 Task: Look for space in Humboldtkolonie, Germany from 6th September, 2023 to 18th September, 2023 for 3 adults in price range Rs.6000 to Rs.12000. Place can be entire place with 2 bedrooms having 2 beds and 2 bathrooms. Property type can be house, flat, guest house, hotel. Booking option can be shelf check-in. Required host language is English.
Action: Mouse moved to (440, 122)
Screenshot: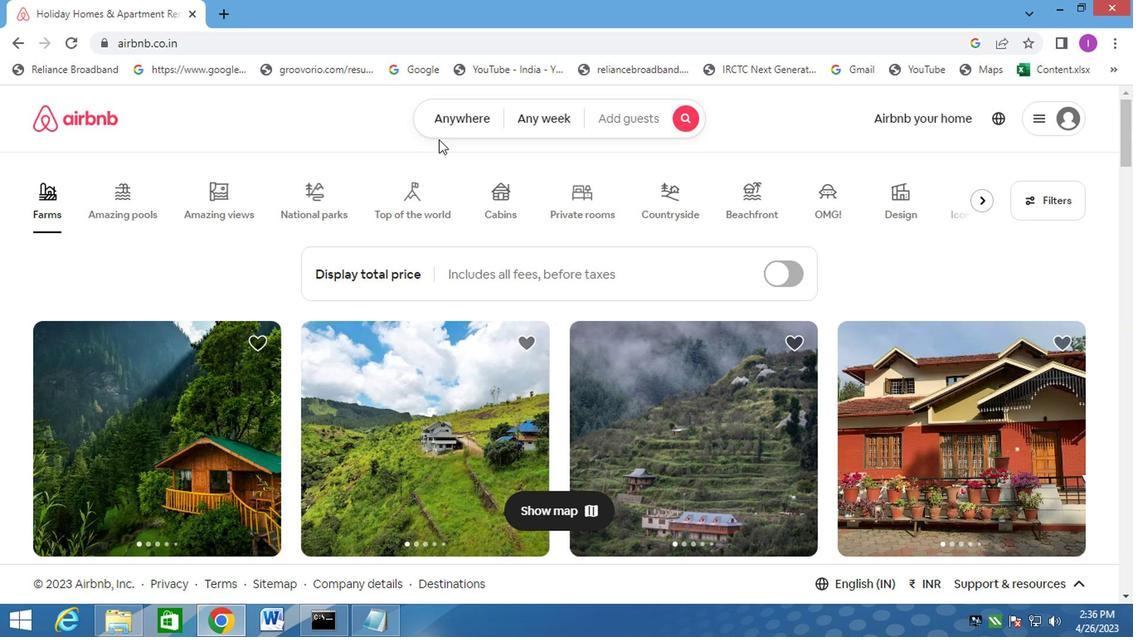 
Action: Mouse pressed left at (440, 122)
Screenshot: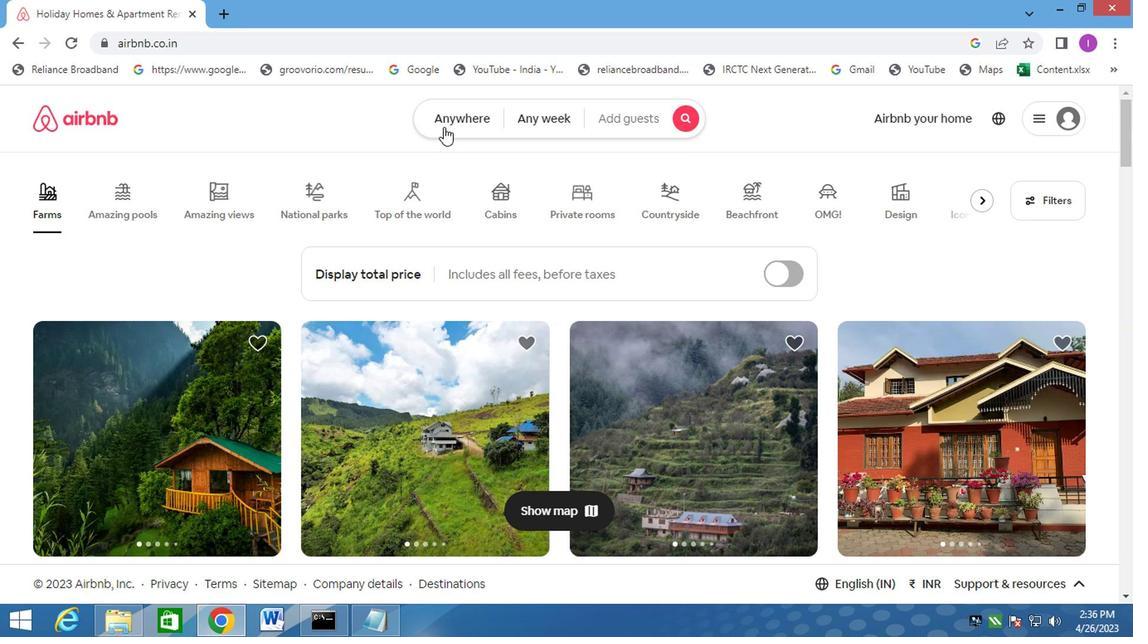 
Action: Mouse moved to (299, 185)
Screenshot: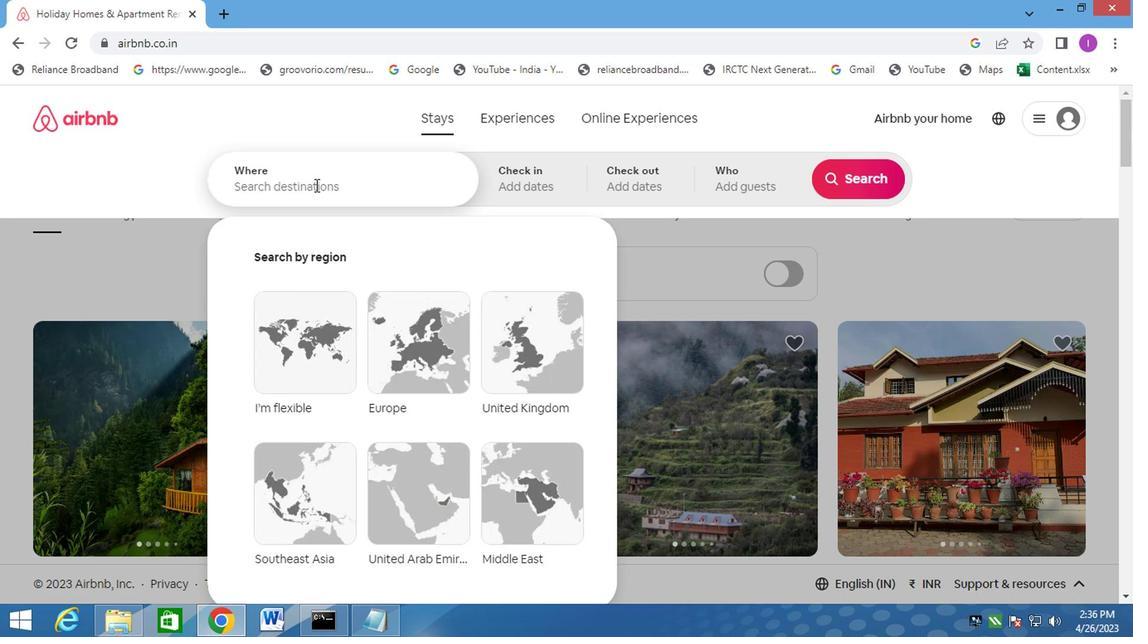 
Action: Mouse pressed left at (299, 185)
Screenshot: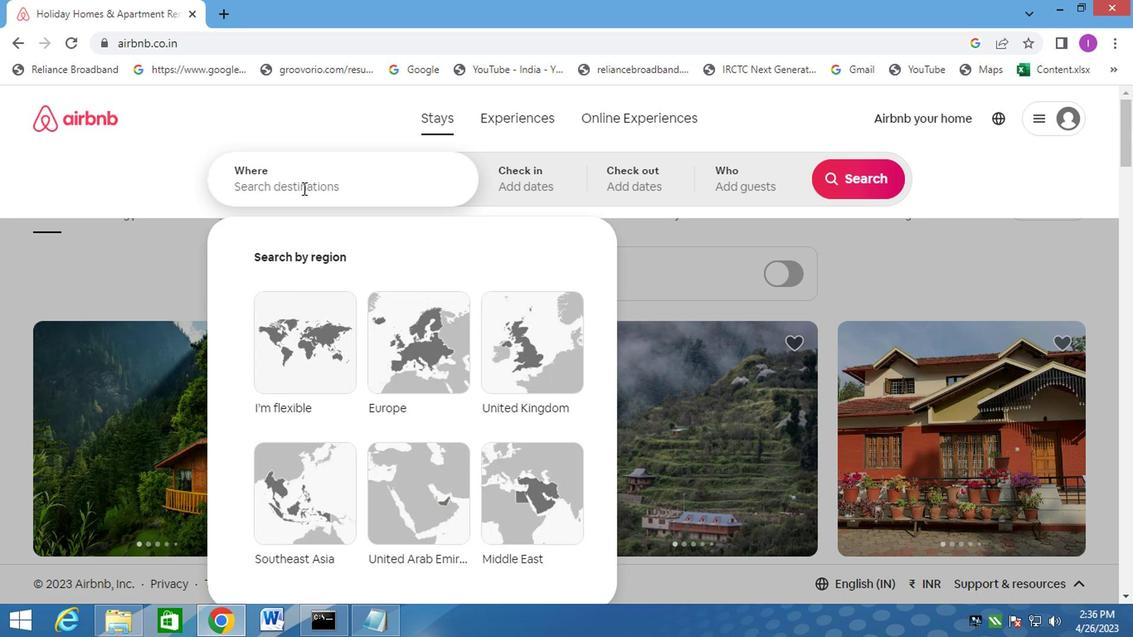 
Action: Mouse moved to (361, 144)
Screenshot: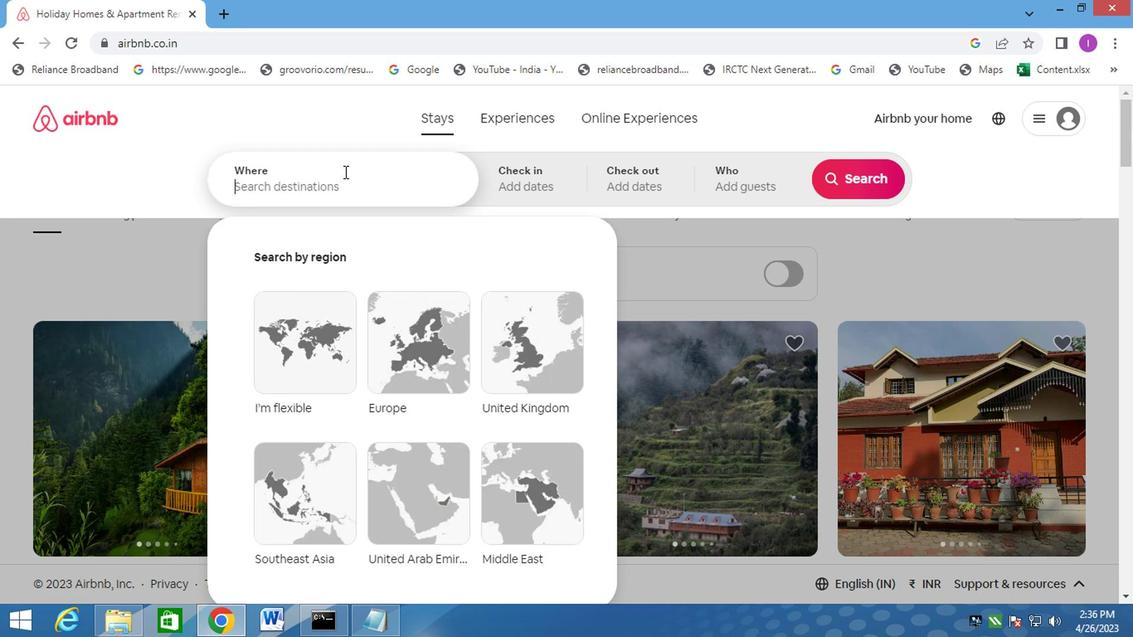 
Action: Key pressed humboldtkoli<Key.backspace>onie,germany
Screenshot: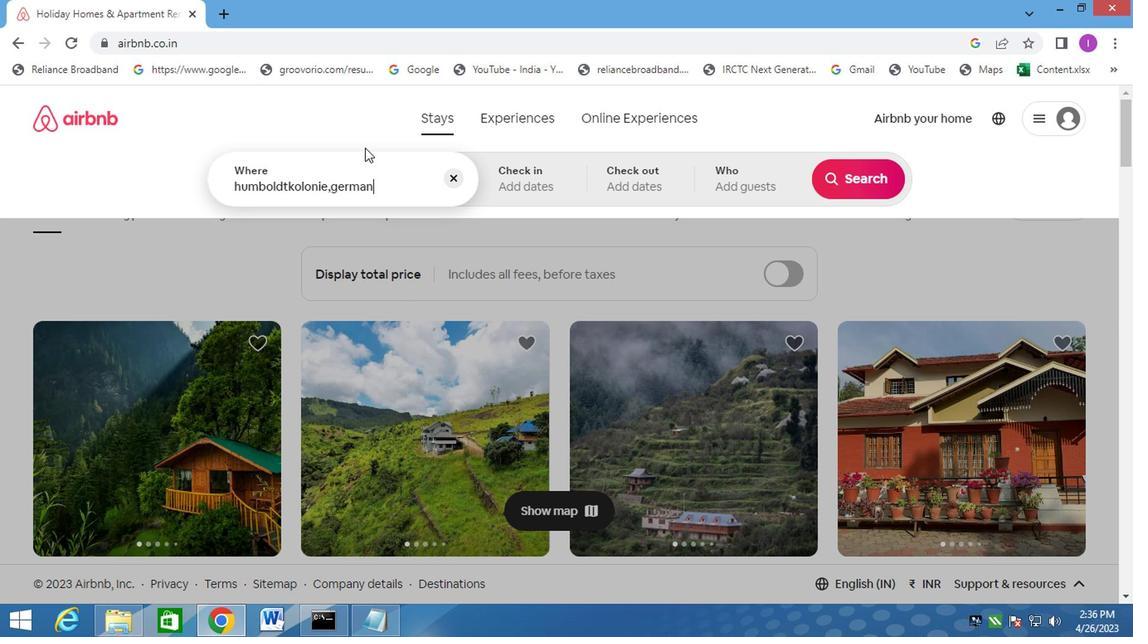 
Action: Mouse moved to (531, 185)
Screenshot: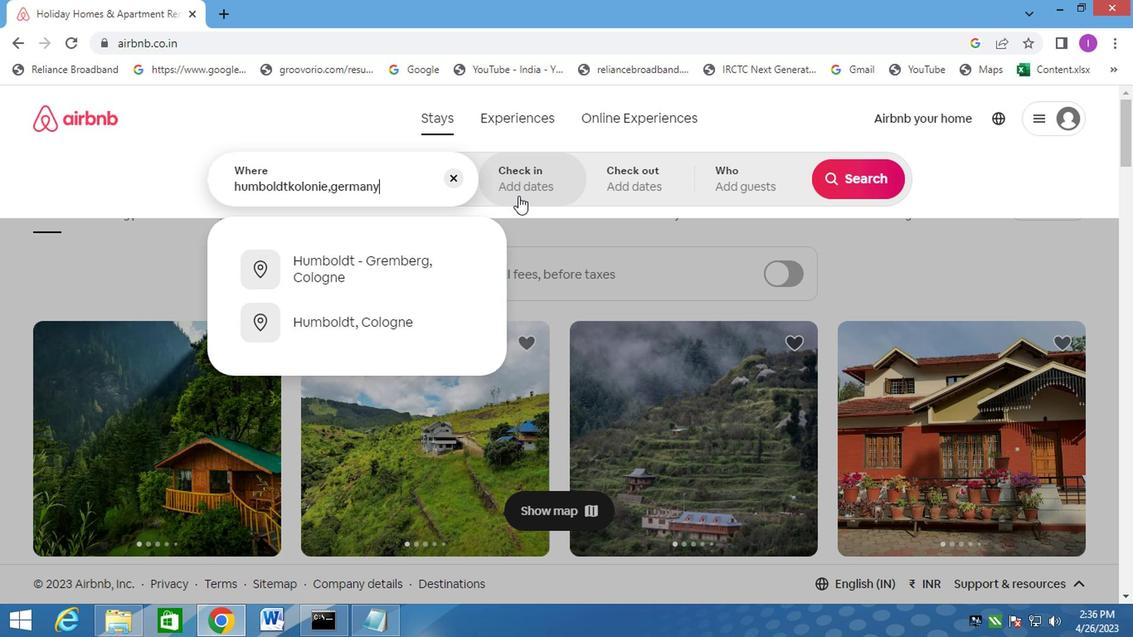 
Action: Mouse pressed left at (531, 185)
Screenshot: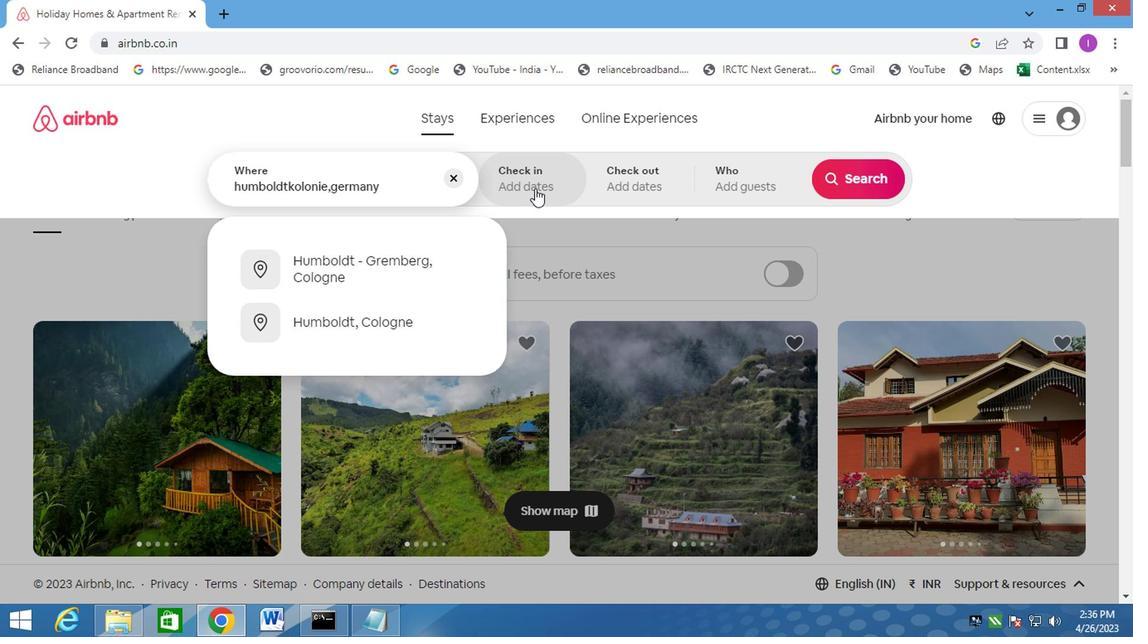 
Action: Mouse moved to (843, 312)
Screenshot: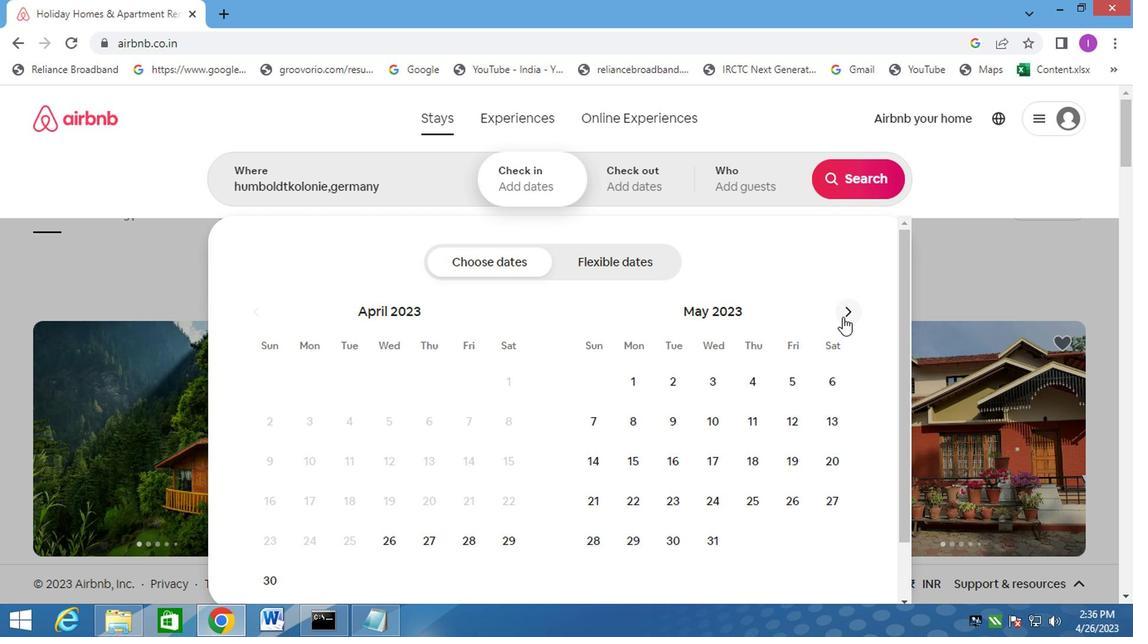 
Action: Mouse pressed left at (843, 312)
Screenshot: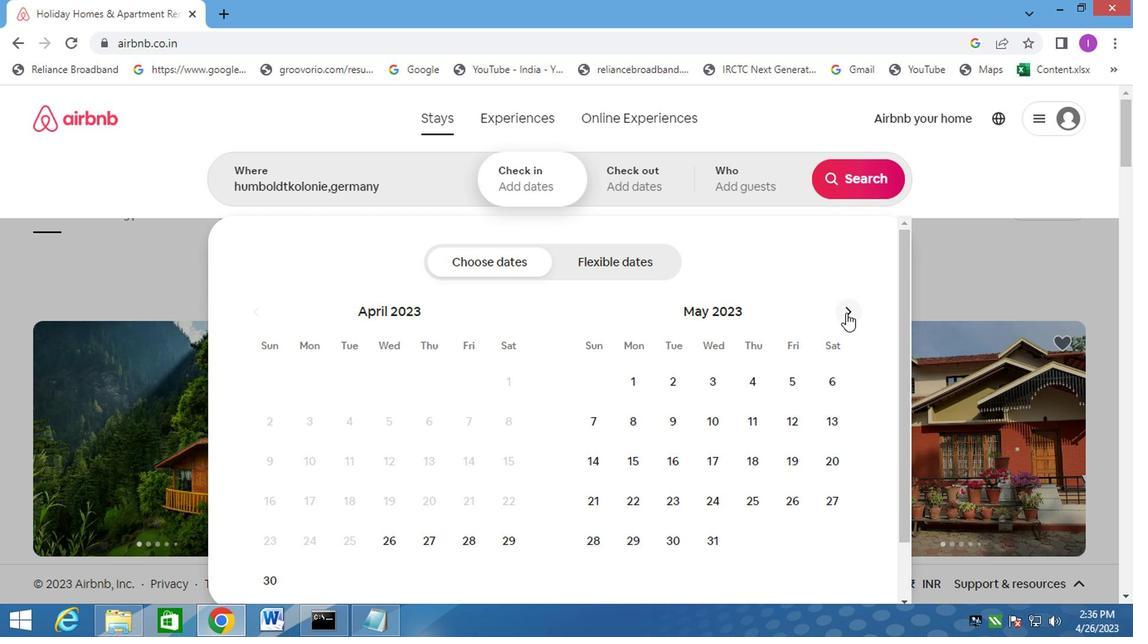 
Action: Mouse pressed left at (843, 312)
Screenshot: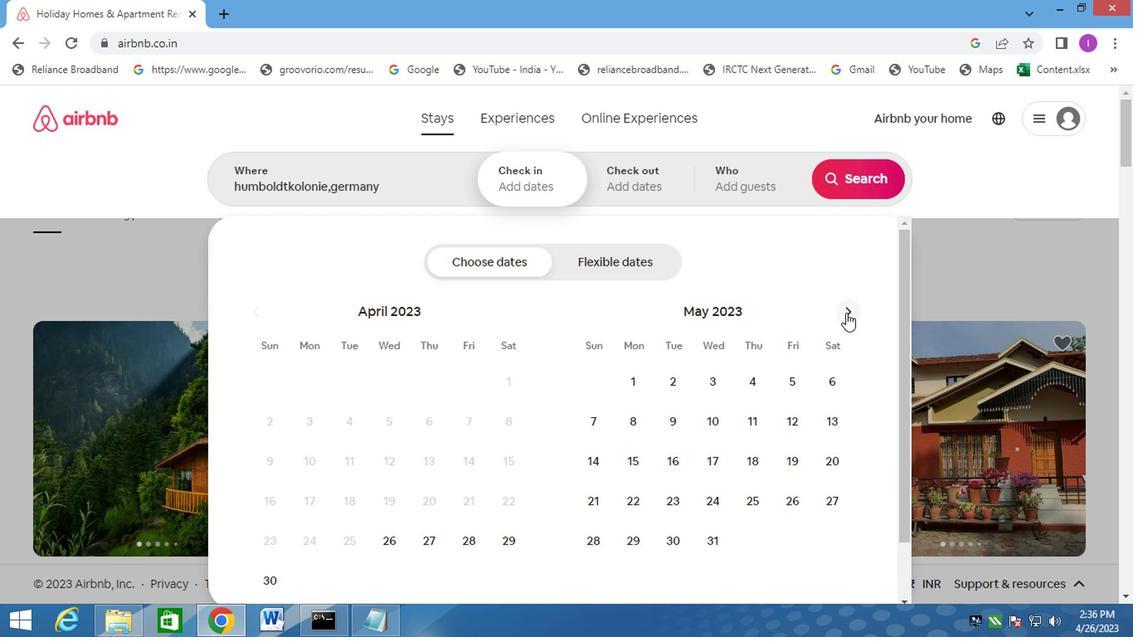 
Action: Mouse pressed left at (843, 312)
Screenshot: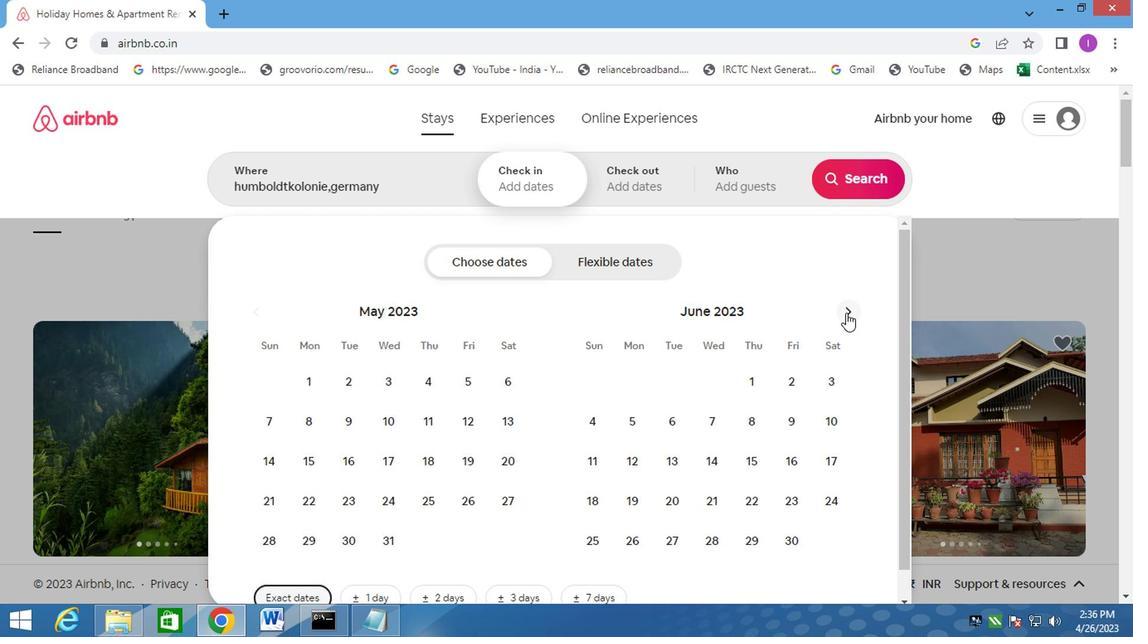 
Action: Mouse pressed left at (843, 312)
Screenshot: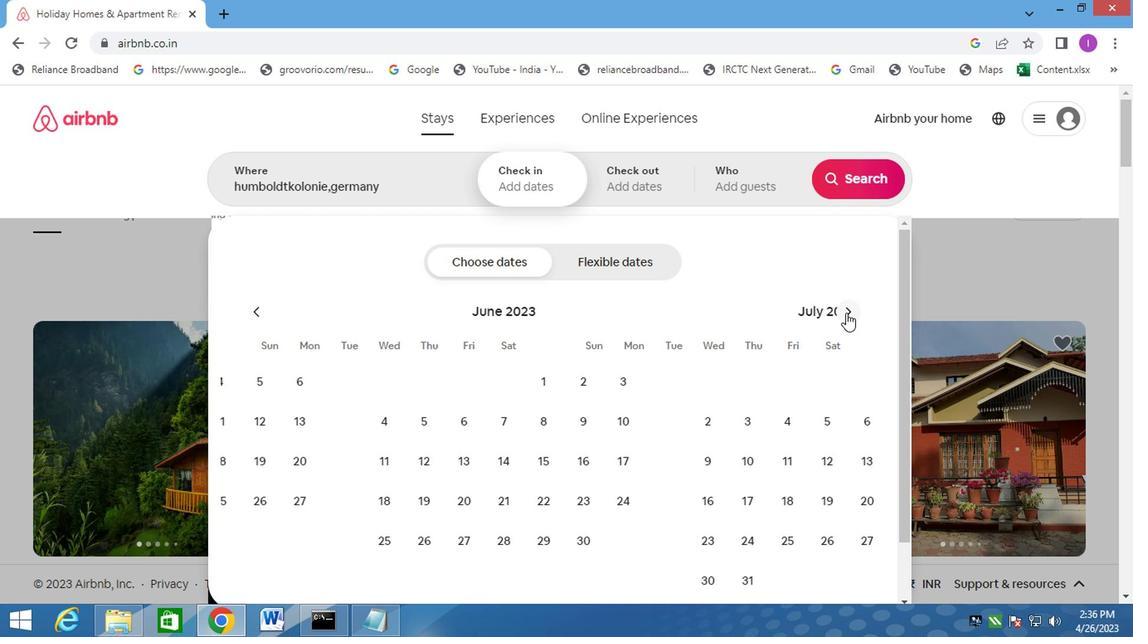 
Action: Mouse pressed left at (843, 312)
Screenshot: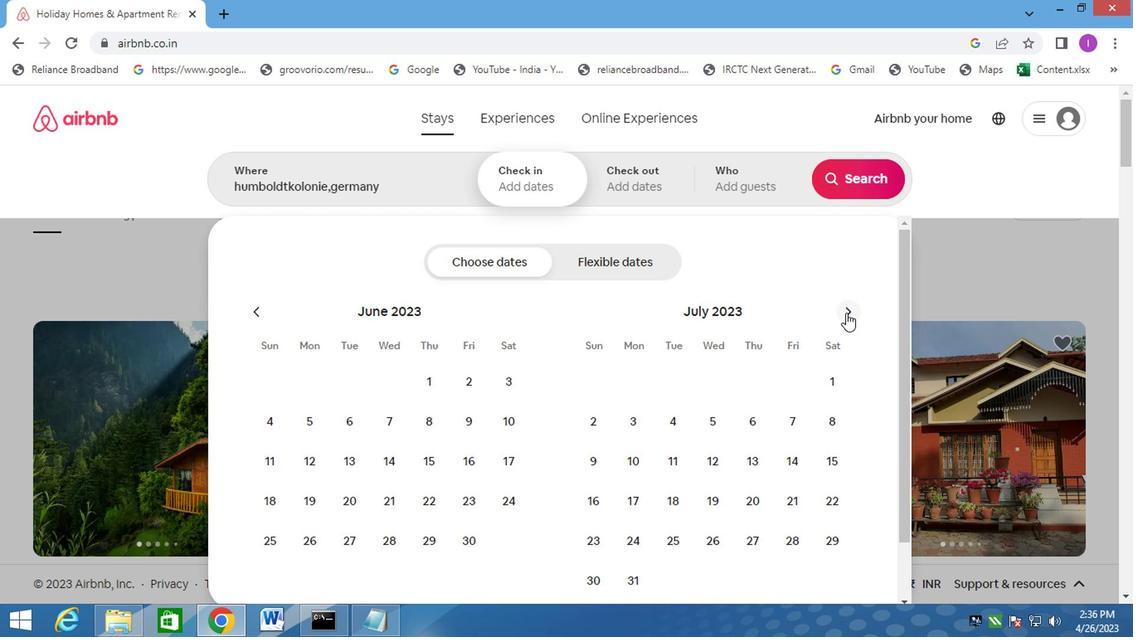 
Action: Mouse pressed left at (843, 312)
Screenshot: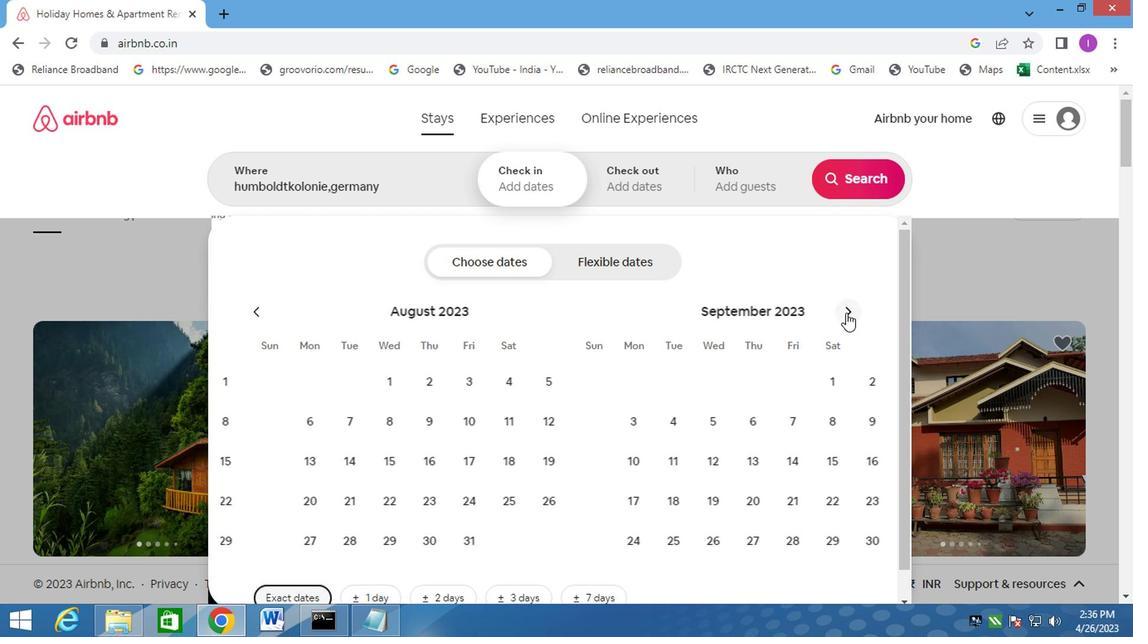 
Action: Mouse moved to (384, 417)
Screenshot: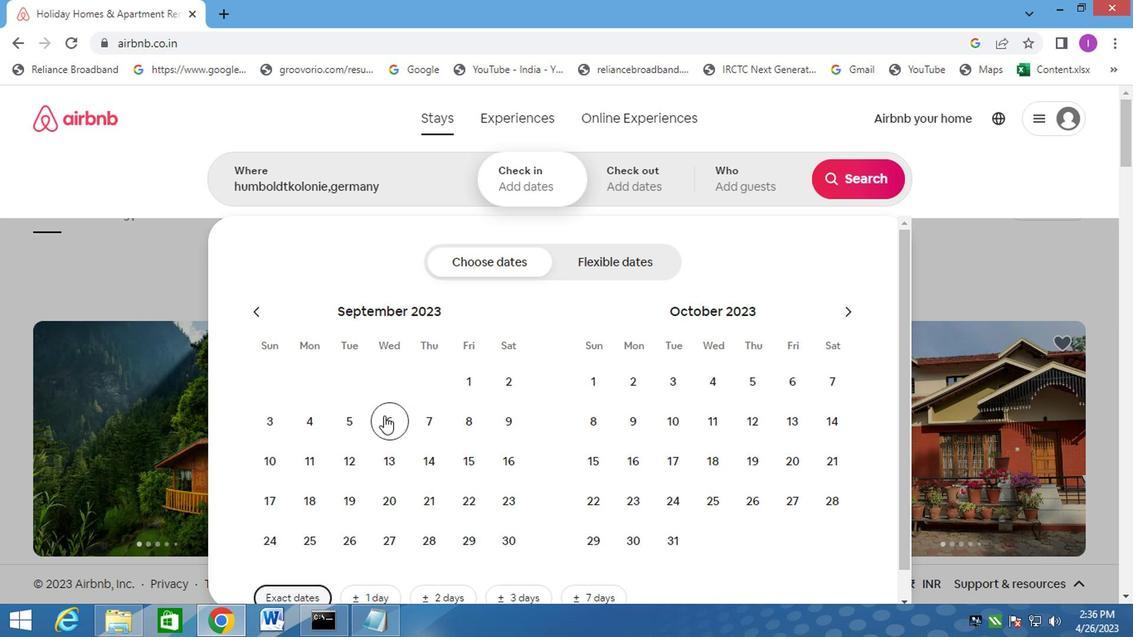 
Action: Mouse pressed left at (384, 417)
Screenshot: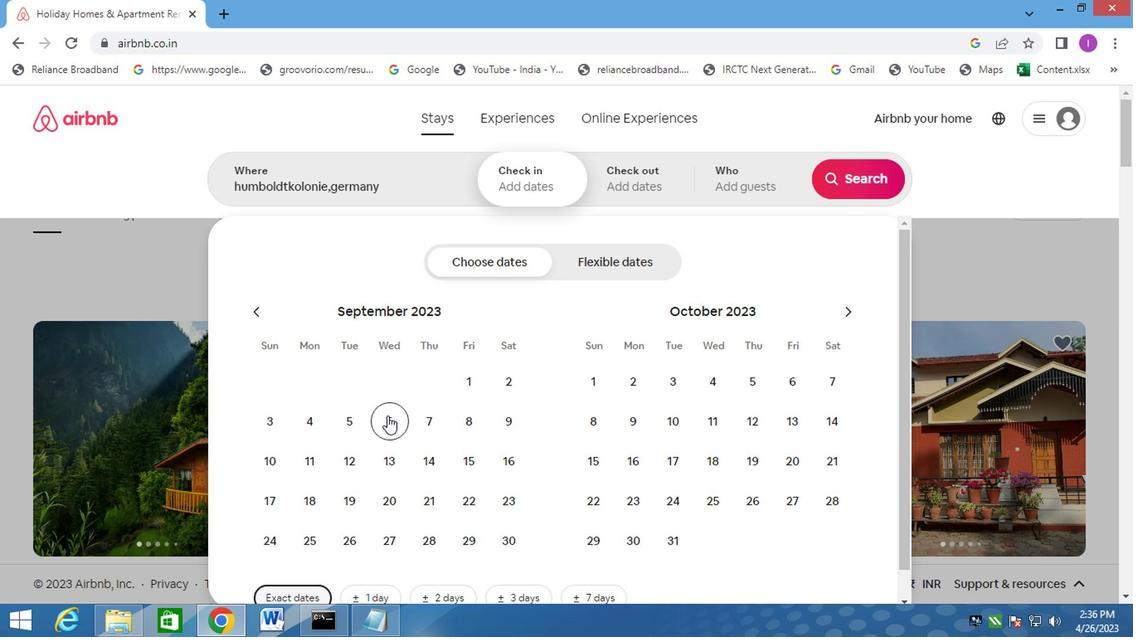 
Action: Mouse moved to (302, 507)
Screenshot: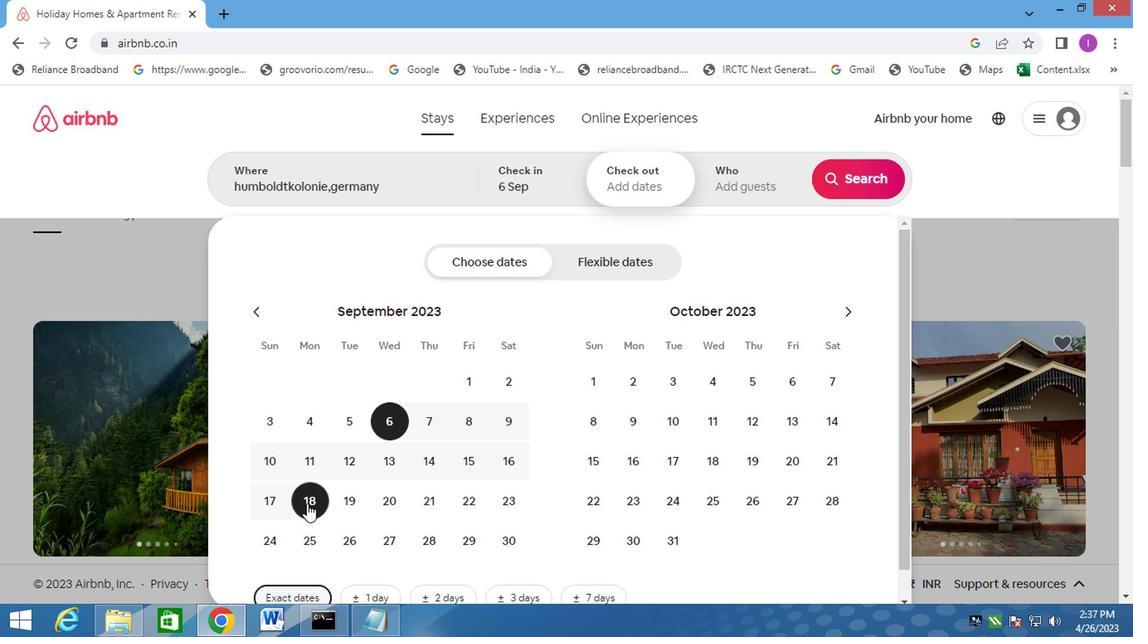 
Action: Mouse pressed left at (302, 507)
Screenshot: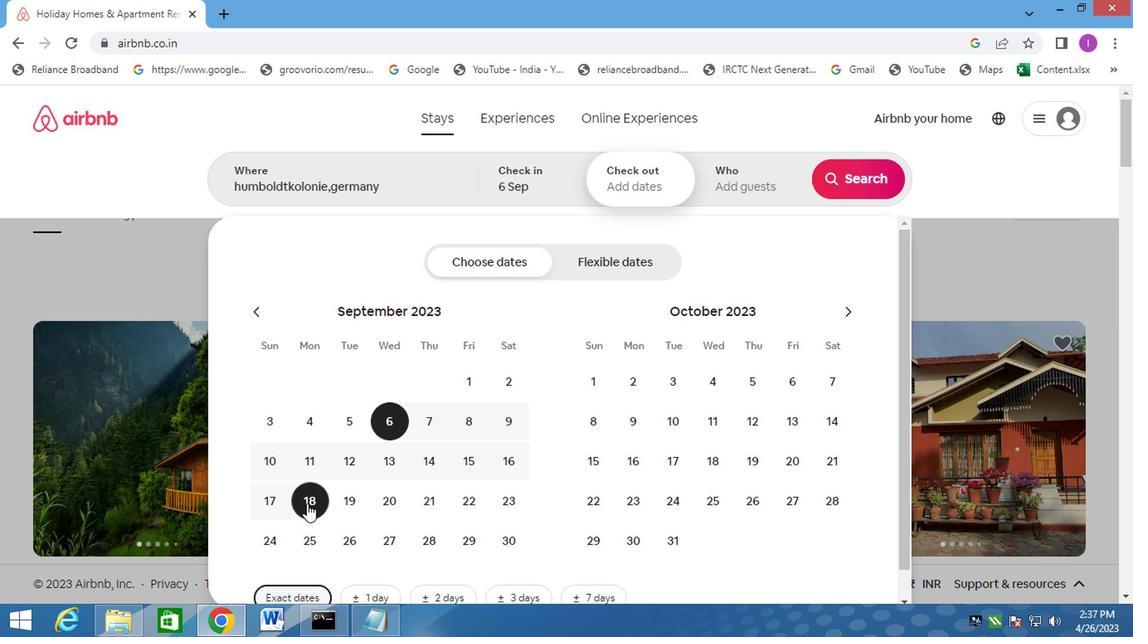 
Action: Mouse moved to (737, 181)
Screenshot: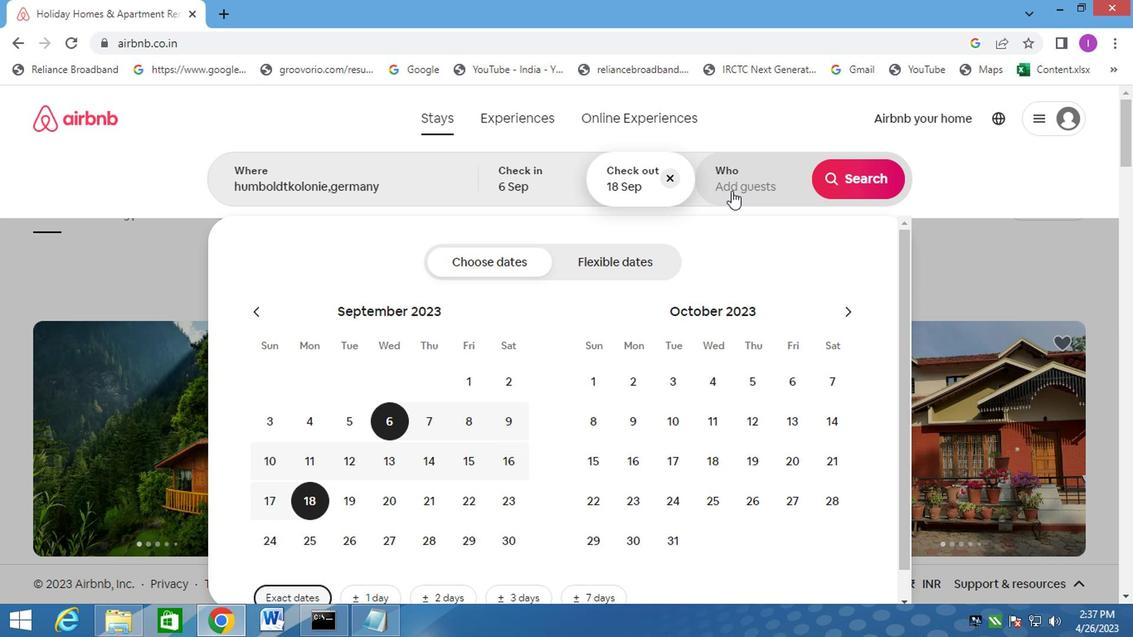 
Action: Mouse pressed left at (737, 181)
Screenshot: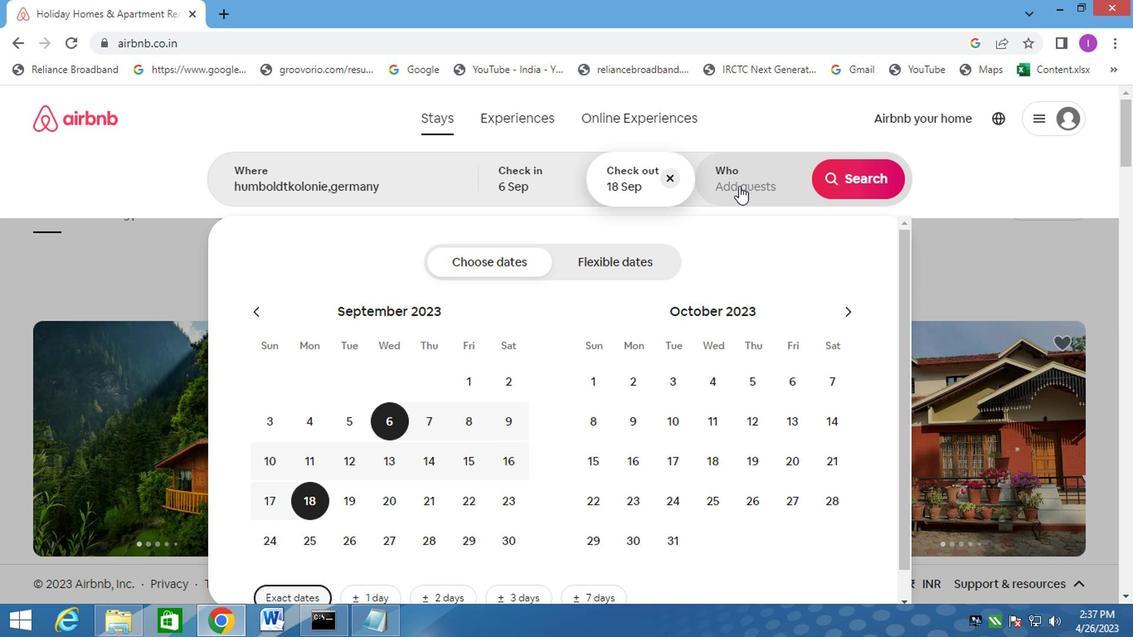 
Action: Mouse moved to (862, 266)
Screenshot: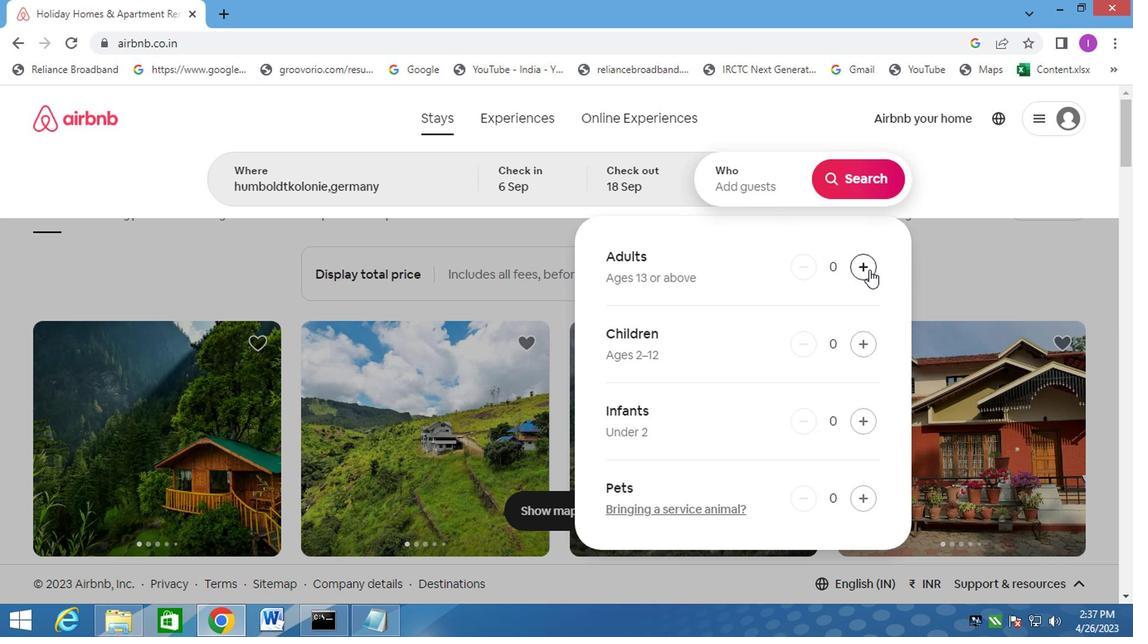 
Action: Mouse pressed left at (862, 266)
Screenshot: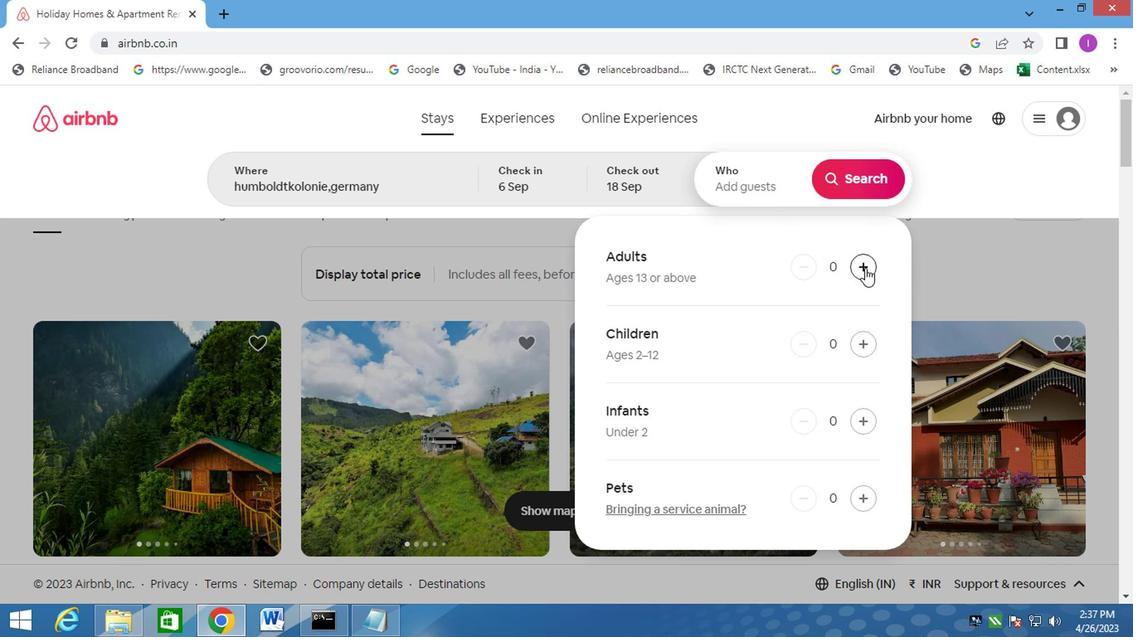
Action: Mouse pressed left at (862, 266)
Screenshot: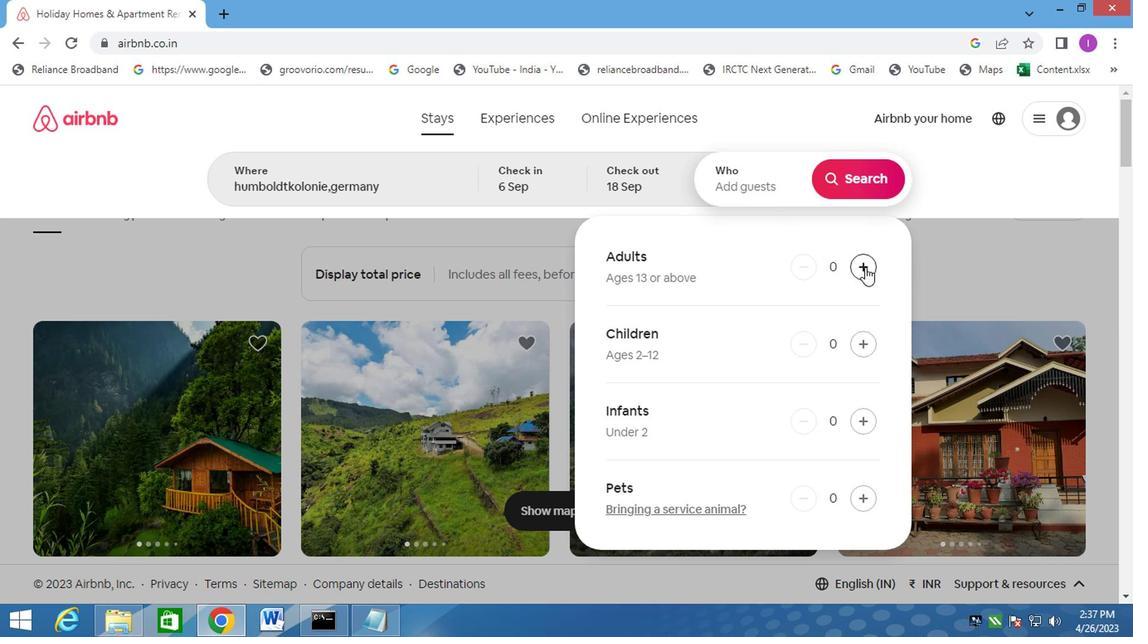 
Action: Mouse pressed left at (862, 266)
Screenshot: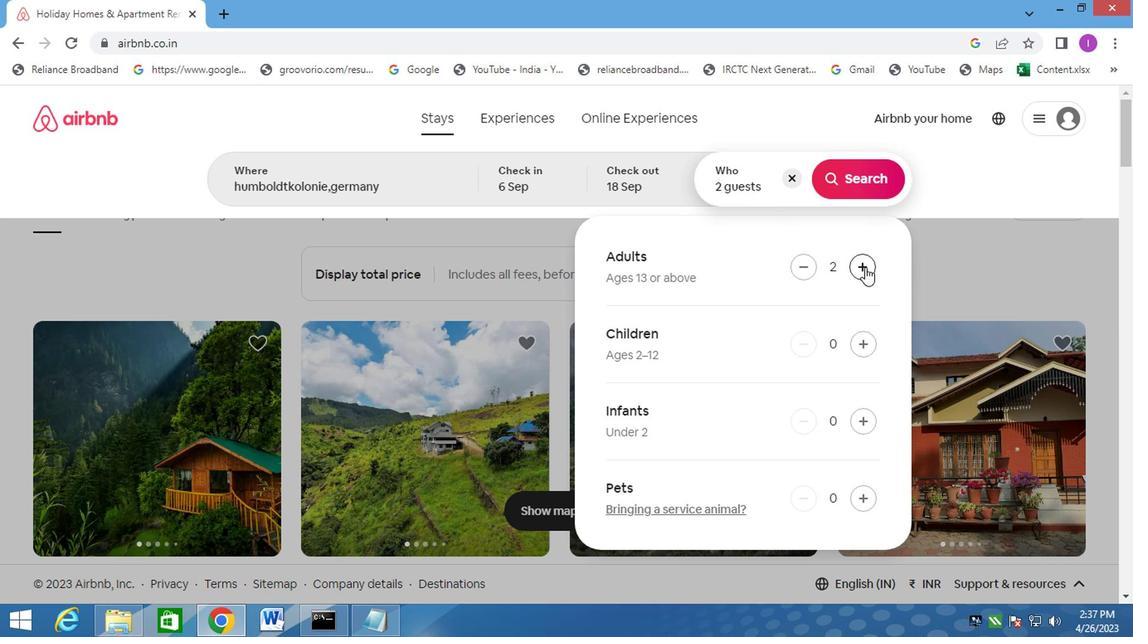 
Action: Mouse moved to (854, 192)
Screenshot: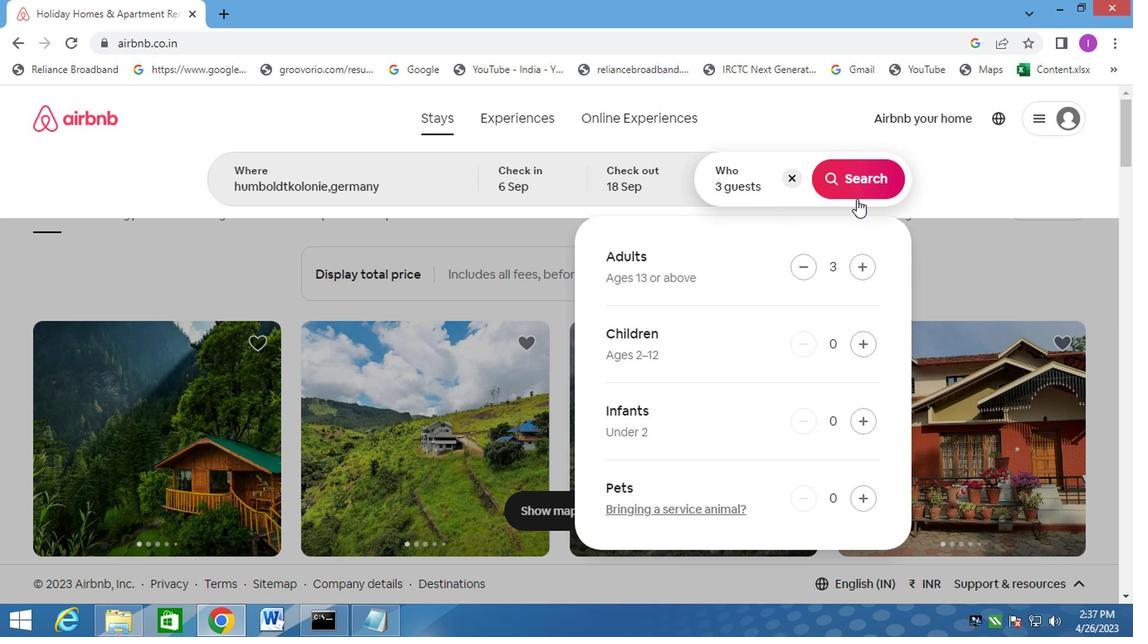 
Action: Mouse pressed left at (854, 192)
Screenshot: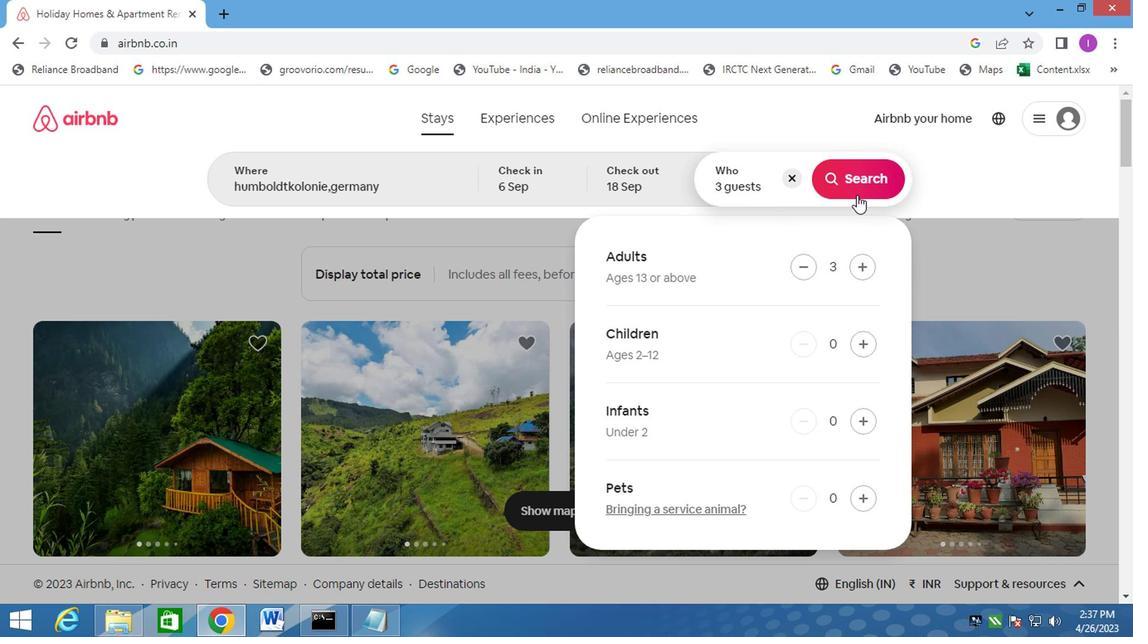 
Action: Mouse moved to (1052, 188)
Screenshot: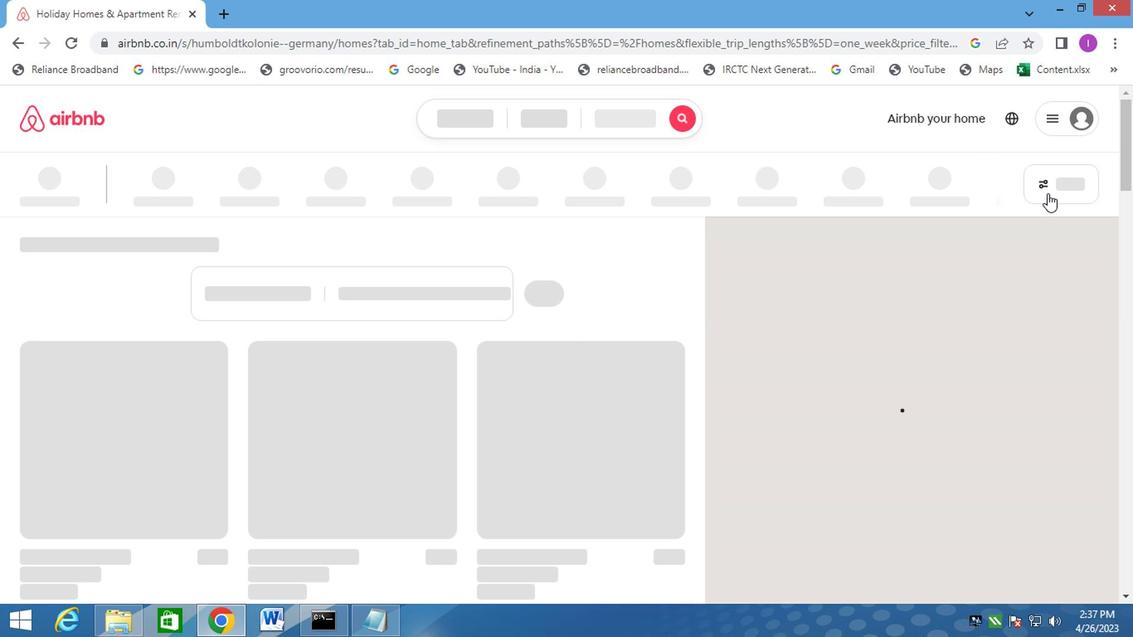 
Action: Mouse pressed left at (1052, 188)
Screenshot: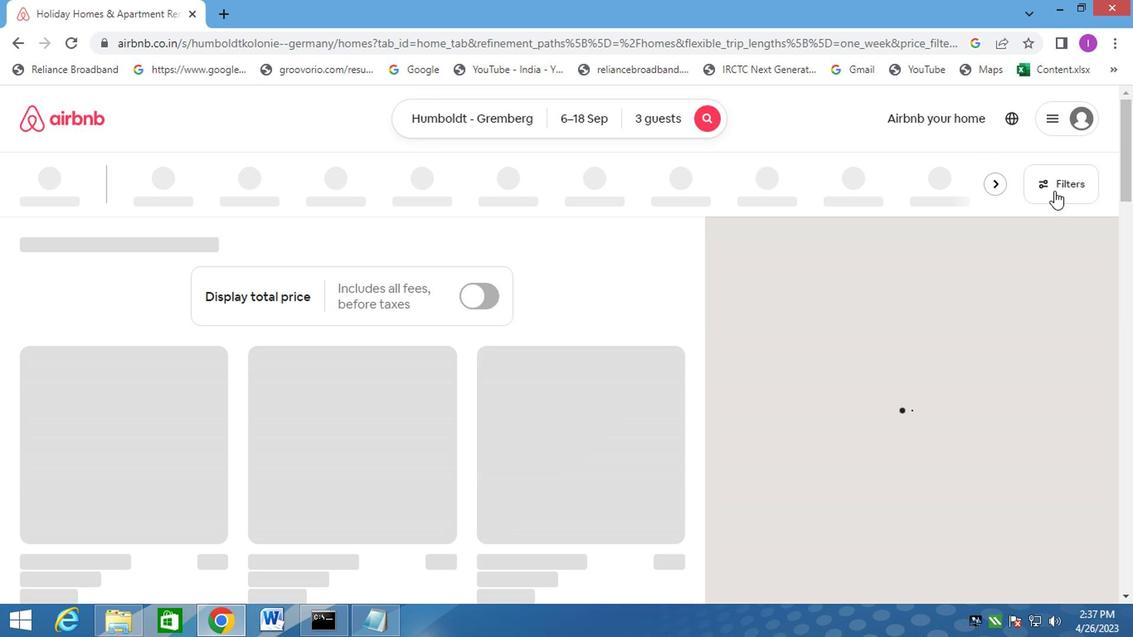 
Action: Mouse moved to (388, 395)
Screenshot: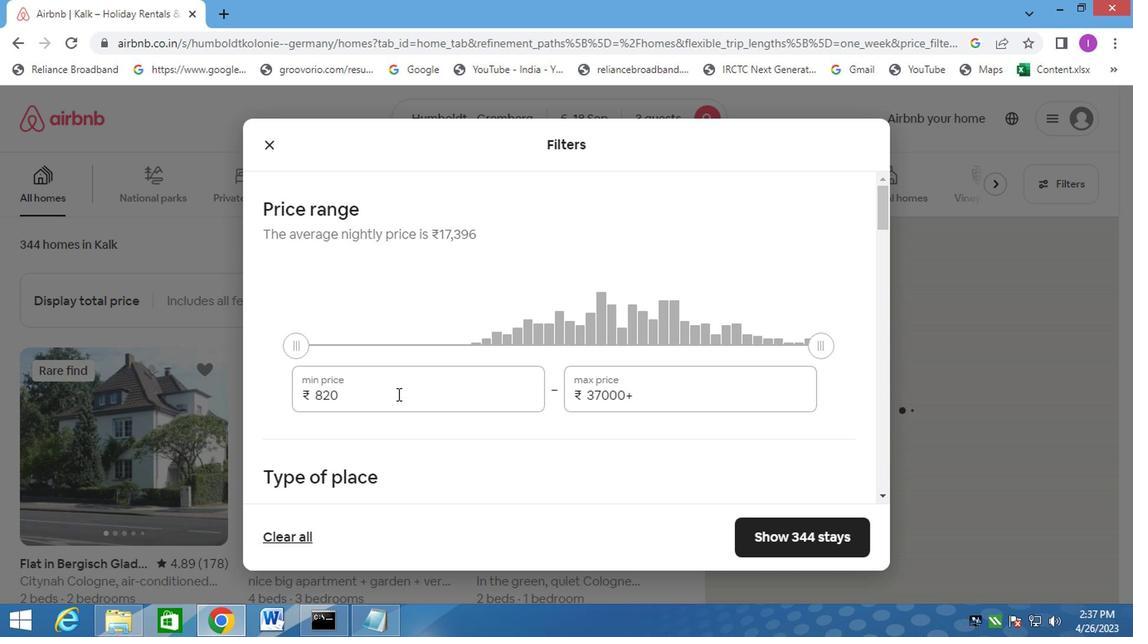 
Action: Mouse pressed left at (388, 395)
Screenshot: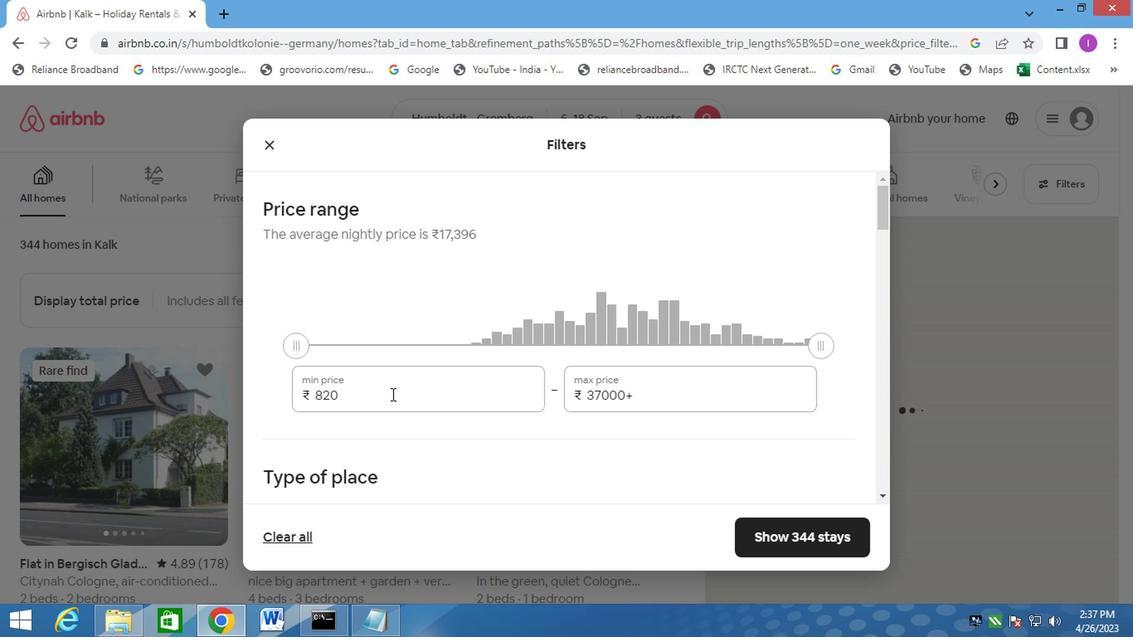 
Action: Mouse moved to (332, 403)
Screenshot: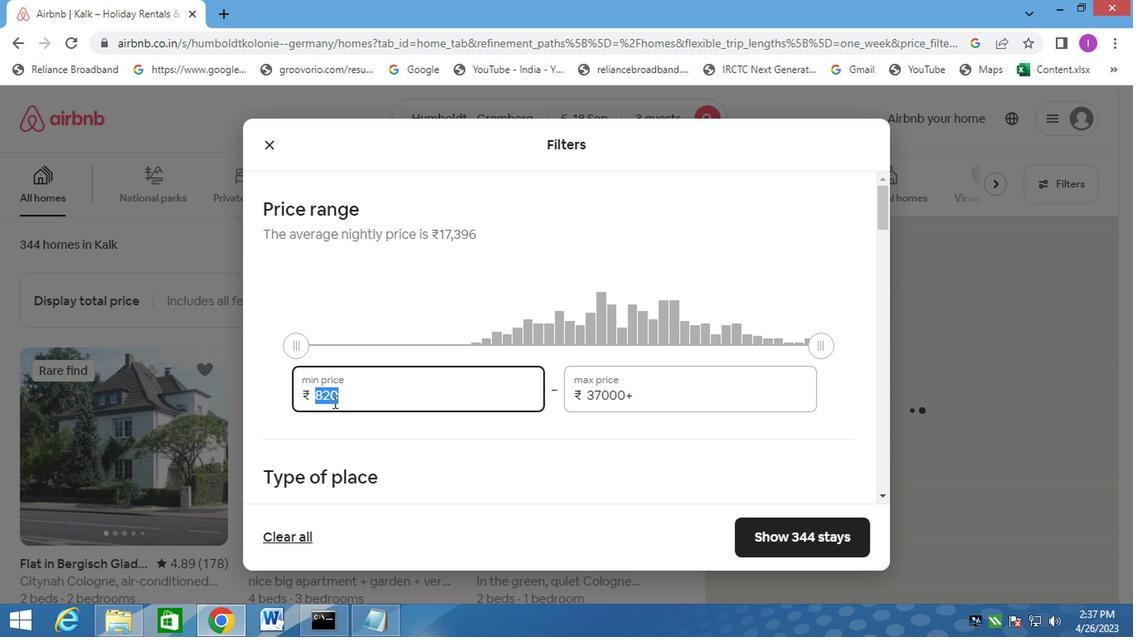 
Action: Key pressed 6
Screenshot: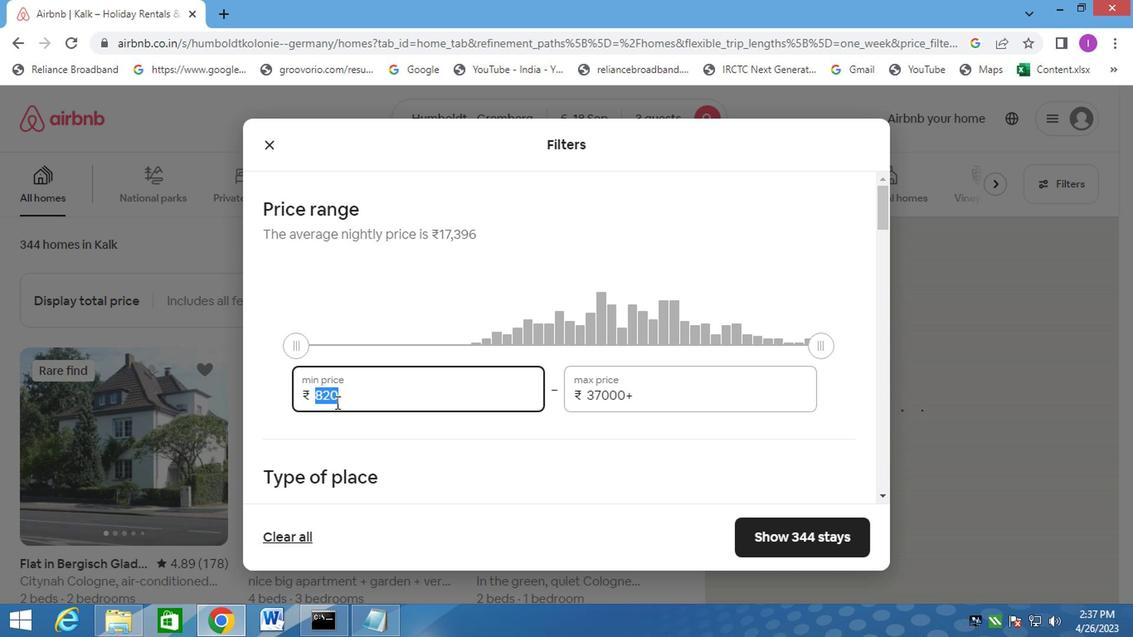 
Action: Mouse moved to (335, 405)
Screenshot: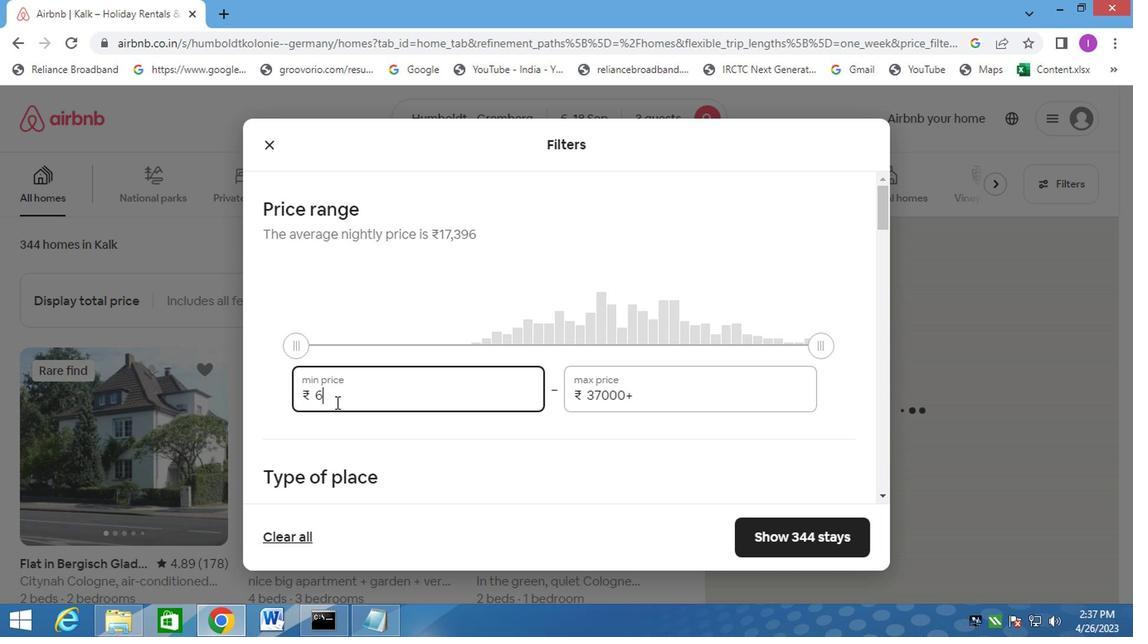 
Action: Key pressed 0
Screenshot: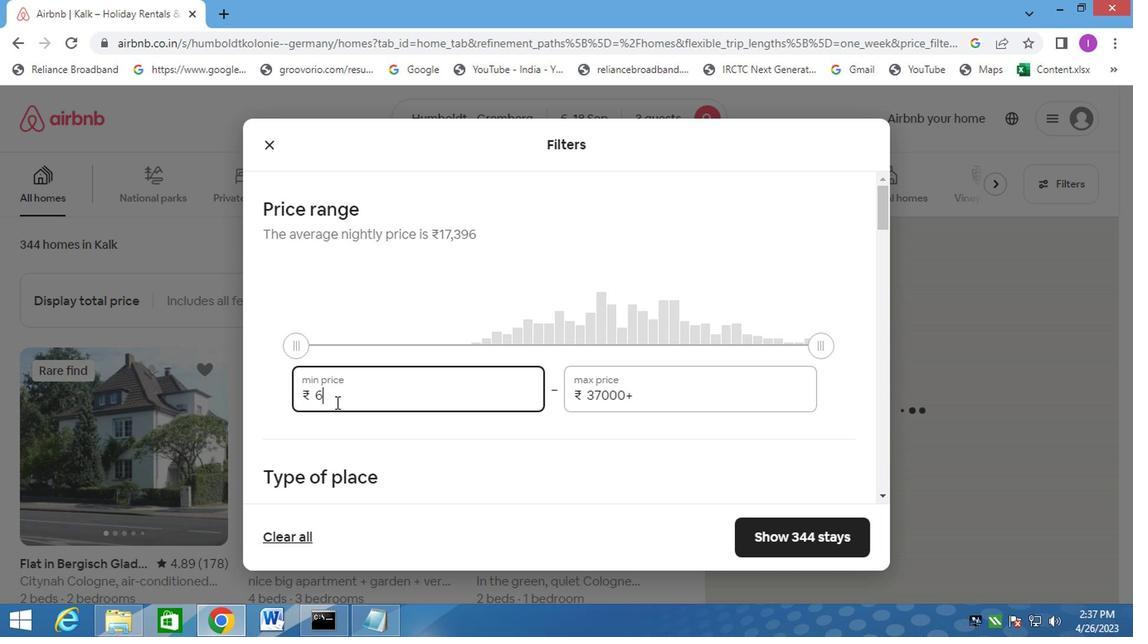 
Action: Mouse moved to (337, 406)
Screenshot: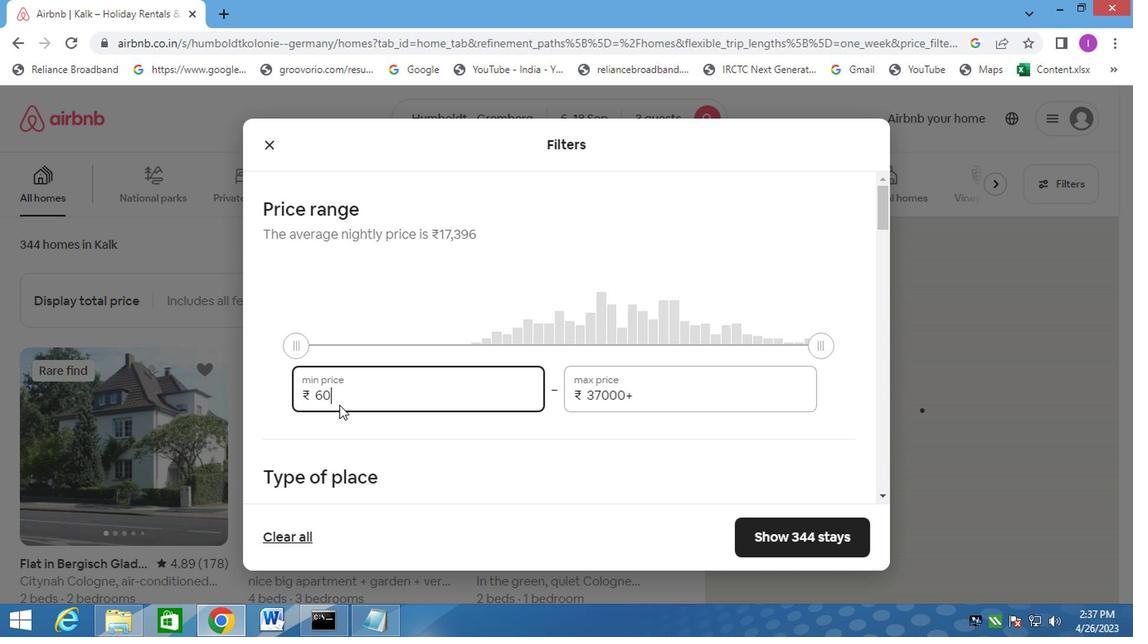 
Action: Key pressed 0
Screenshot: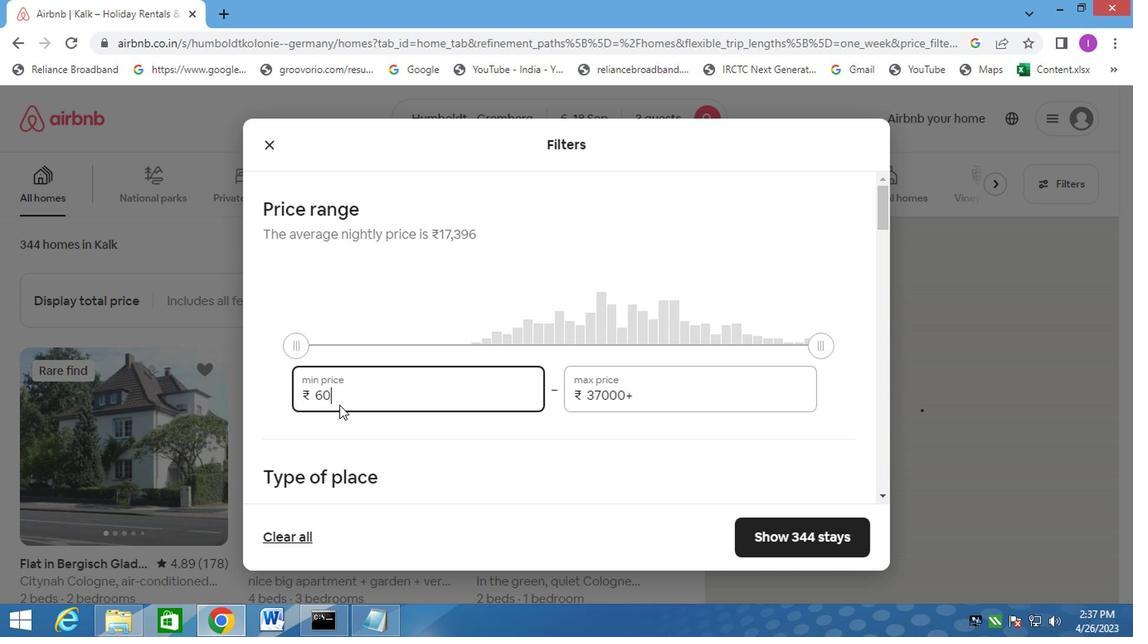 
Action: Mouse moved to (337, 406)
Screenshot: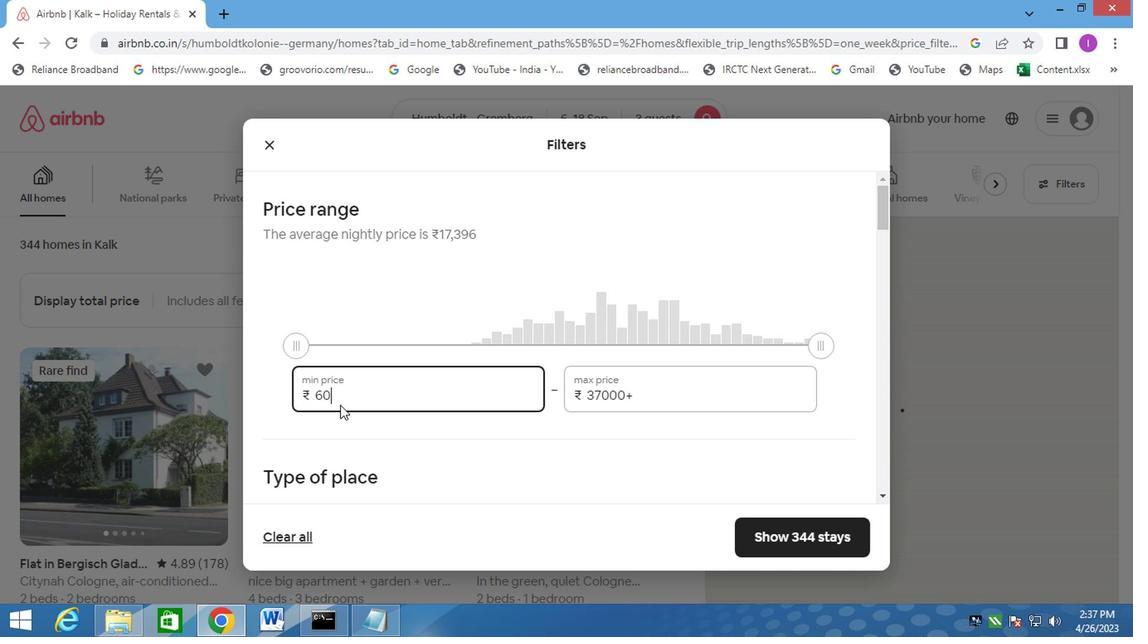 
Action: Key pressed 0
Screenshot: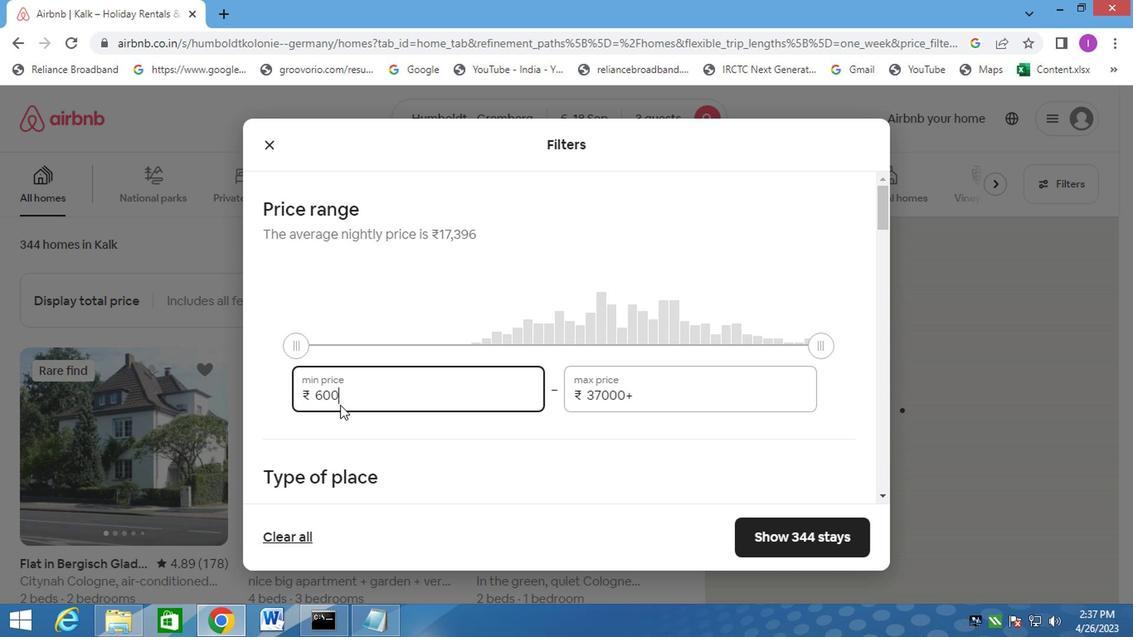
Action: Mouse moved to (338, 406)
Screenshot: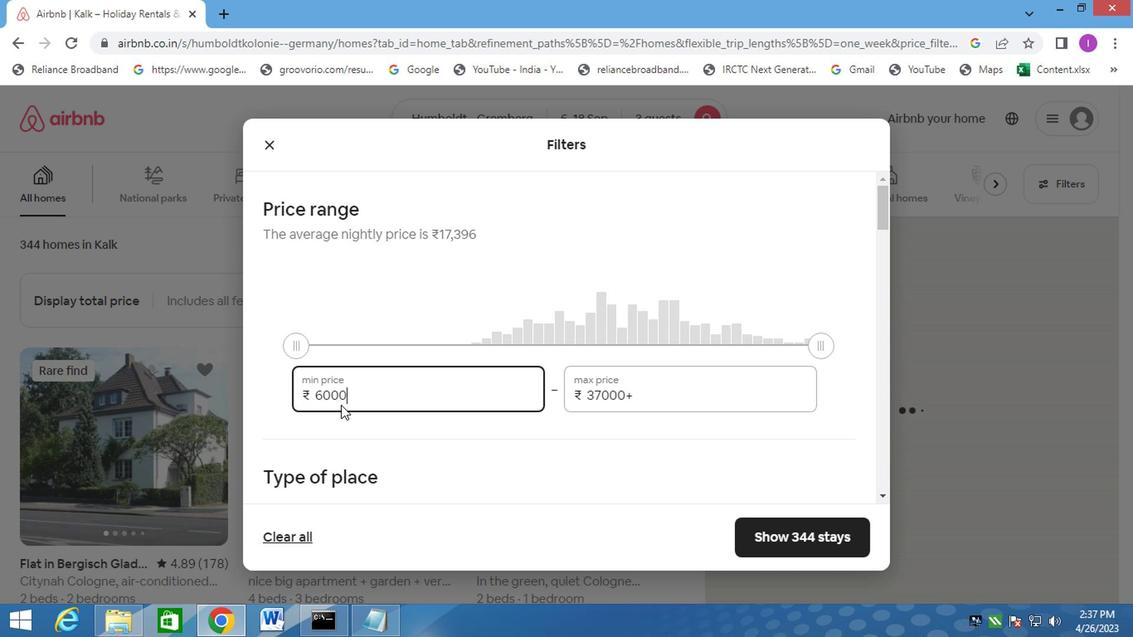 
Action: Key pressed 0
Screenshot: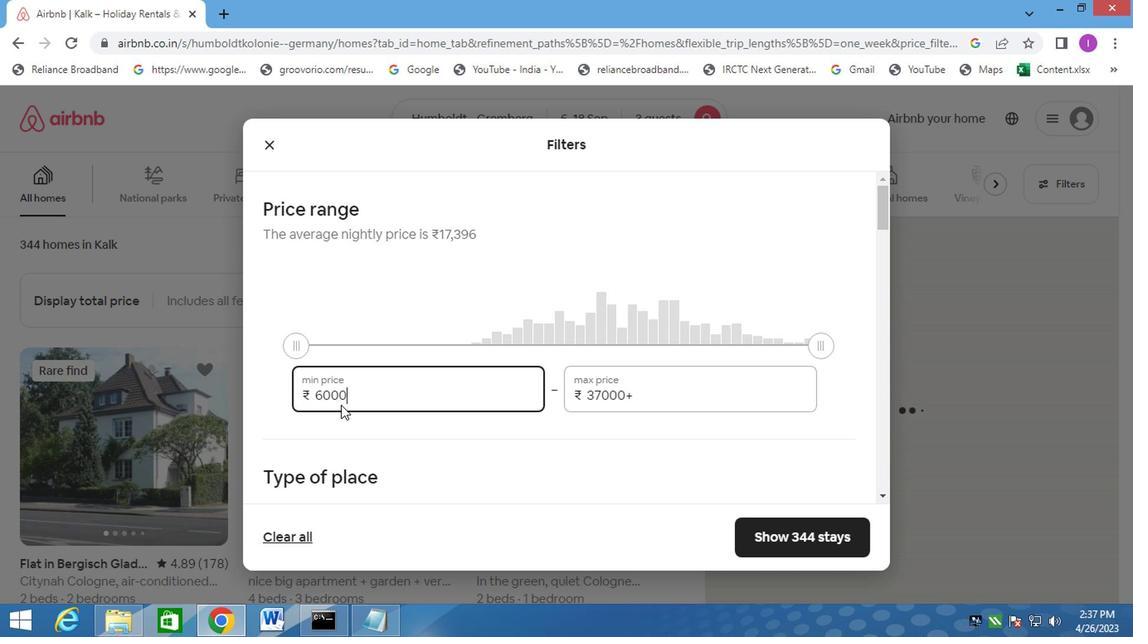 
Action: Mouse moved to (439, 396)
Screenshot: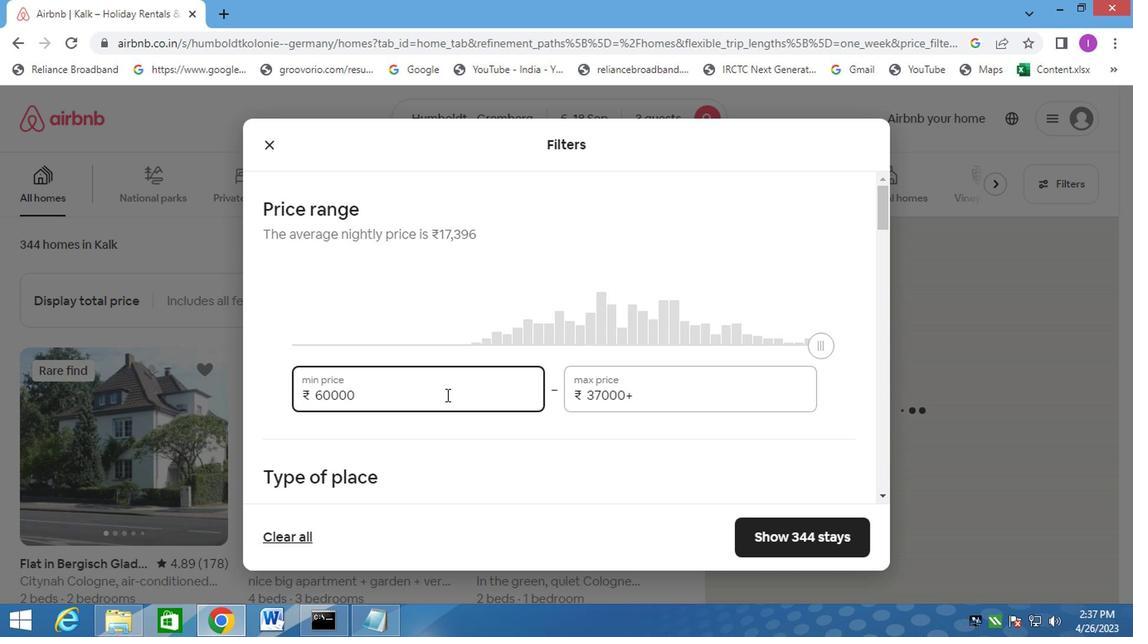 
Action: Key pressed <Key.backspace>
Screenshot: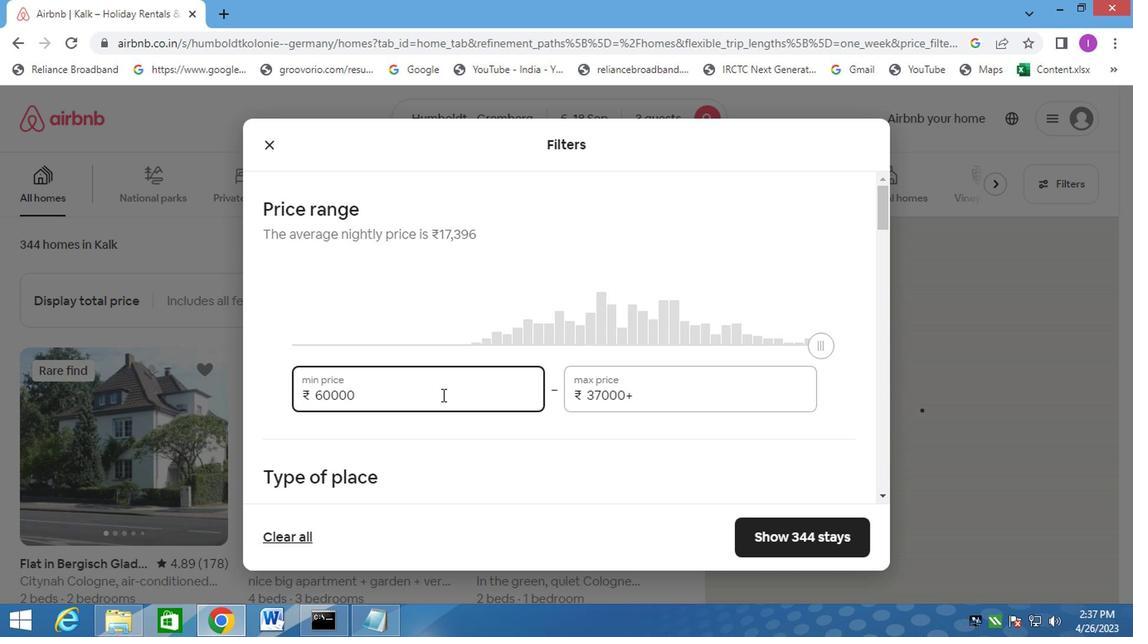 
Action: Mouse moved to (647, 393)
Screenshot: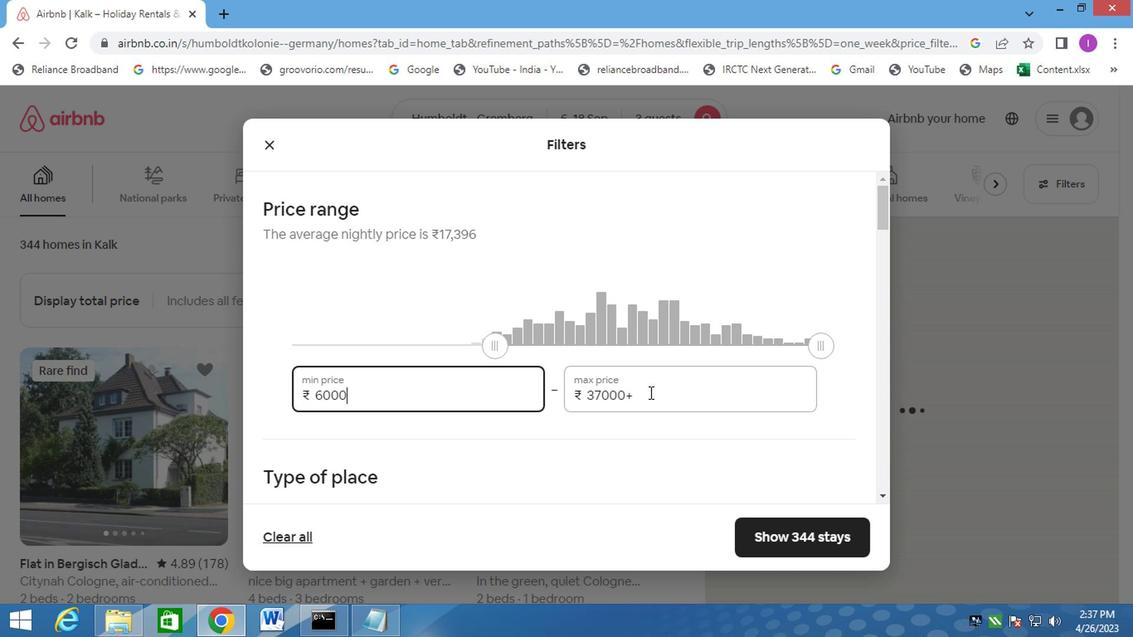 
Action: Mouse pressed left at (647, 393)
Screenshot: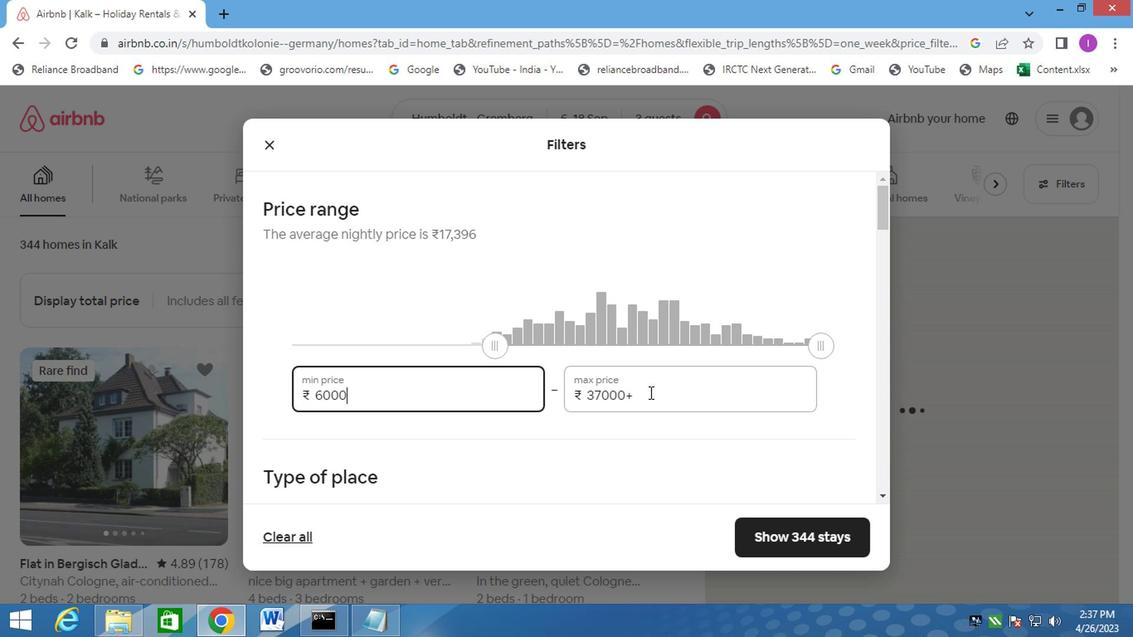 
Action: Mouse moved to (566, 380)
Screenshot: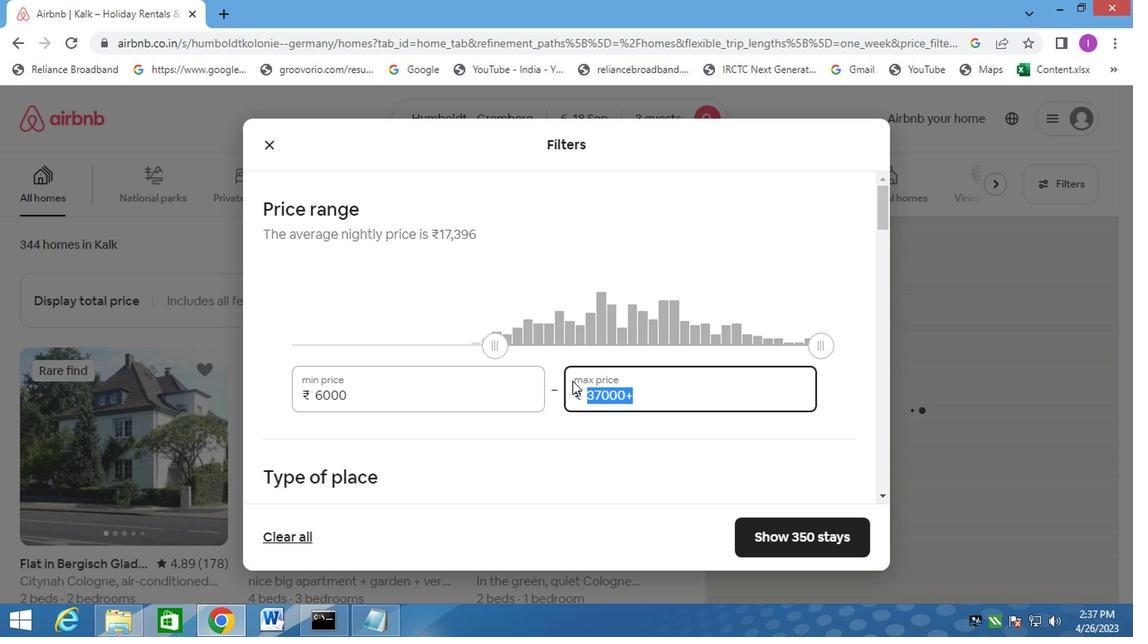 
Action: Key pressed 1
Screenshot: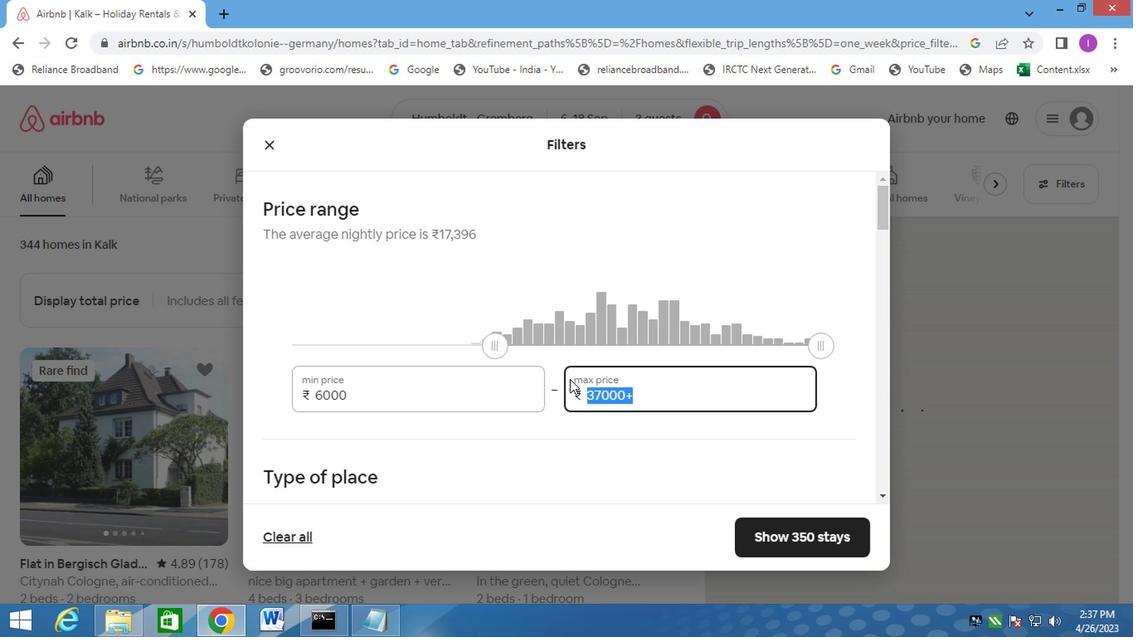 
Action: Mouse moved to (566, 378)
Screenshot: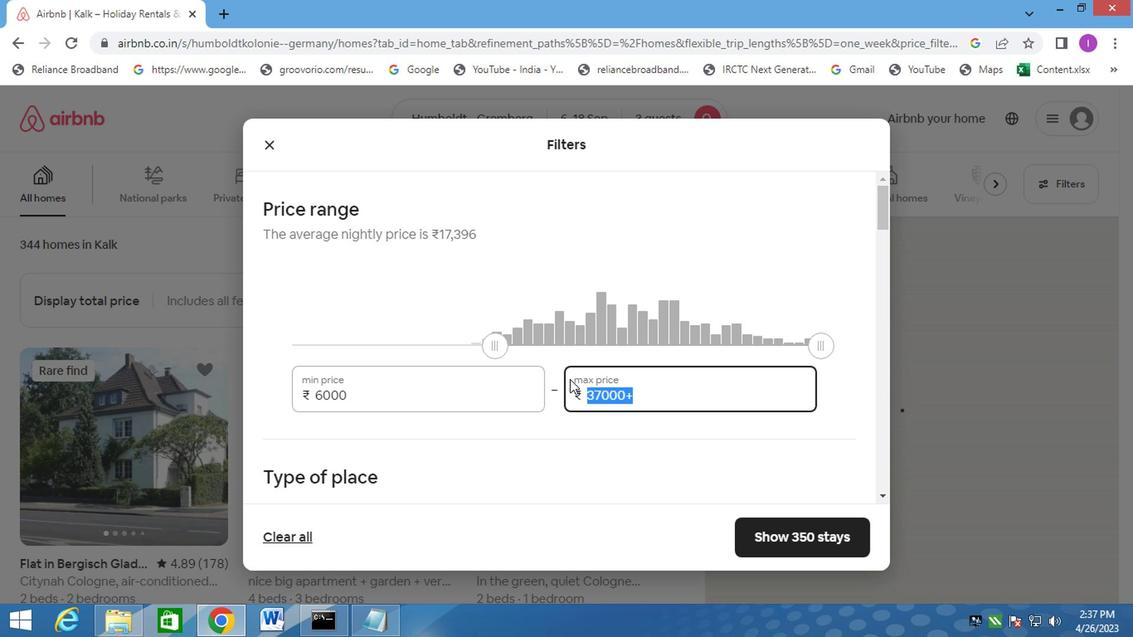 
Action: Key pressed 2
Screenshot: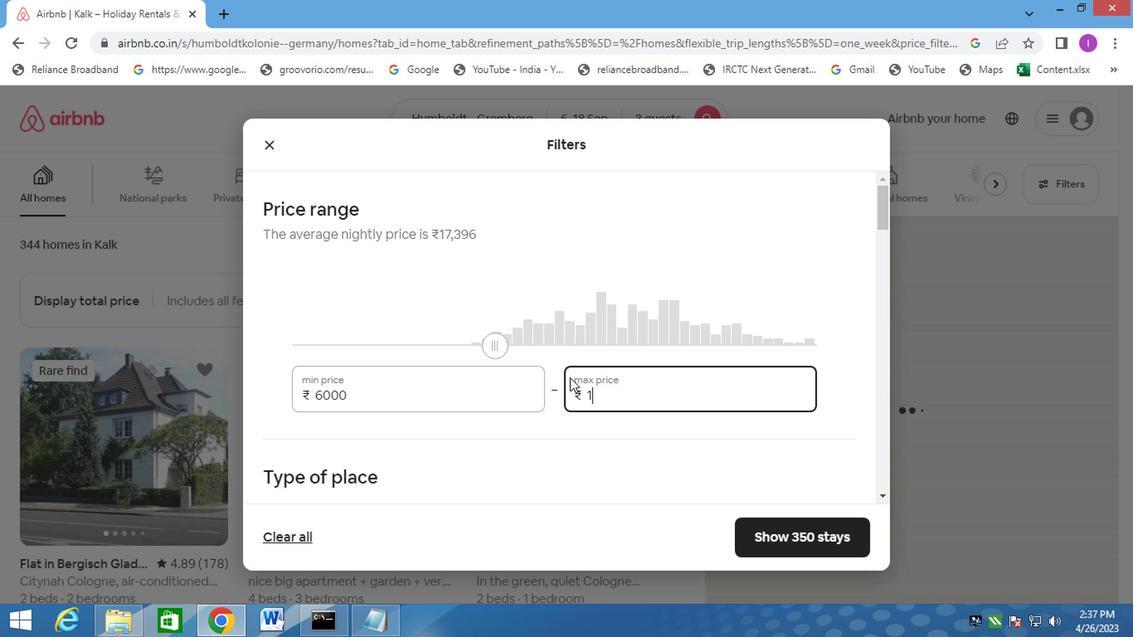 
Action: Mouse moved to (565, 379)
Screenshot: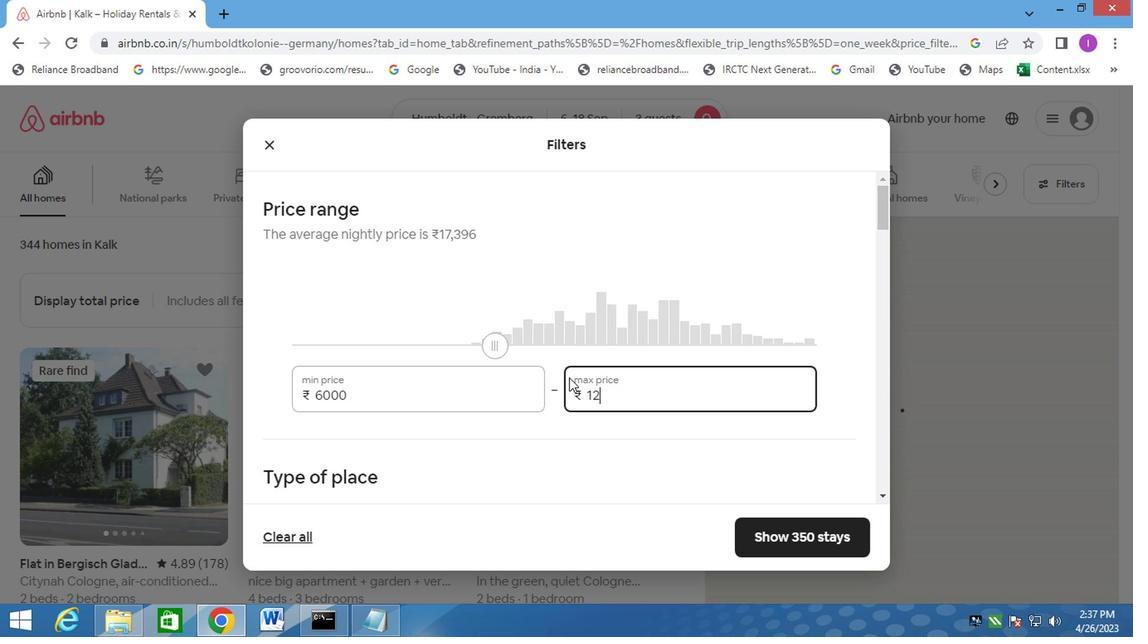 
Action: Key pressed 000
Screenshot: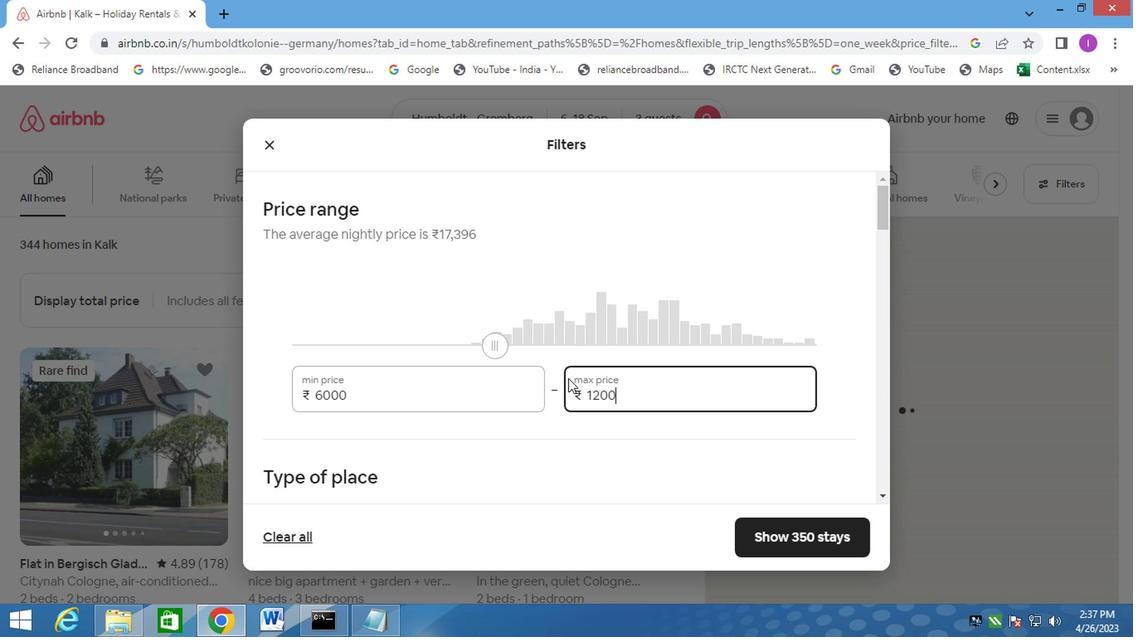 
Action: Mouse moved to (591, 373)
Screenshot: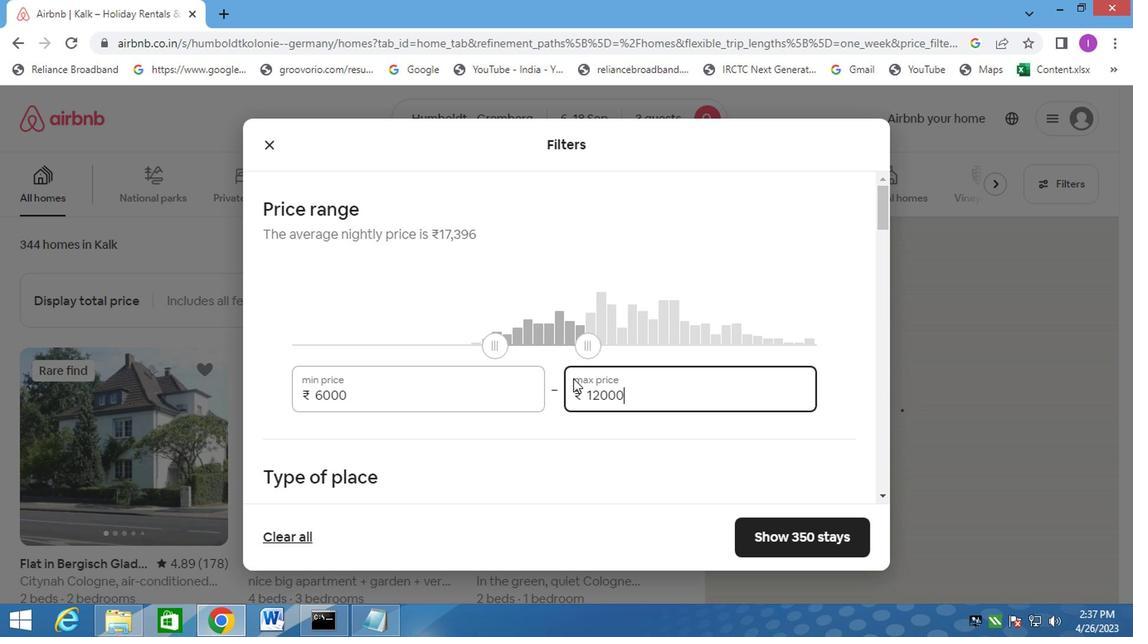
Action: Mouse scrolled (591, 372) with delta (0, -1)
Screenshot: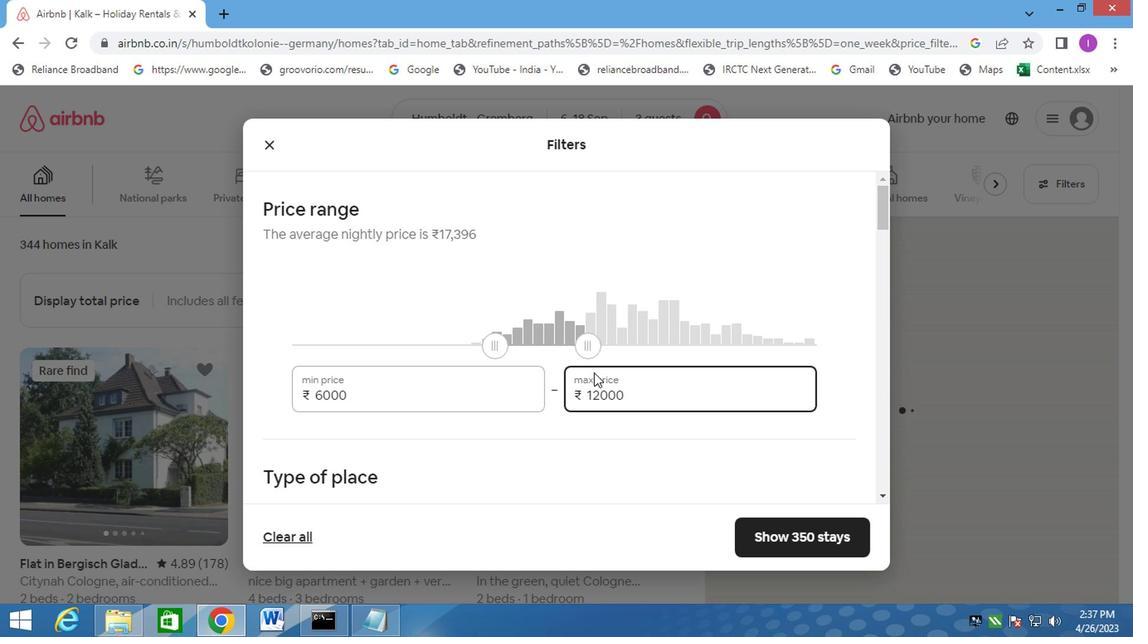 
Action: Mouse moved to (591, 373)
Screenshot: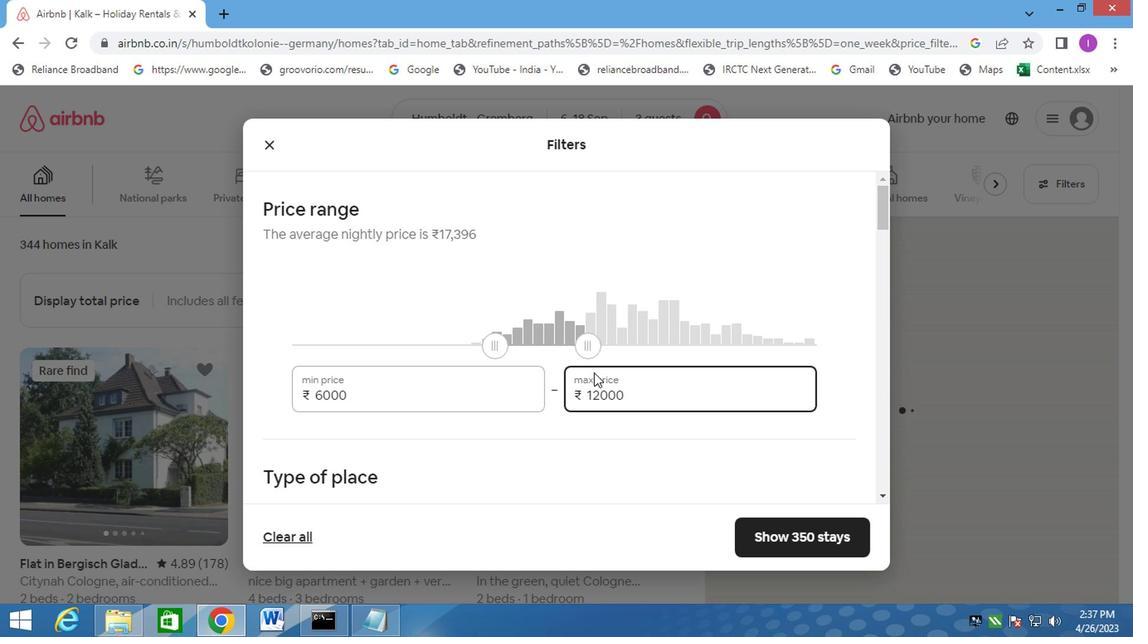 
Action: Mouse scrolled (591, 372) with delta (0, -1)
Screenshot: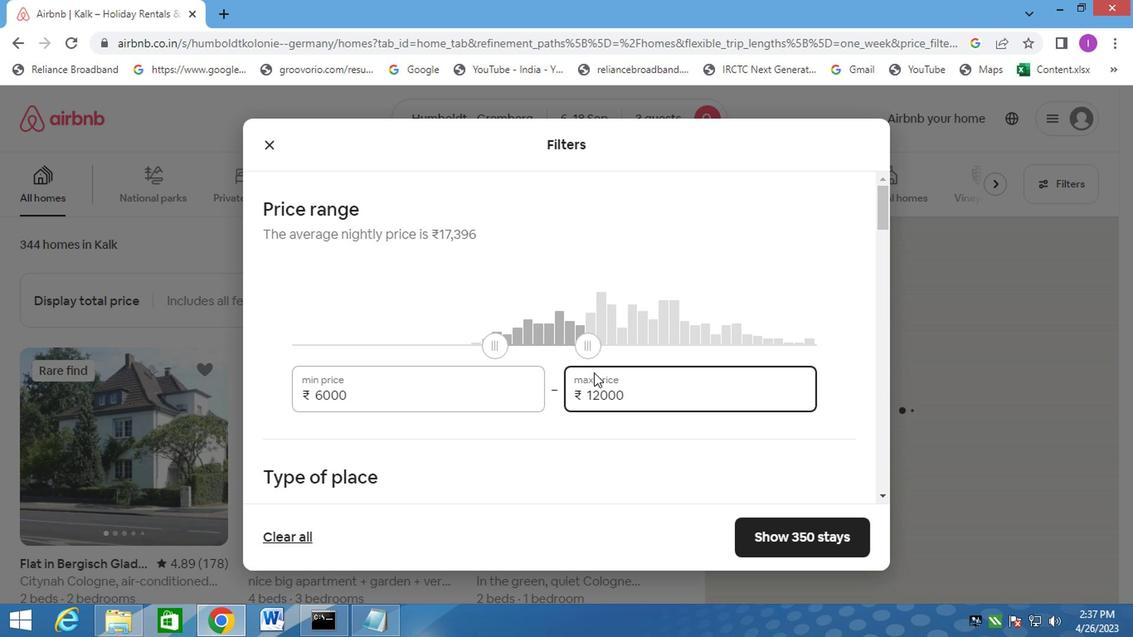 
Action: Mouse moved to (274, 354)
Screenshot: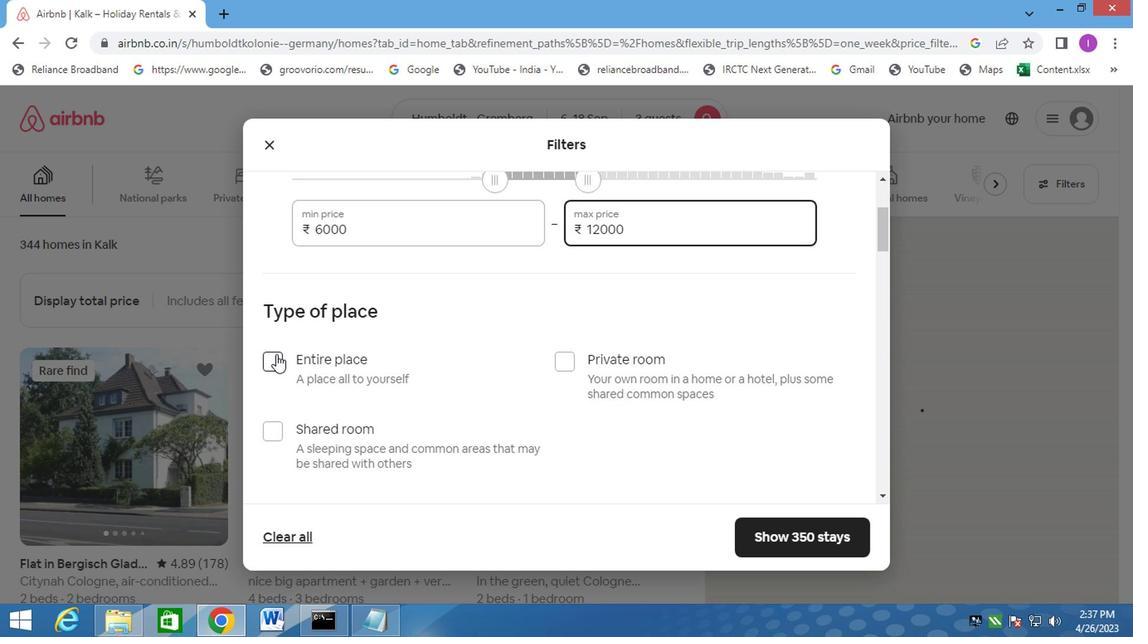 
Action: Mouse pressed left at (274, 354)
Screenshot: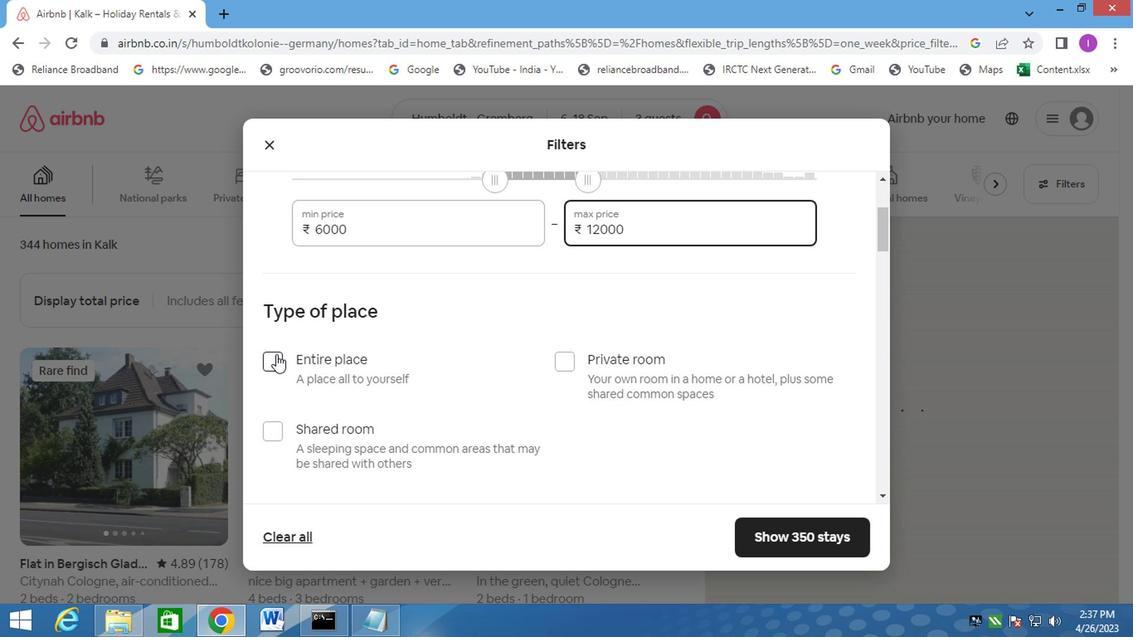 
Action: Mouse moved to (367, 325)
Screenshot: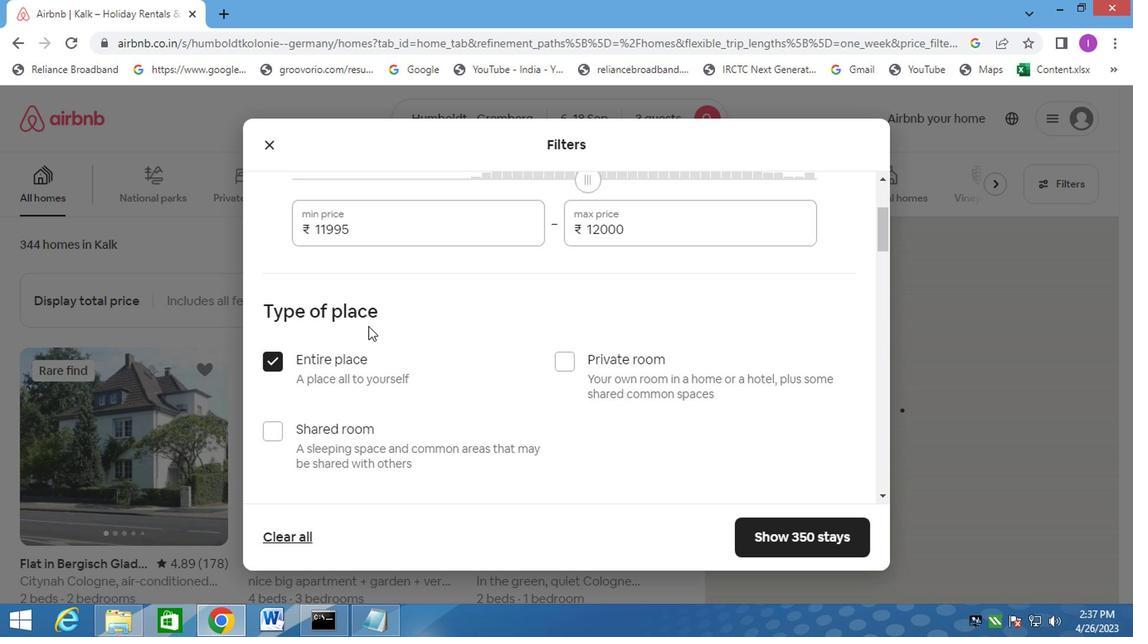 
Action: Mouse scrolled (367, 325) with delta (0, 0)
Screenshot: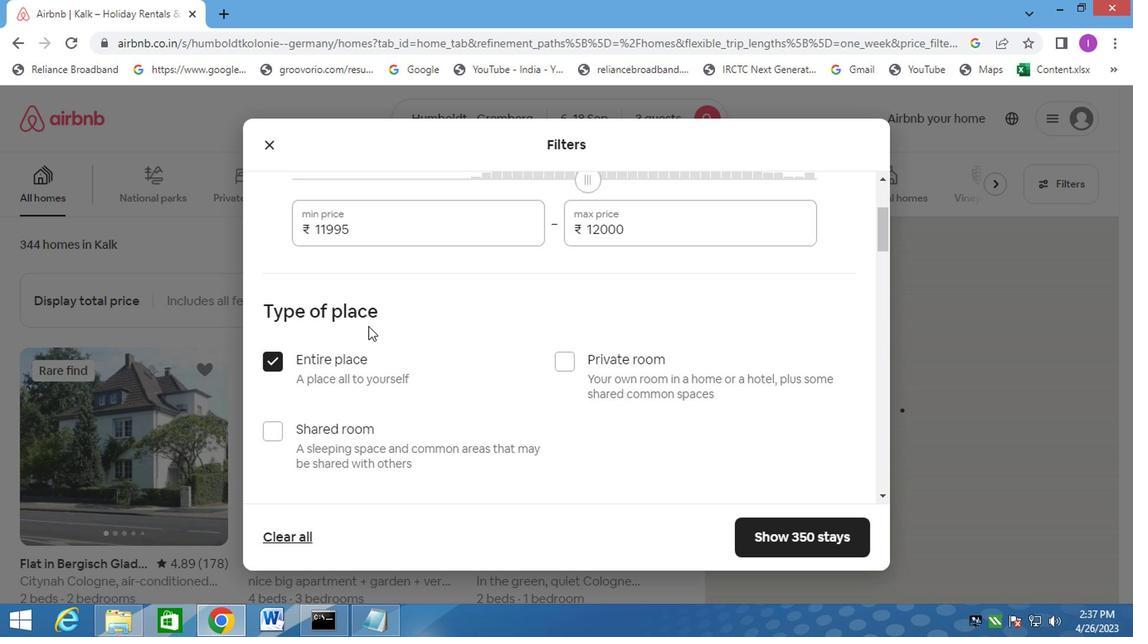 
Action: Mouse moved to (368, 325)
Screenshot: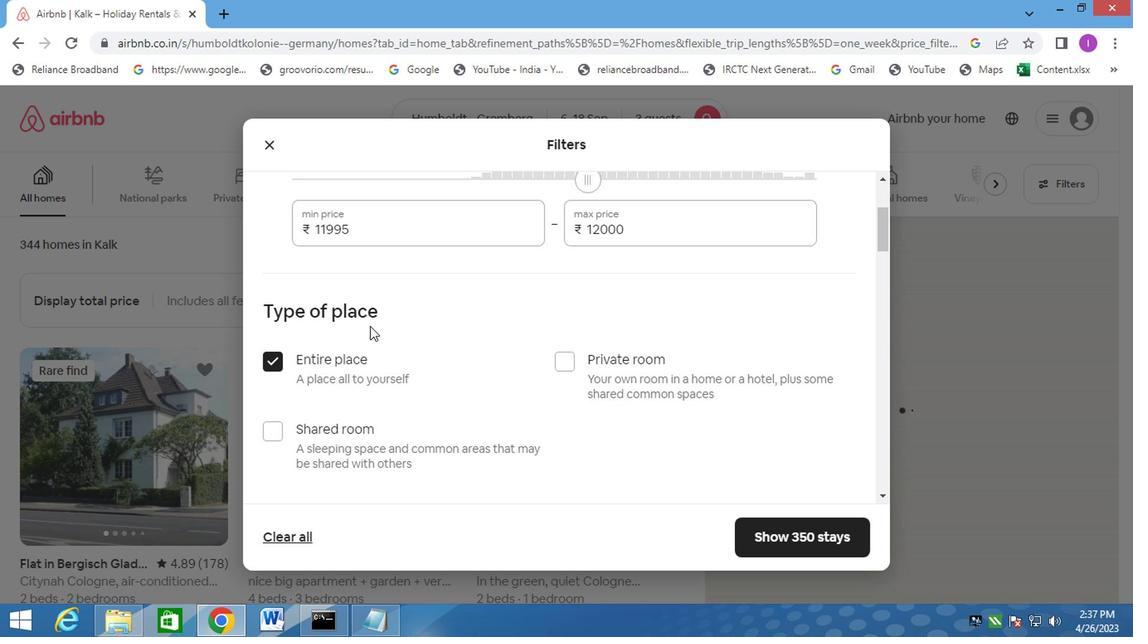 
Action: Mouse scrolled (368, 325) with delta (0, 0)
Screenshot: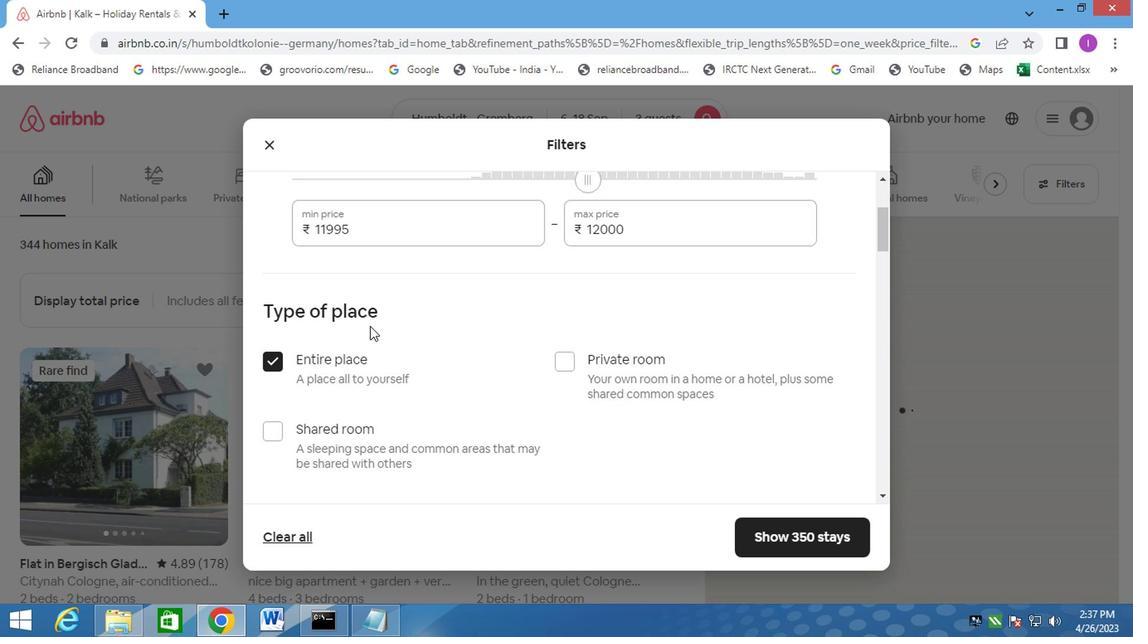 
Action: Mouse moved to (370, 325)
Screenshot: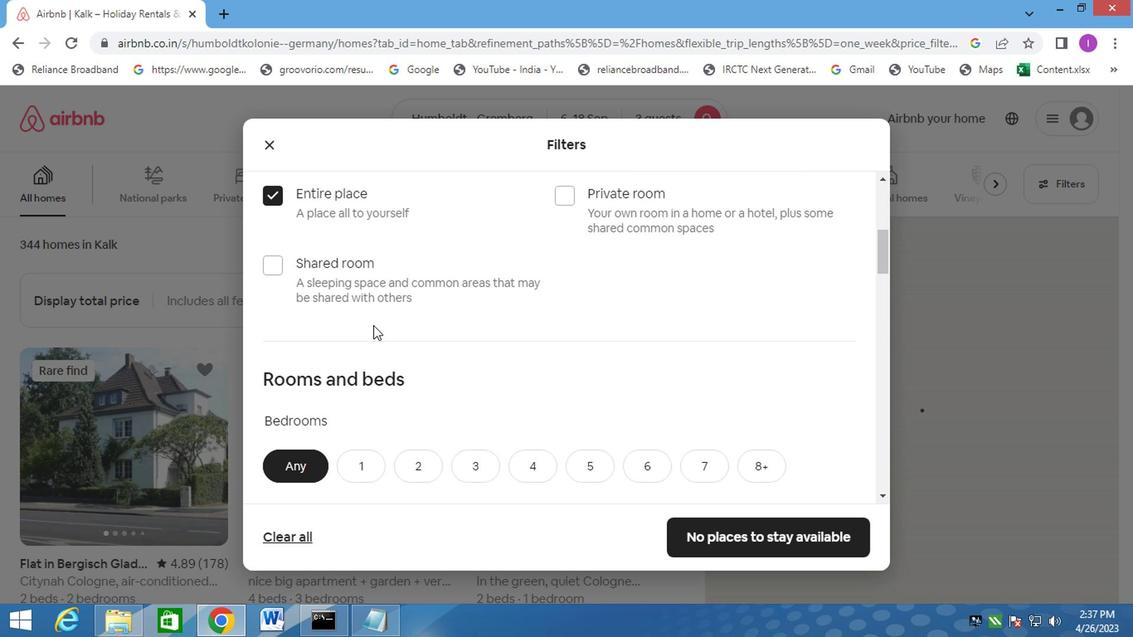 
Action: Mouse scrolled (370, 324) with delta (0, 0)
Screenshot: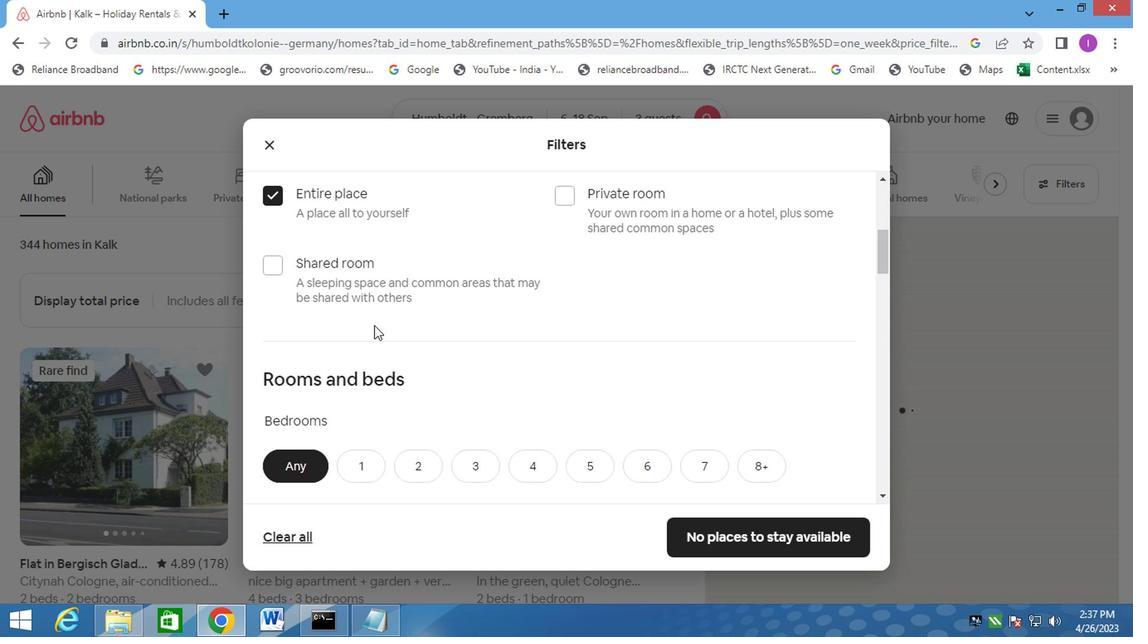 
Action: Mouse moved to (376, 321)
Screenshot: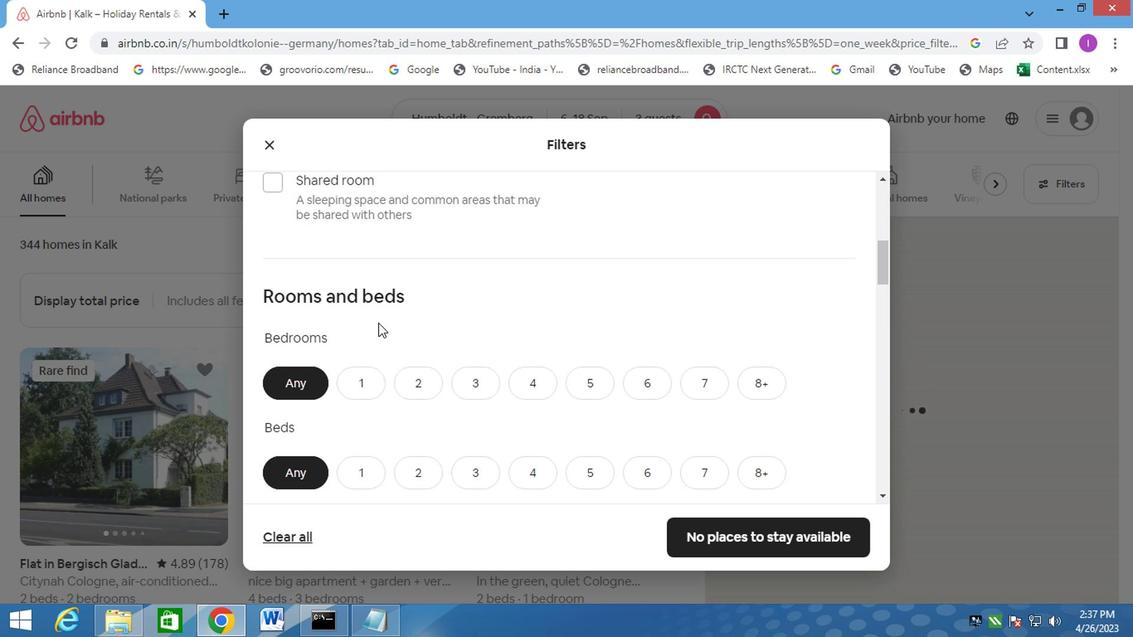 
Action: Mouse scrolled (376, 321) with delta (0, 0)
Screenshot: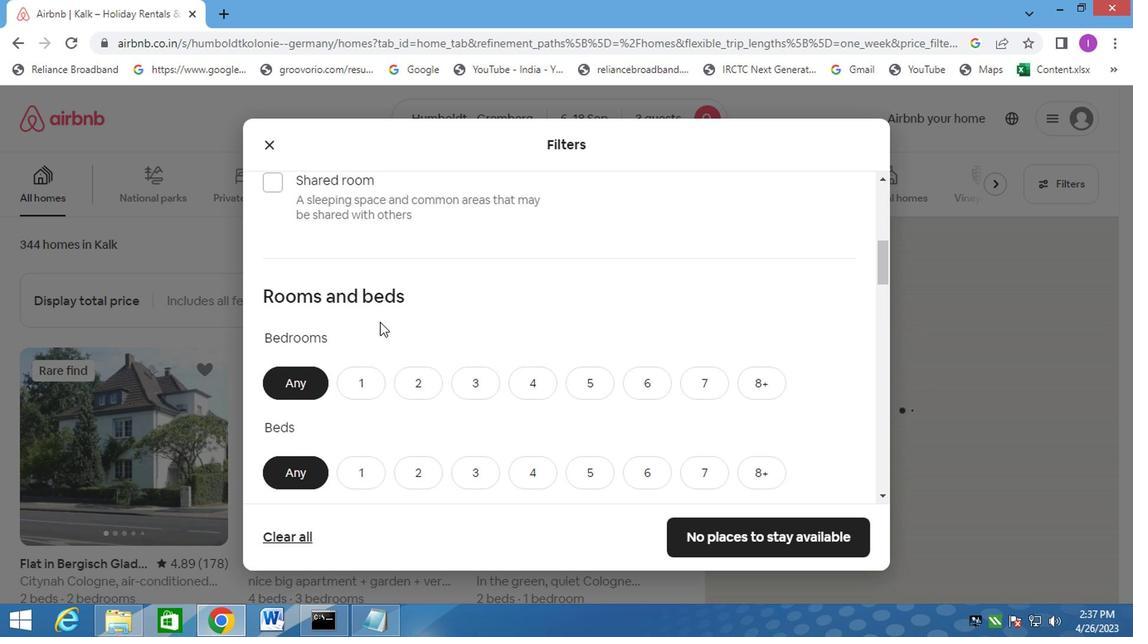 
Action: Mouse moved to (410, 305)
Screenshot: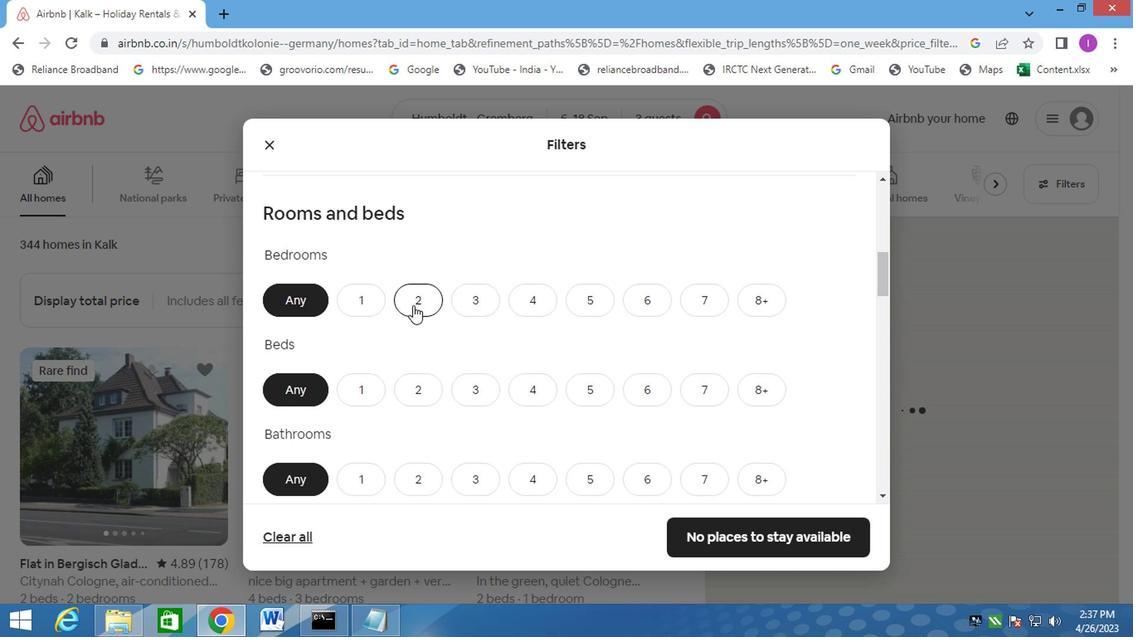 
Action: Mouse pressed left at (410, 305)
Screenshot: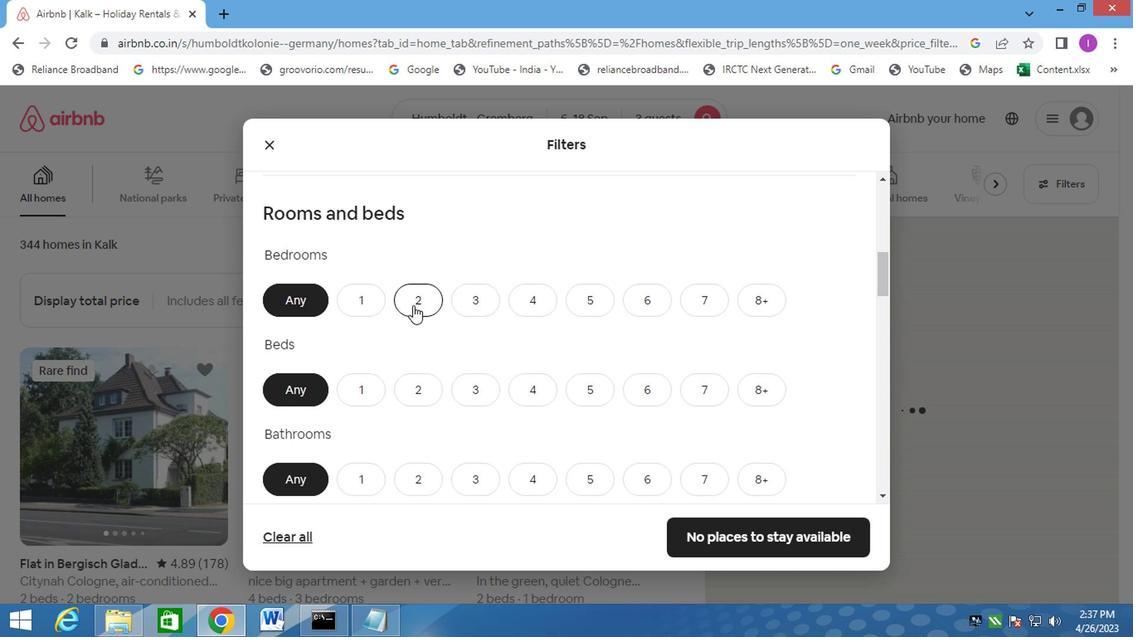 
Action: Mouse moved to (418, 389)
Screenshot: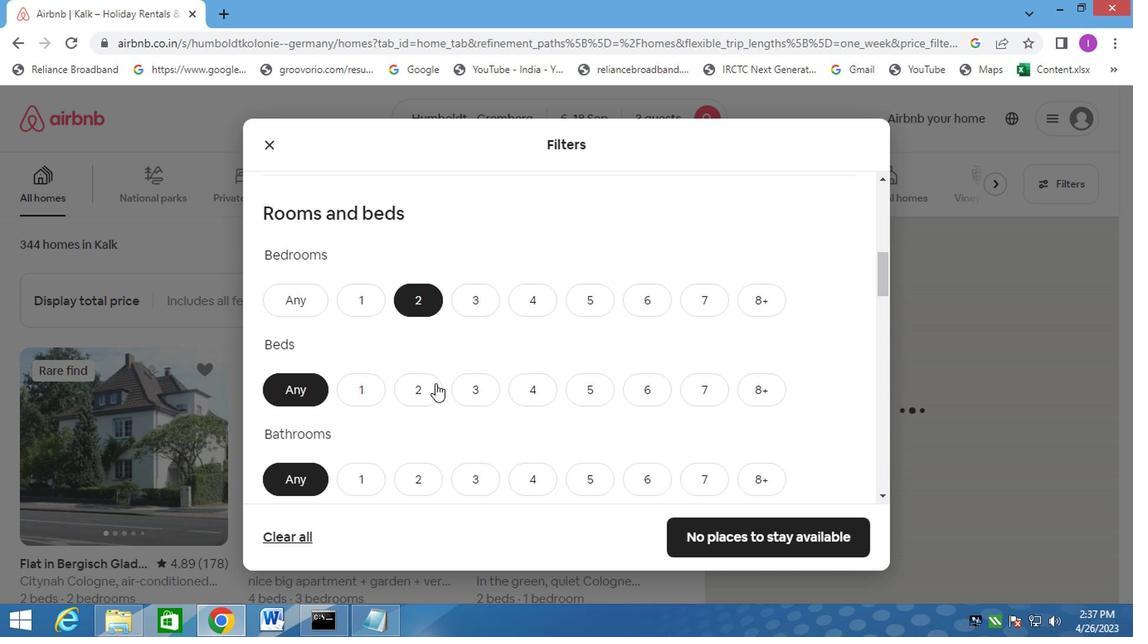 
Action: Mouse pressed left at (418, 389)
Screenshot: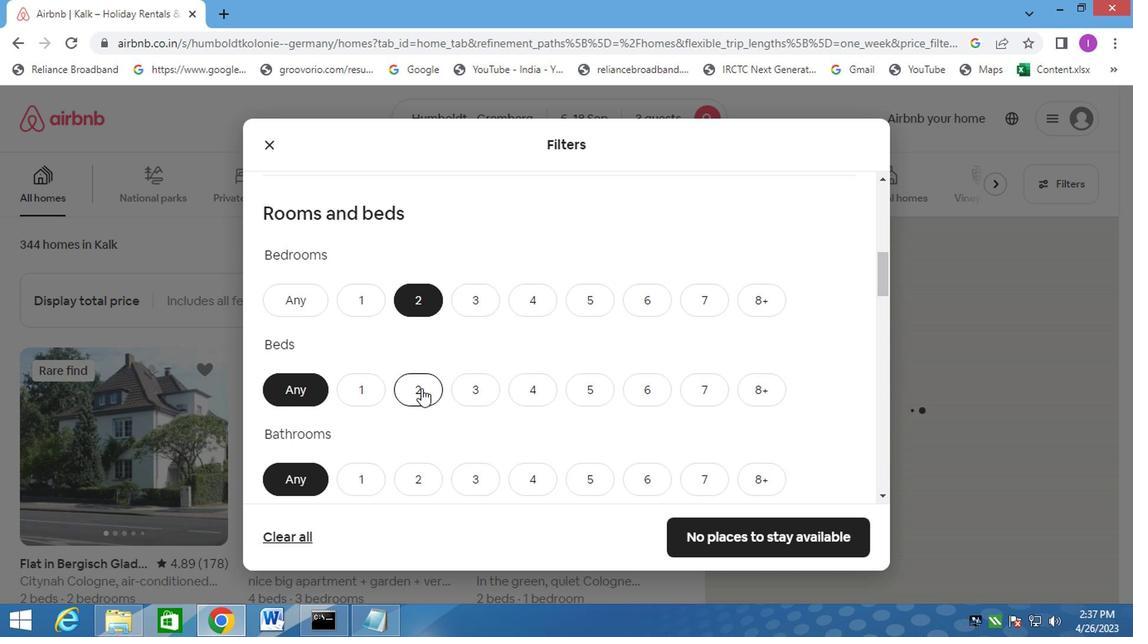
Action: Mouse moved to (417, 485)
Screenshot: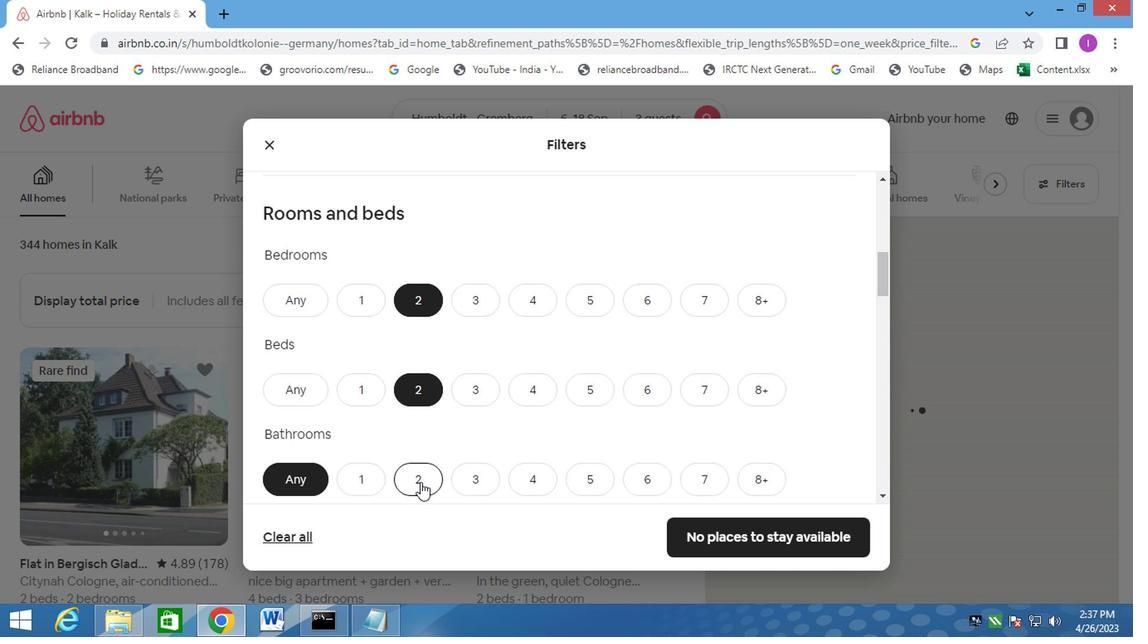 
Action: Mouse pressed left at (417, 485)
Screenshot: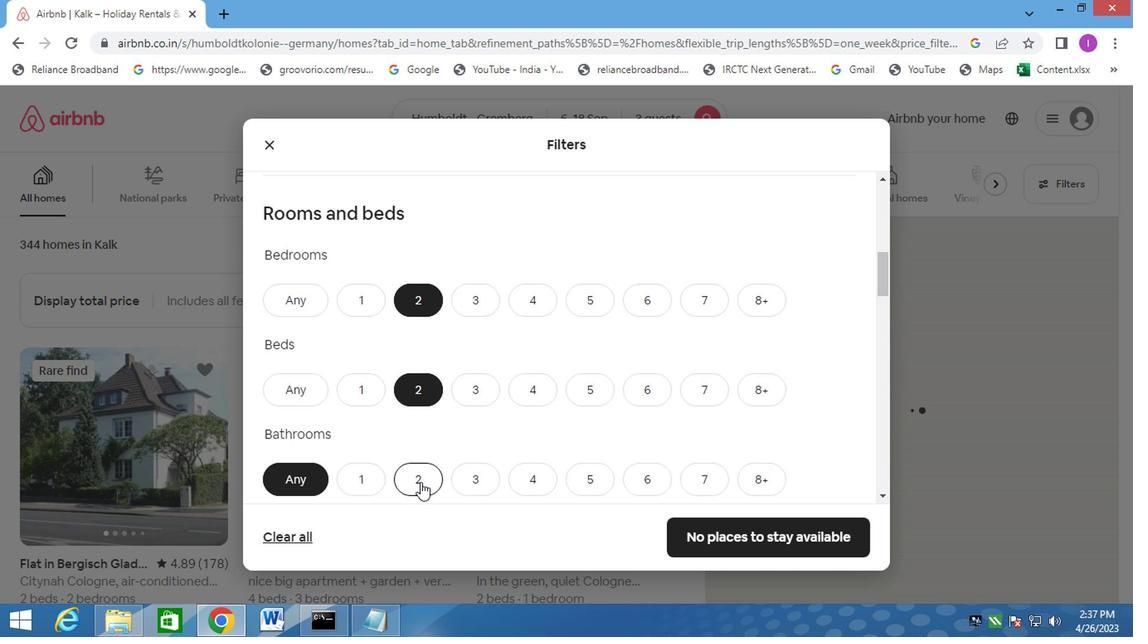 
Action: Mouse moved to (465, 427)
Screenshot: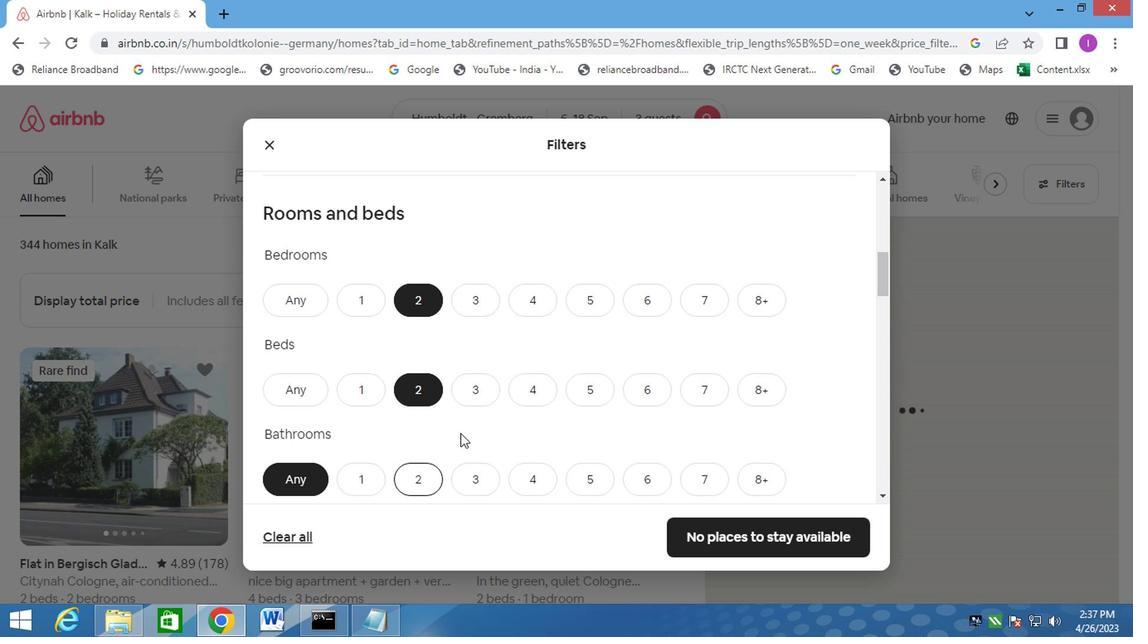 
Action: Mouse scrolled (465, 426) with delta (0, 0)
Screenshot: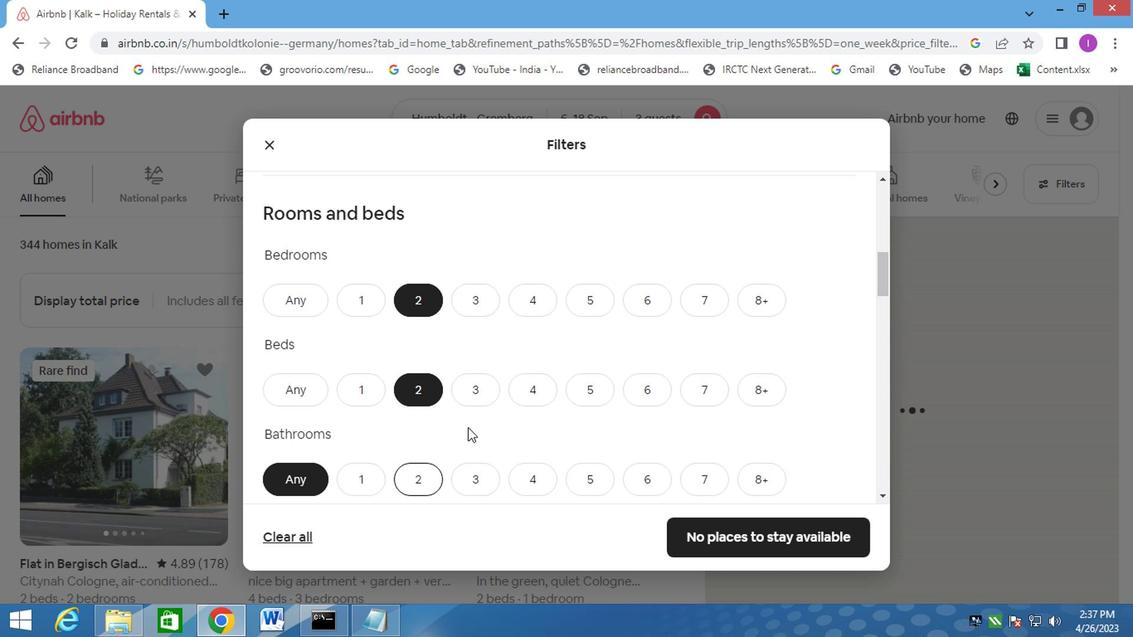 
Action: Mouse scrolled (465, 426) with delta (0, 0)
Screenshot: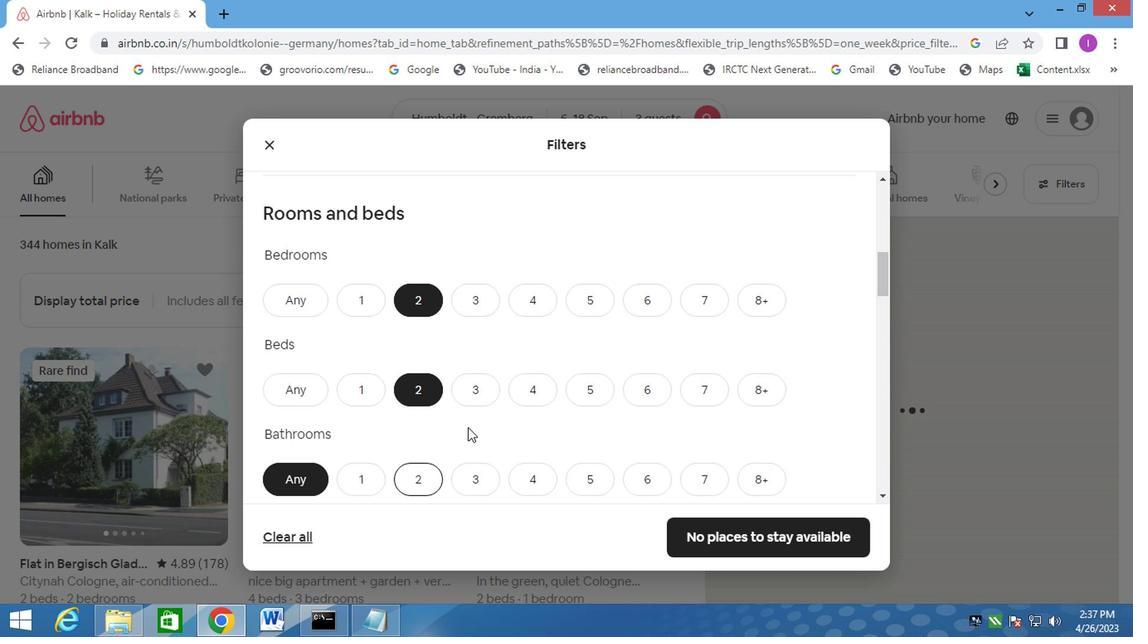 
Action: Mouse moved to (465, 427)
Screenshot: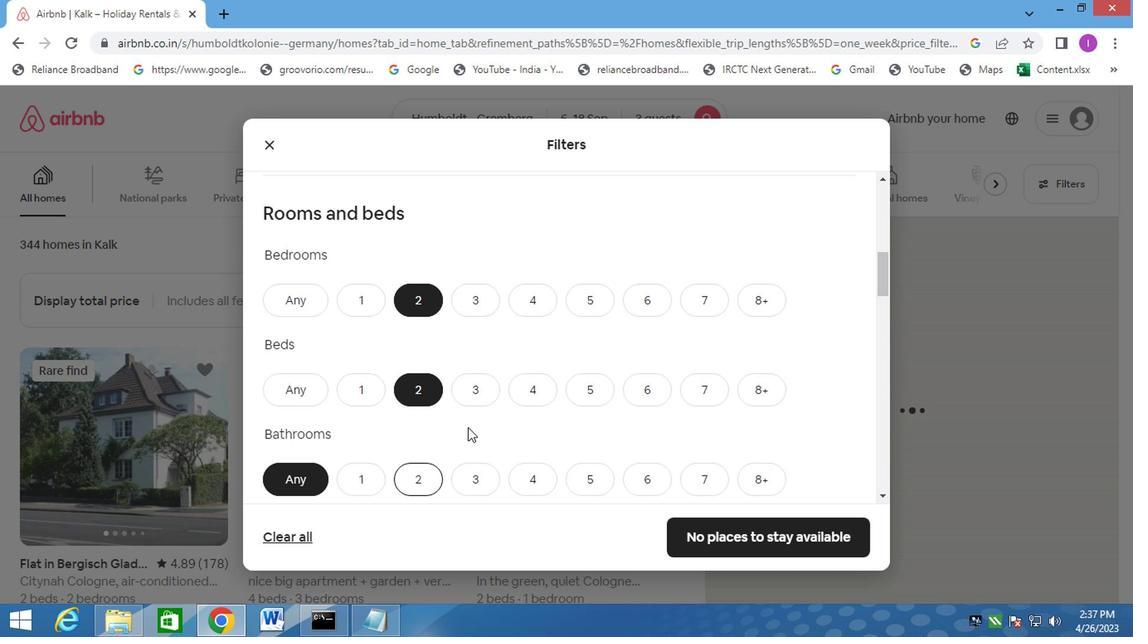 
Action: Mouse scrolled (465, 426) with delta (0, 0)
Screenshot: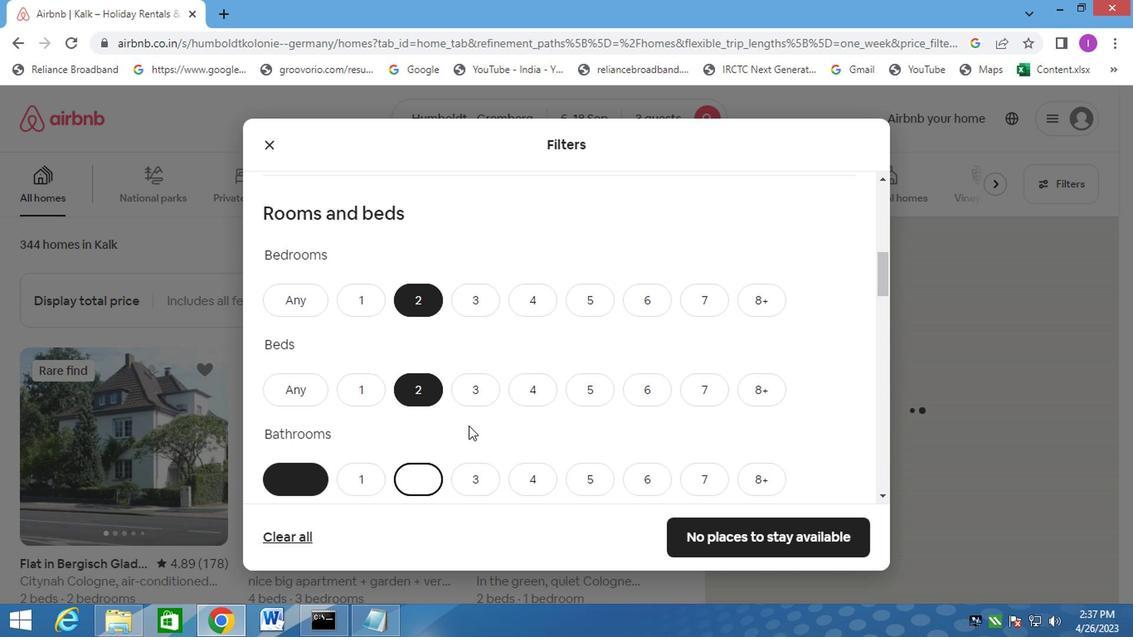 
Action: Mouse moved to (466, 422)
Screenshot: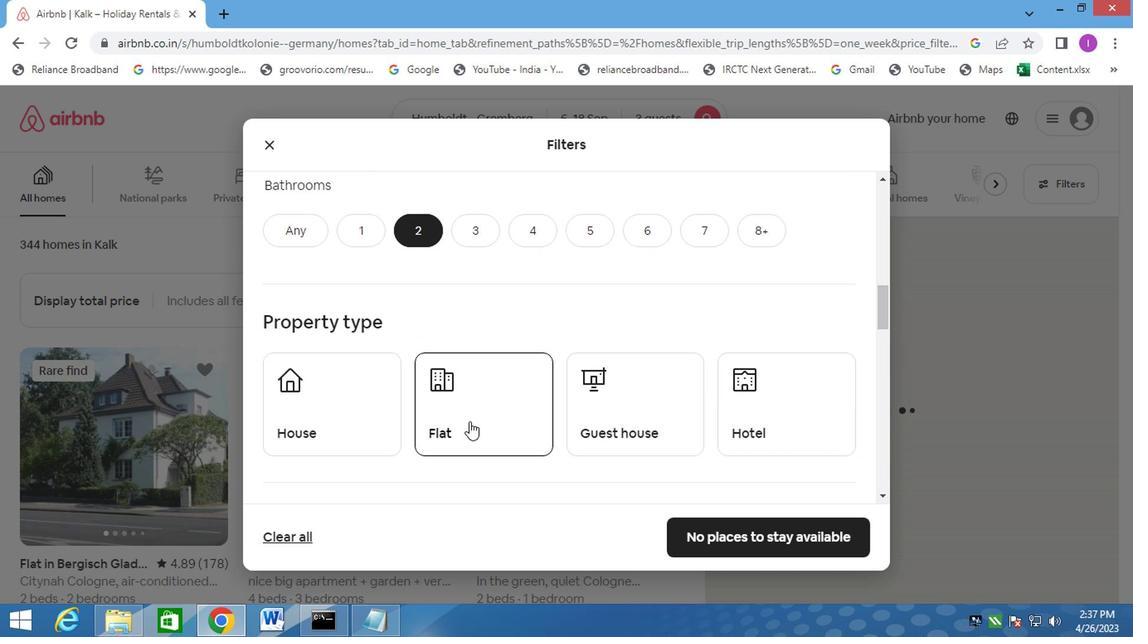 
Action: Mouse scrolled (466, 421) with delta (0, -1)
Screenshot: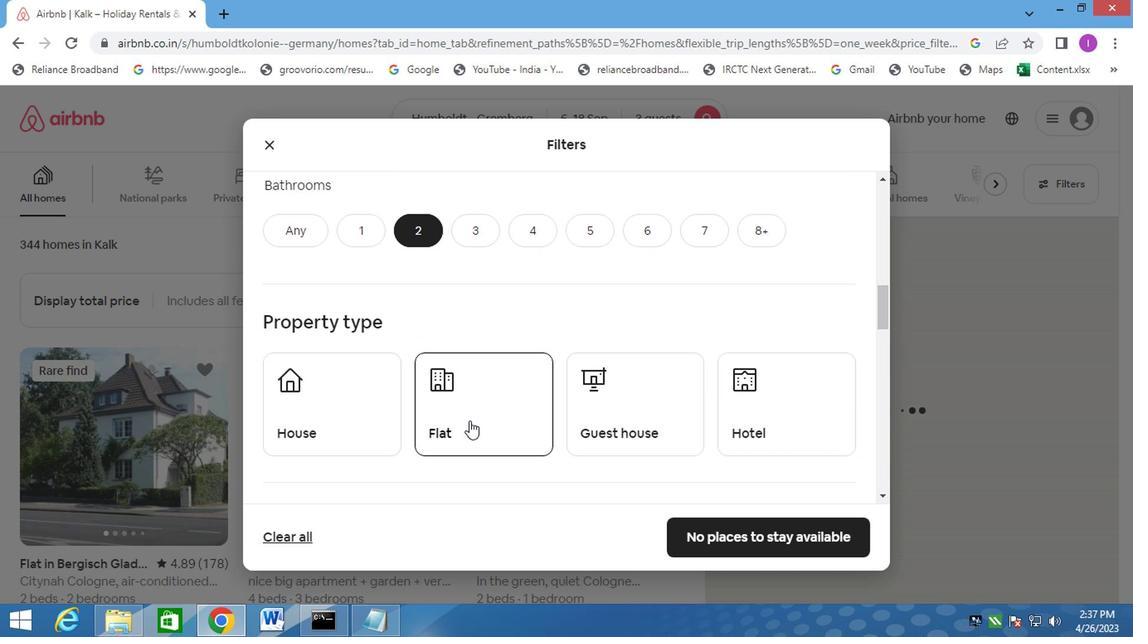 
Action: Mouse moved to (322, 337)
Screenshot: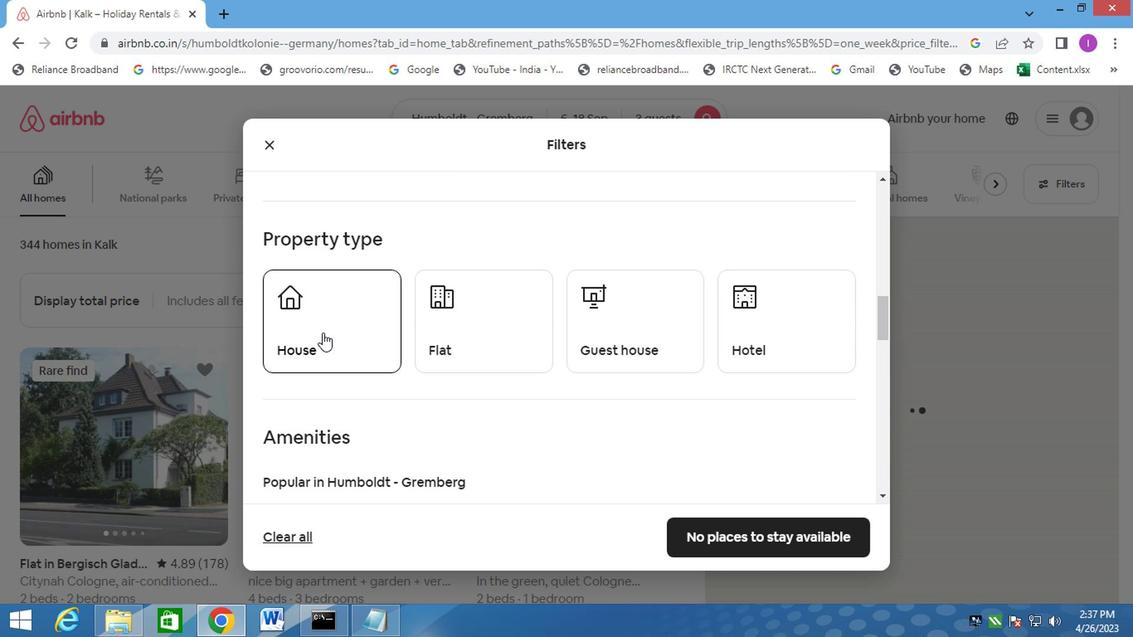 
Action: Mouse pressed left at (322, 337)
Screenshot: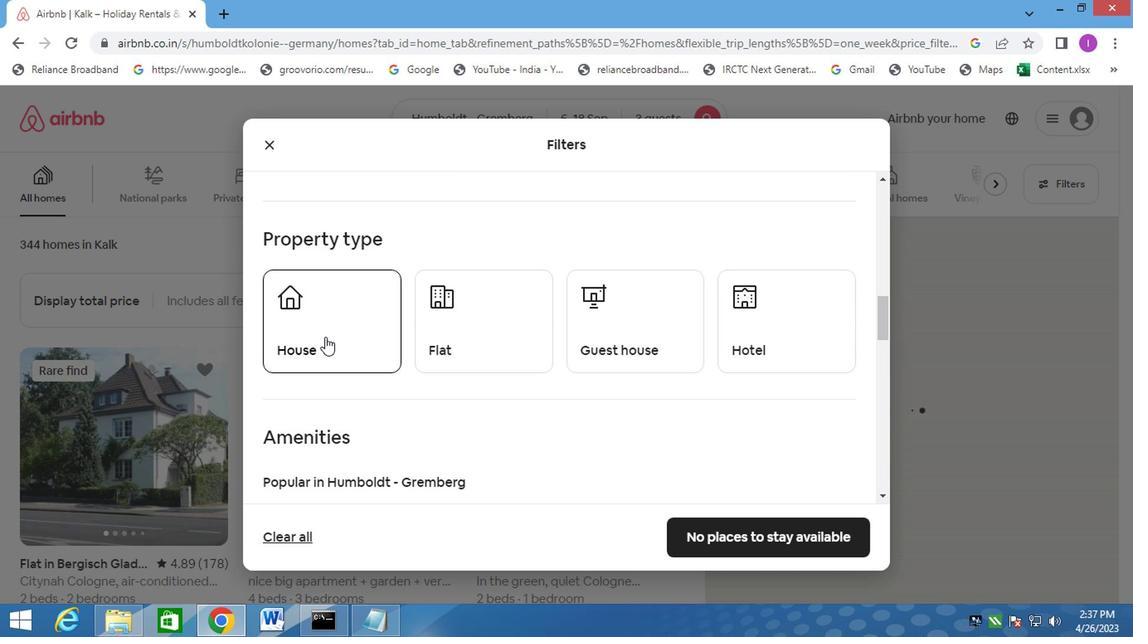 
Action: Mouse moved to (452, 362)
Screenshot: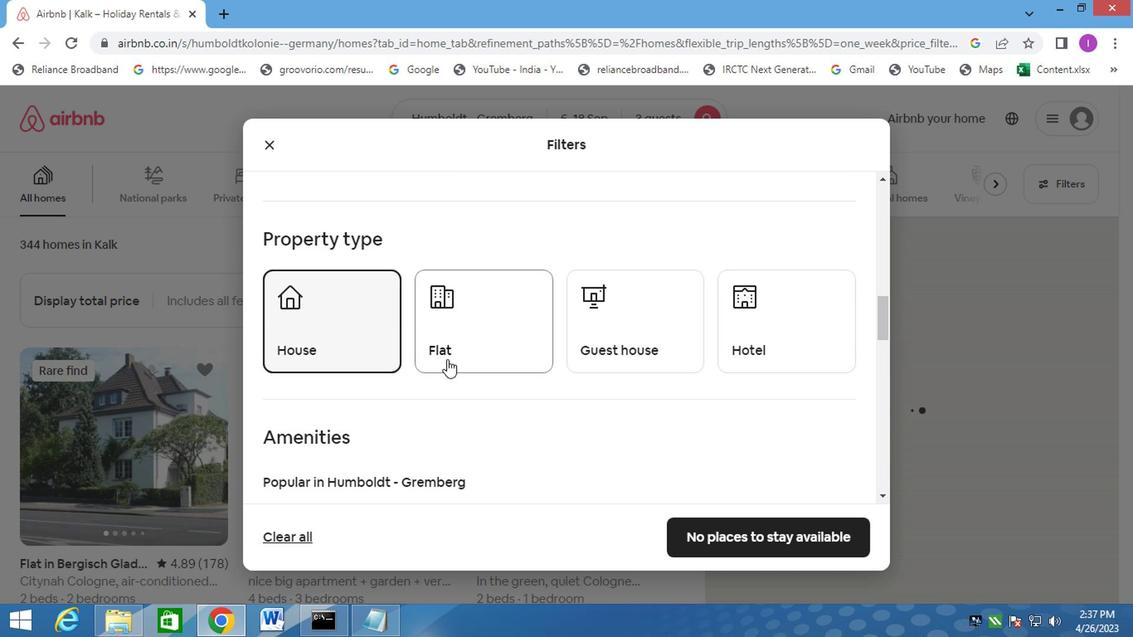 
Action: Mouse pressed left at (452, 362)
Screenshot: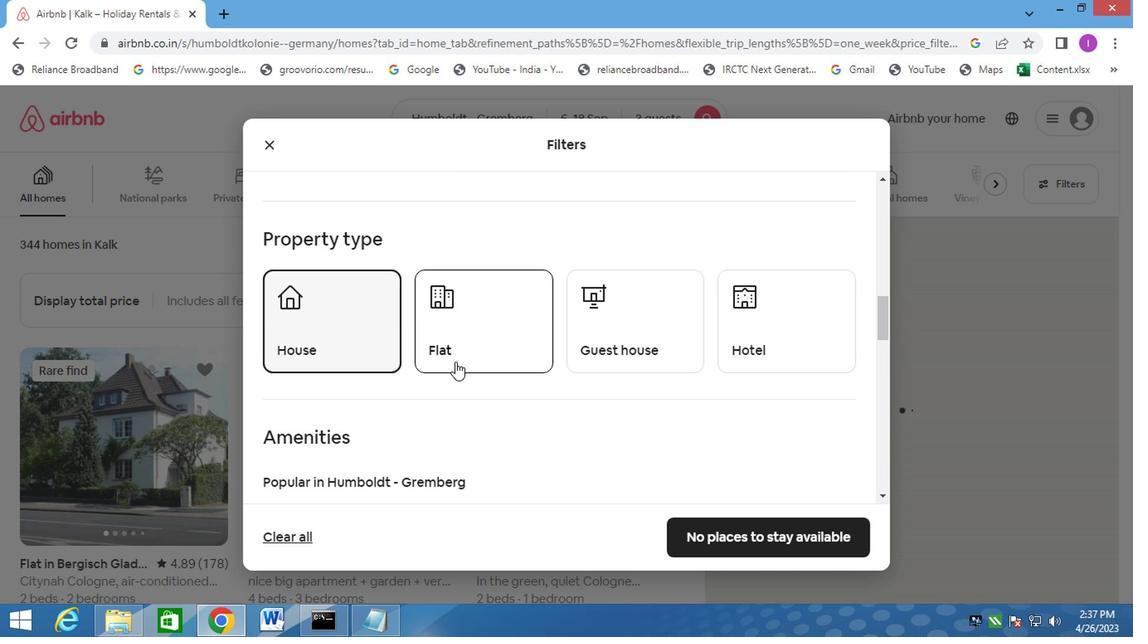 
Action: Mouse moved to (798, 280)
Screenshot: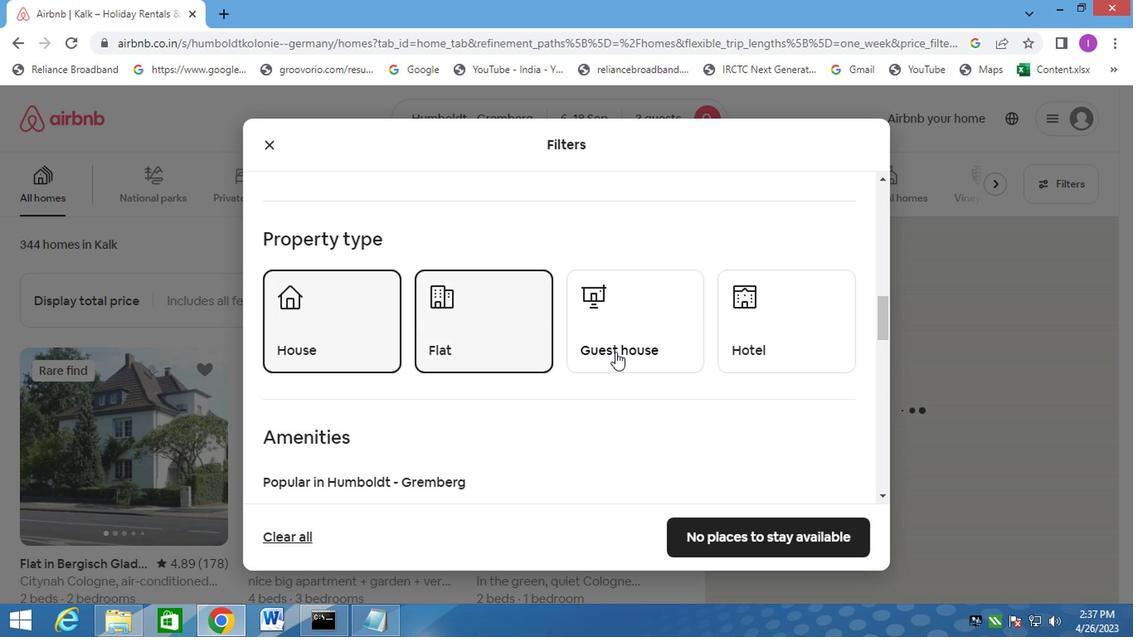 
Action: Mouse pressed left at (798, 280)
Screenshot: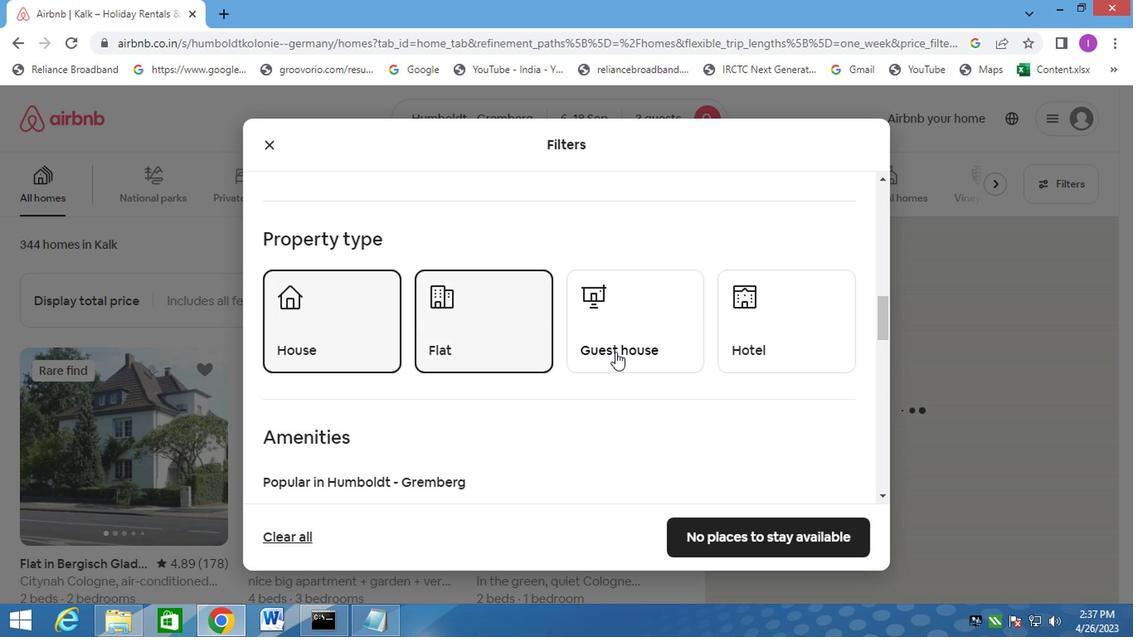 
Action: Mouse moved to (614, 333)
Screenshot: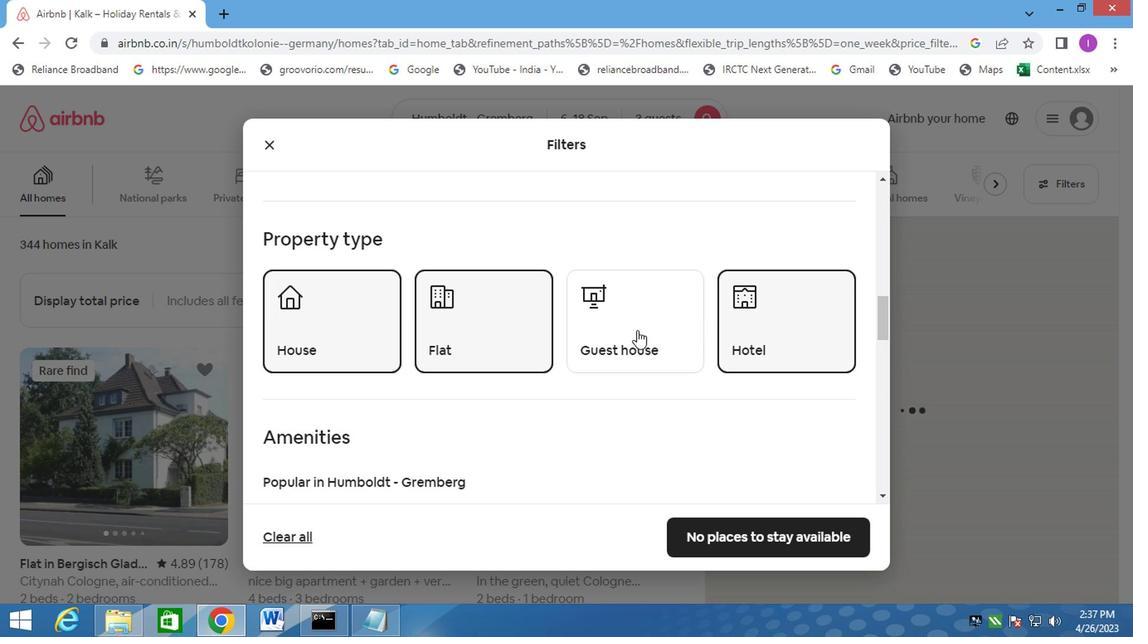 
Action: Mouse pressed left at (614, 333)
Screenshot: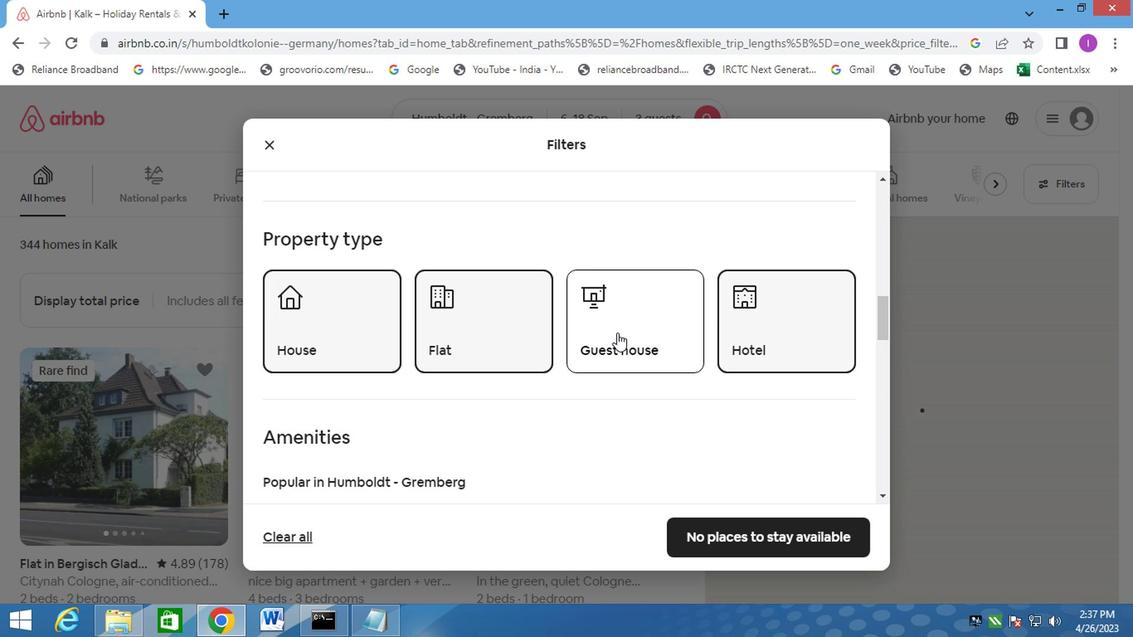 
Action: Mouse moved to (489, 409)
Screenshot: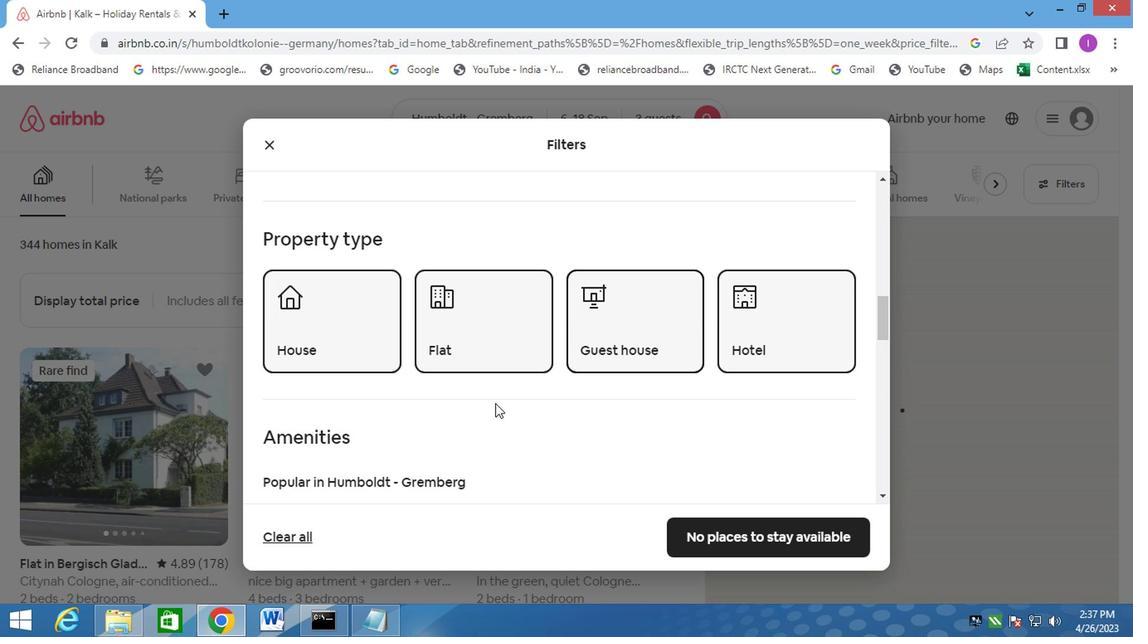
Action: Mouse scrolled (489, 407) with delta (0, -1)
Screenshot: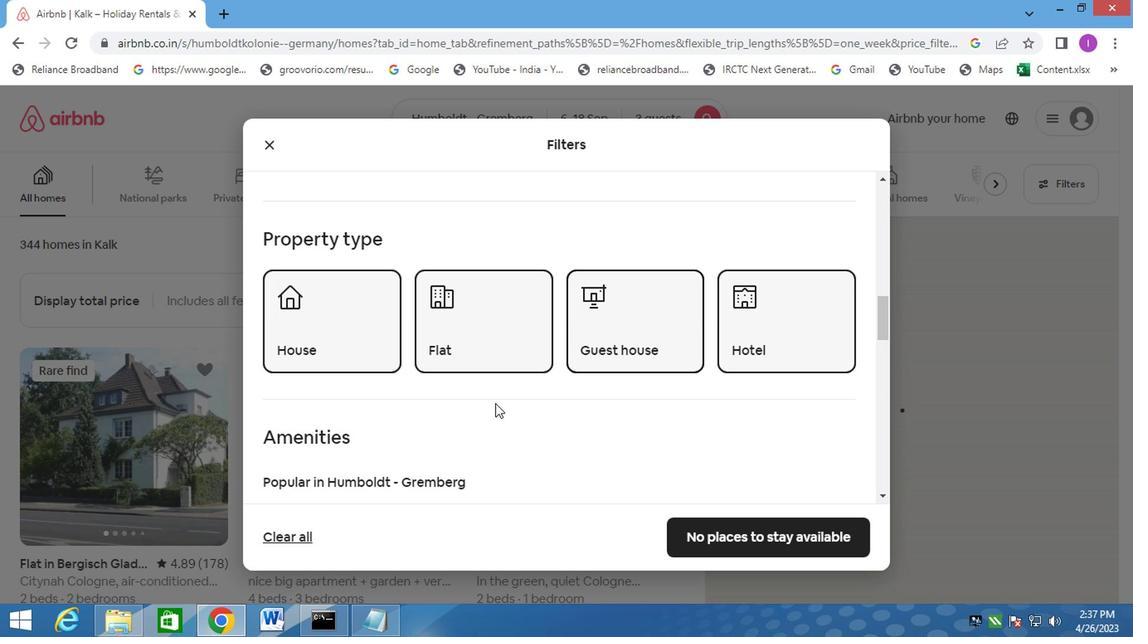 
Action: Mouse moved to (489, 410)
Screenshot: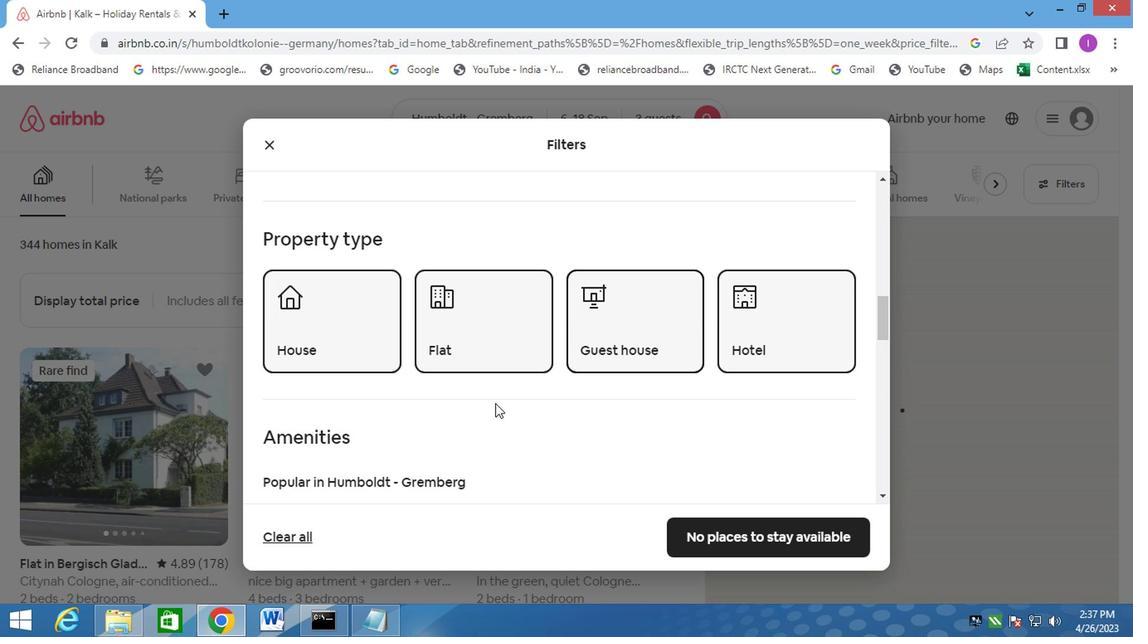 
Action: Mouse scrolled (489, 409) with delta (0, -1)
Screenshot: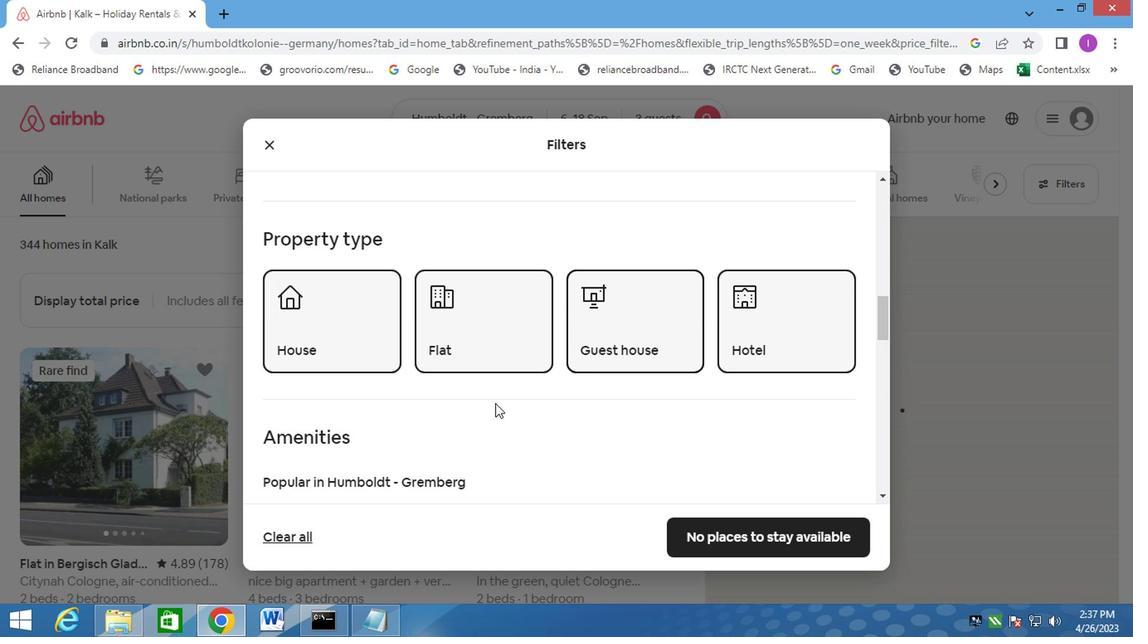 
Action: Mouse moved to (489, 413)
Screenshot: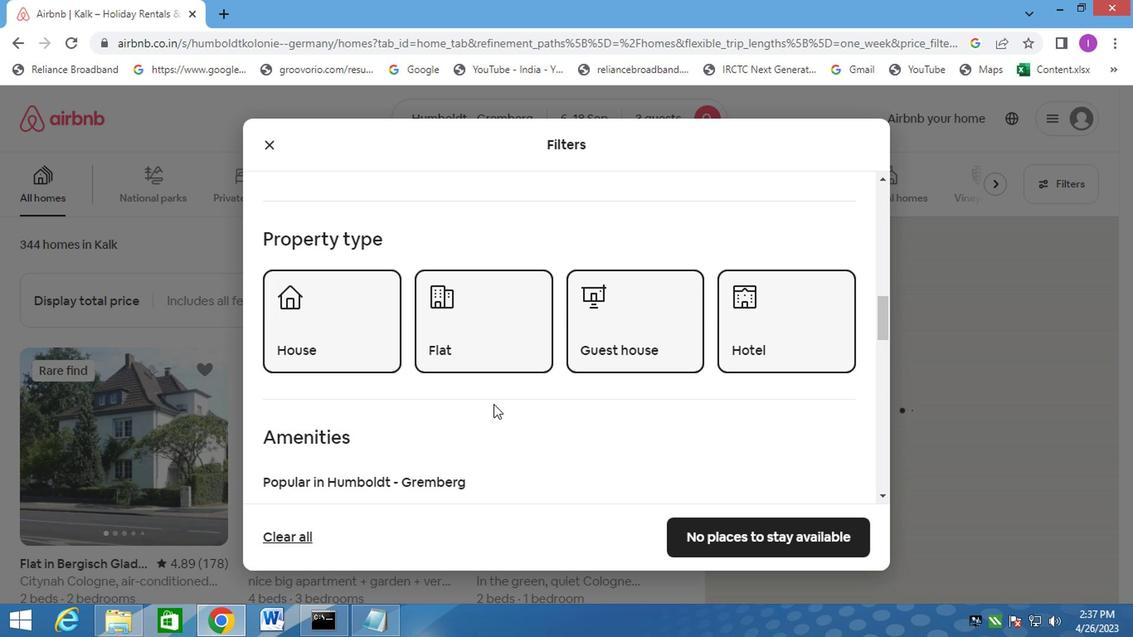 
Action: Mouse scrolled (489, 412) with delta (0, 0)
Screenshot: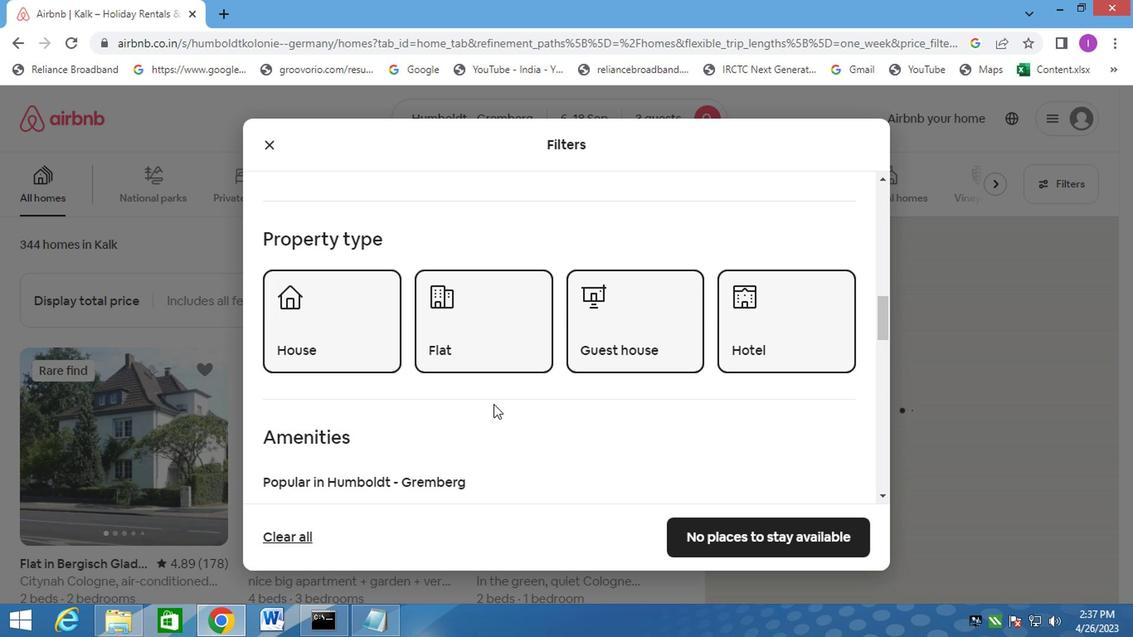
Action: Mouse moved to (506, 401)
Screenshot: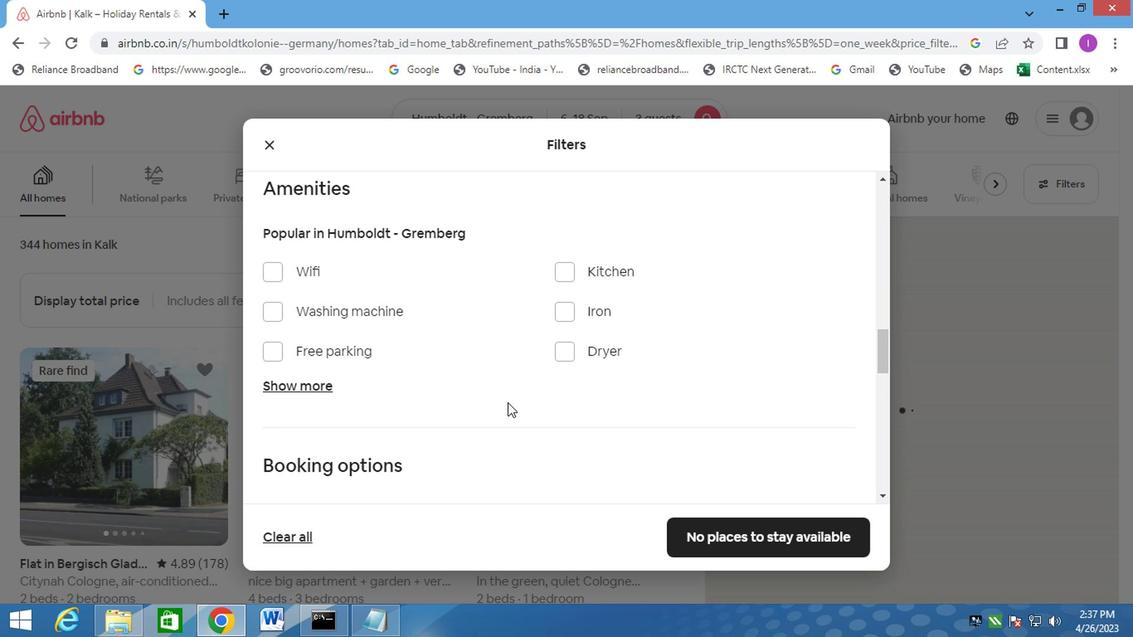 
Action: Mouse scrolled (506, 400) with delta (0, 0)
Screenshot: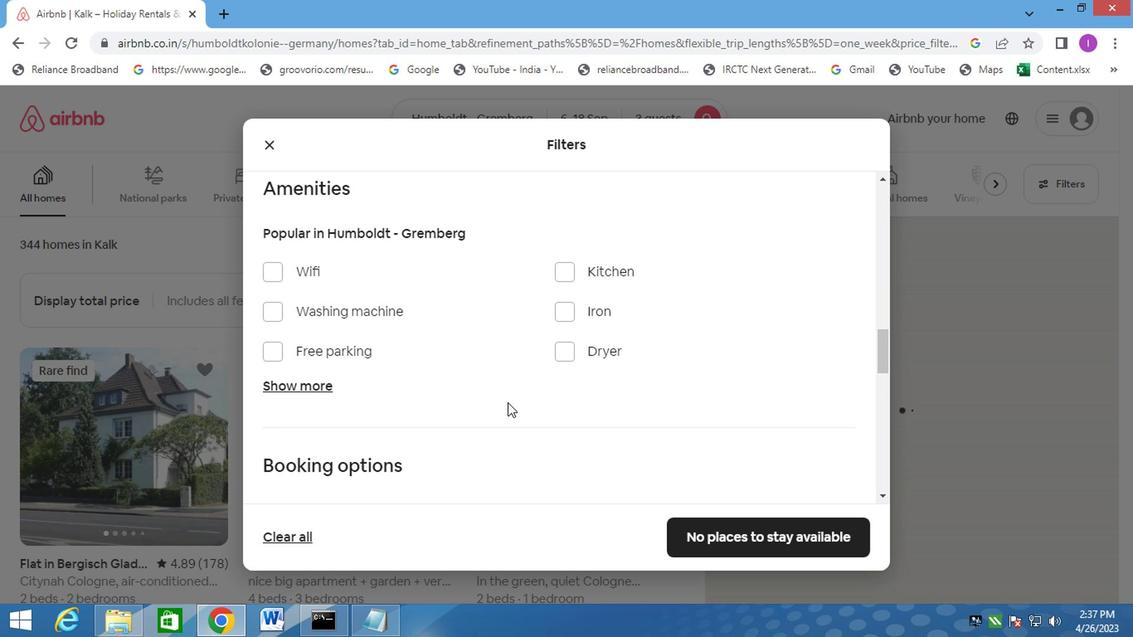 
Action: Mouse scrolled (506, 400) with delta (0, 0)
Screenshot: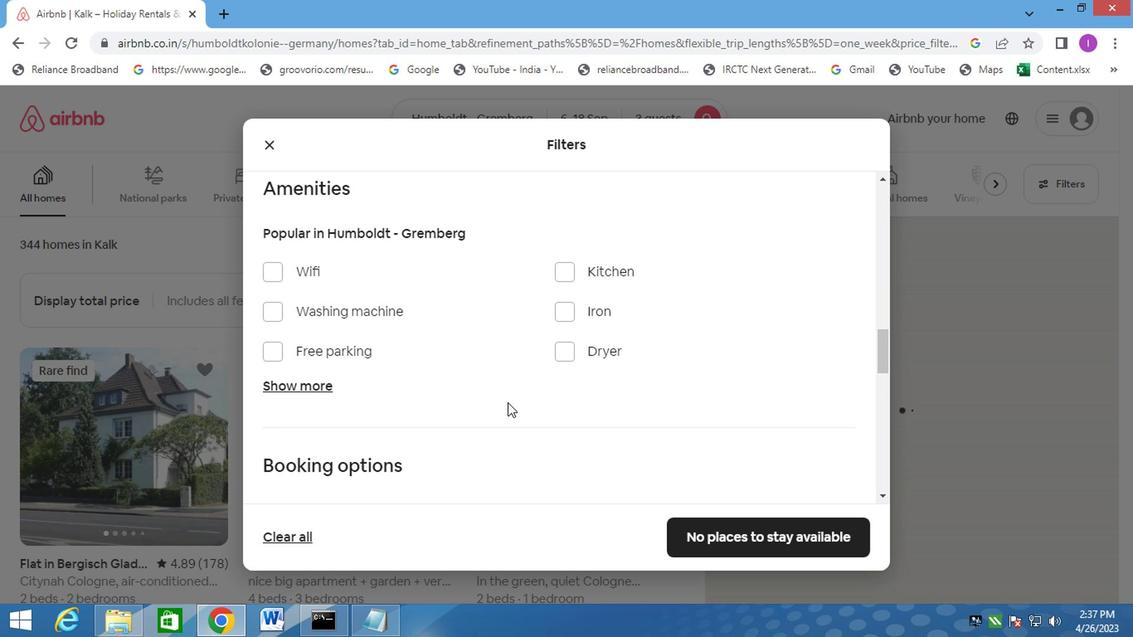 
Action: Mouse moved to (828, 415)
Screenshot: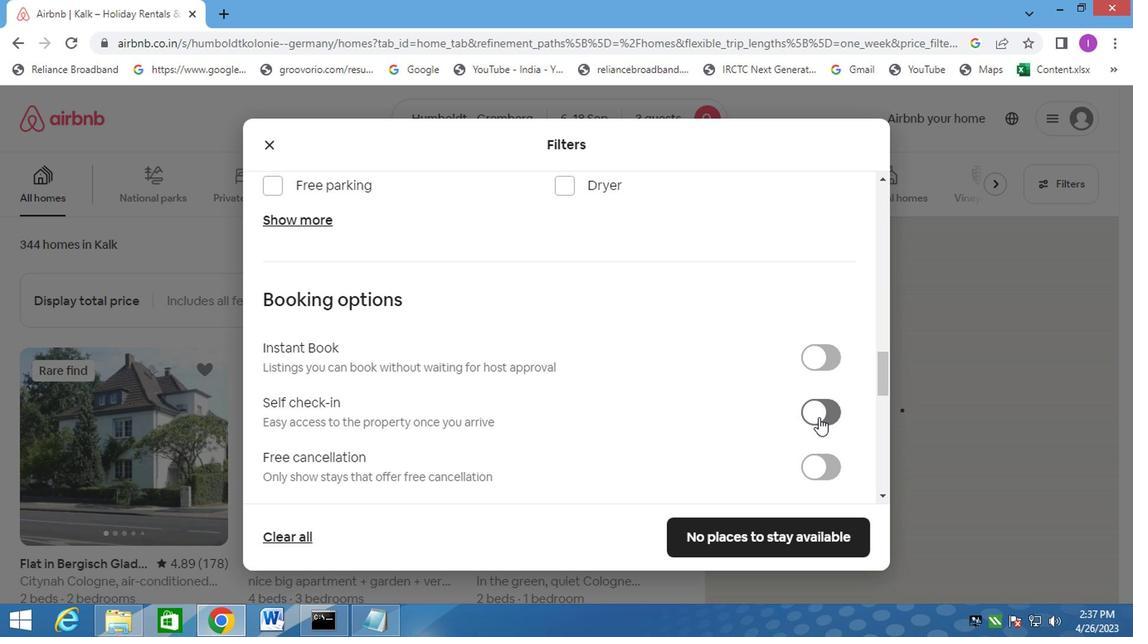 
Action: Mouse pressed left at (828, 415)
Screenshot: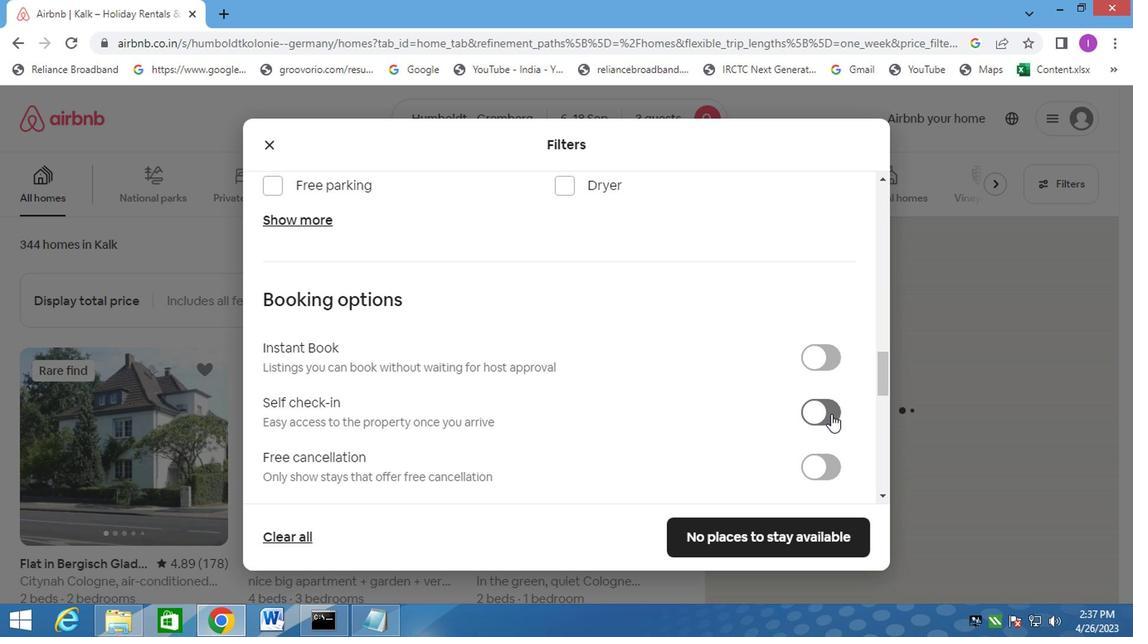 
Action: Mouse moved to (618, 405)
Screenshot: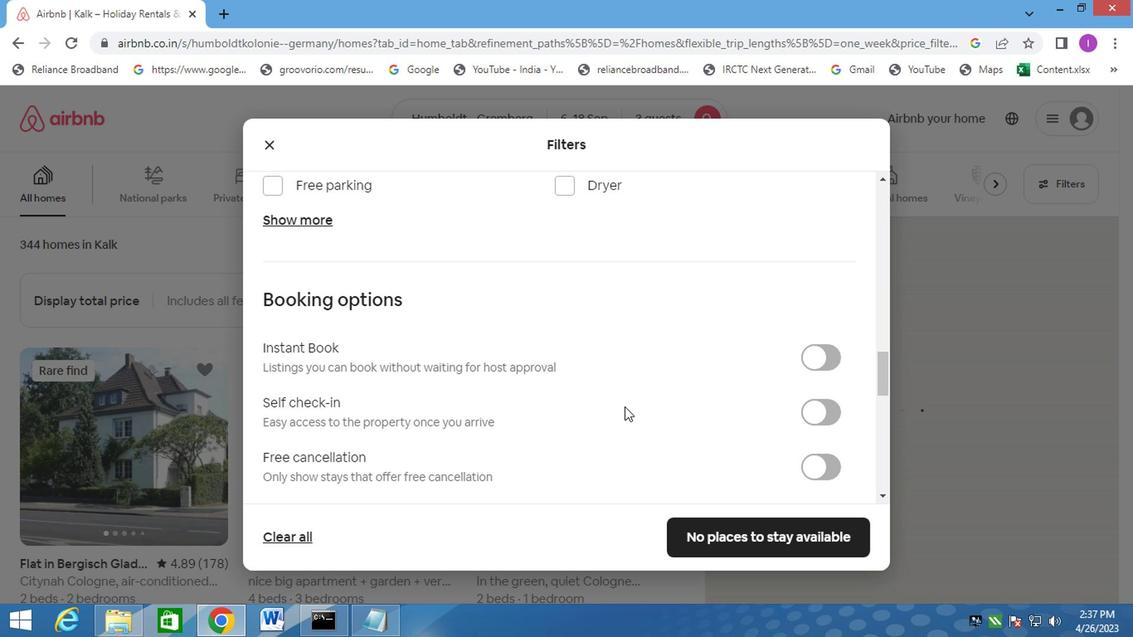 
Action: Mouse scrolled (618, 405) with delta (0, 0)
Screenshot: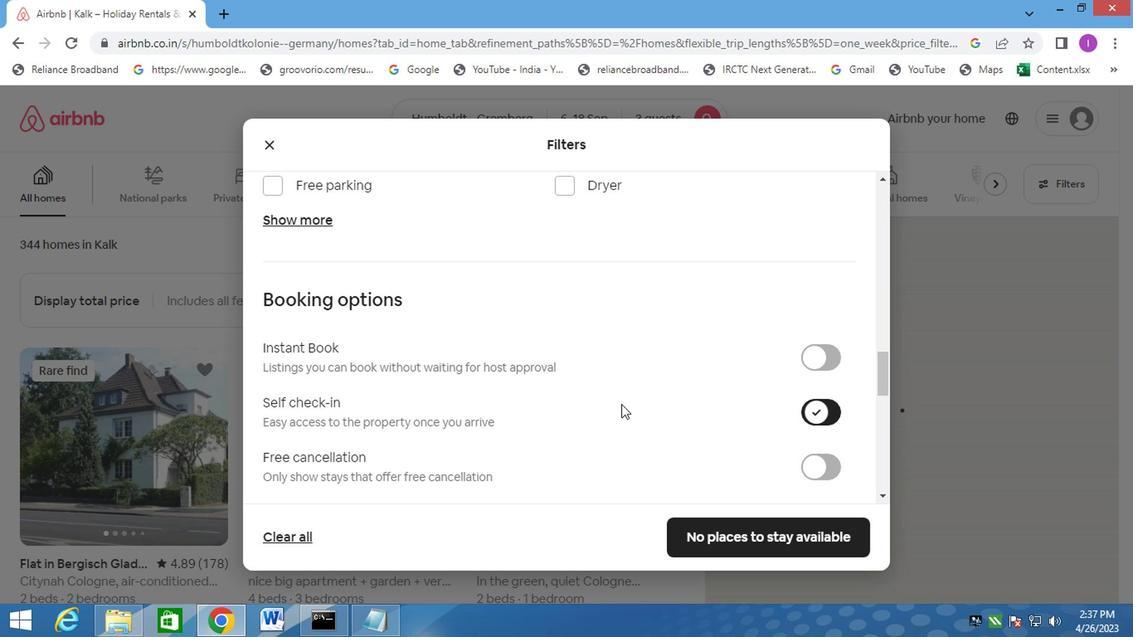 
Action: Mouse scrolled (618, 405) with delta (0, 0)
Screenshot: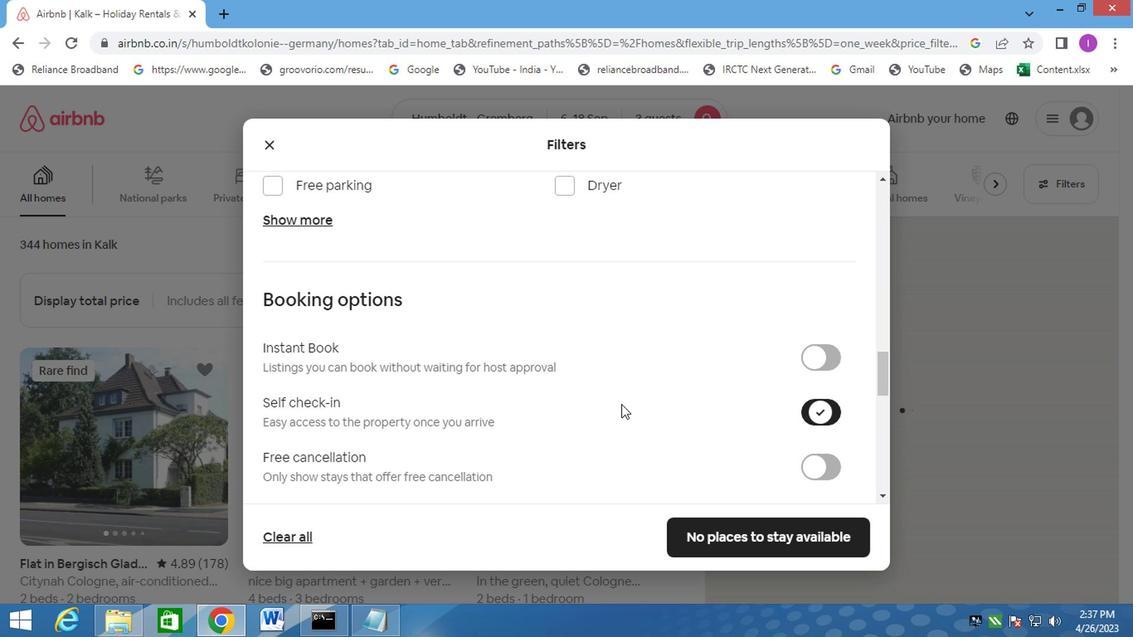 
Action: Mouse scrolled (618, 405) with delta (0, 0)
Screenshot: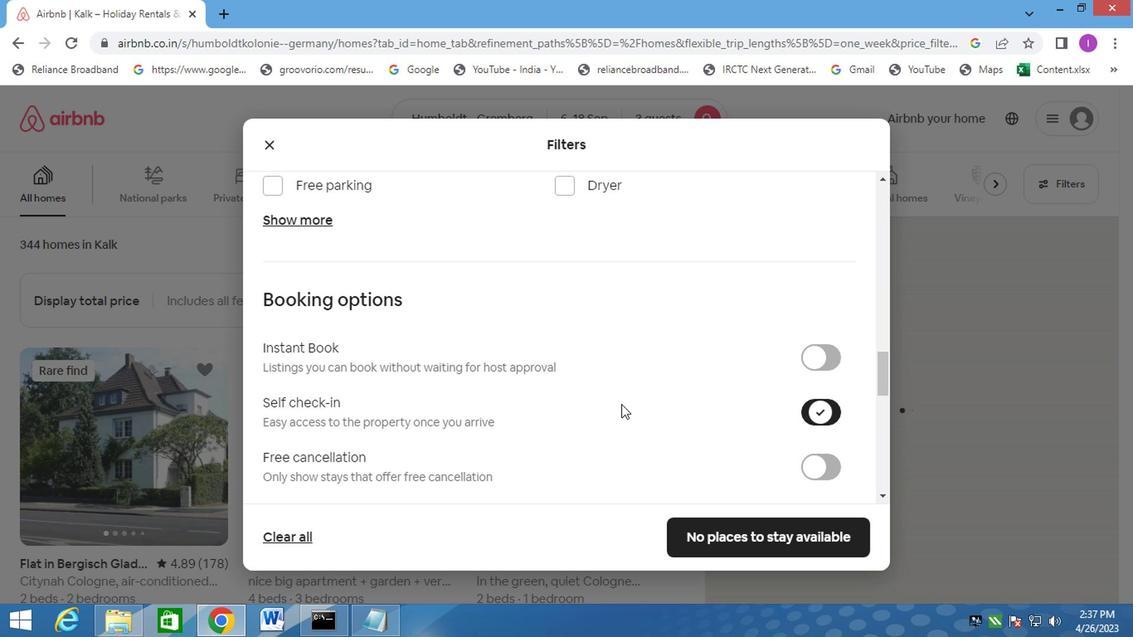 
Action: Mouse scrolled (618, 405) with delta (0, 0)
Screenshot: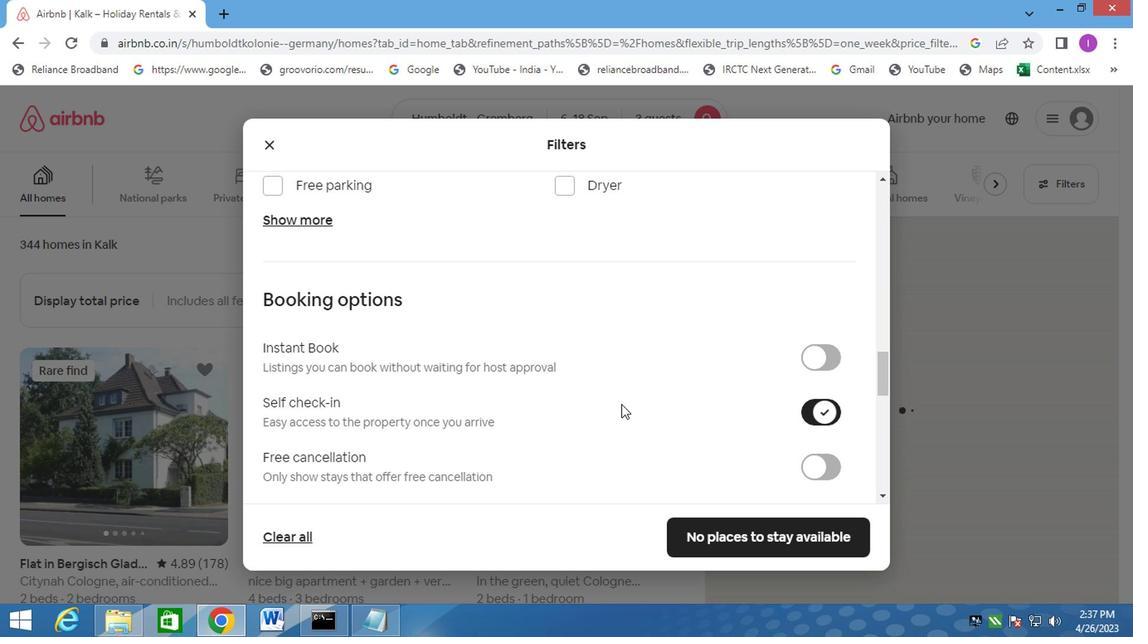 
Action: Mouse moved to (617, 405)
Screenshot: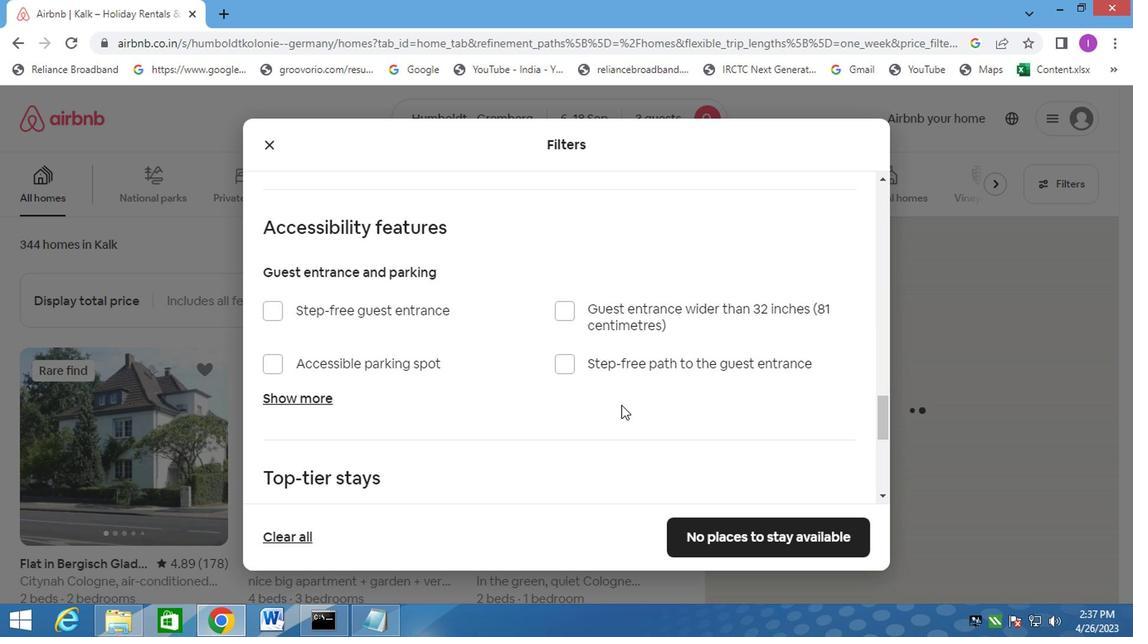 
Action: Mouse scrolled (617, 405) with delta (0, 0)
Screenshot: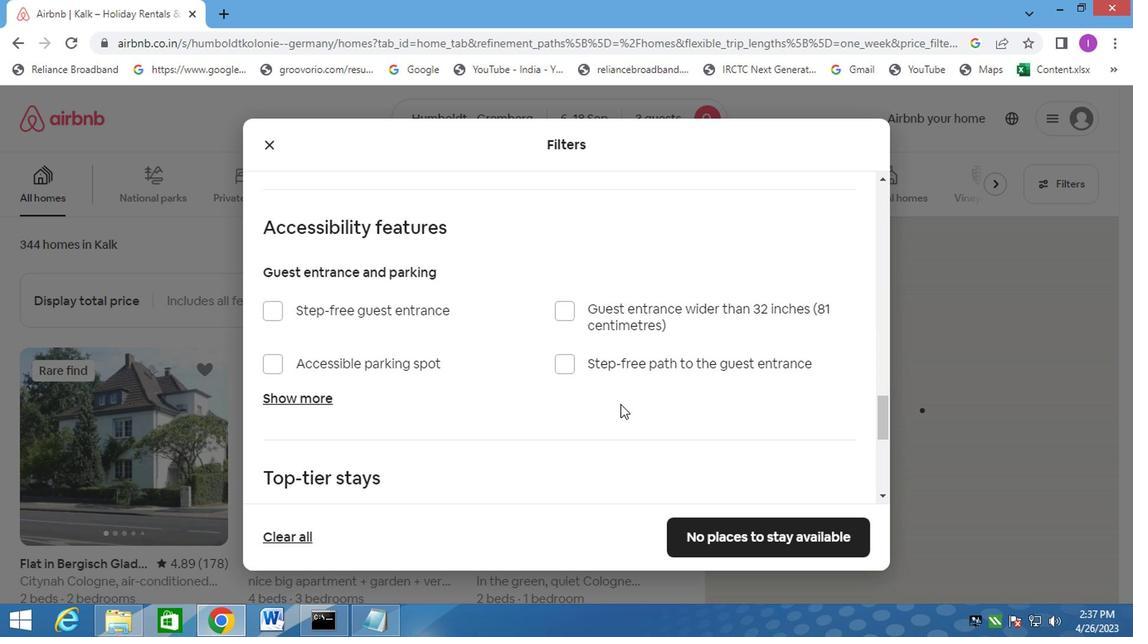 
Action: Mouse moved to (608, 393)
Screenshot: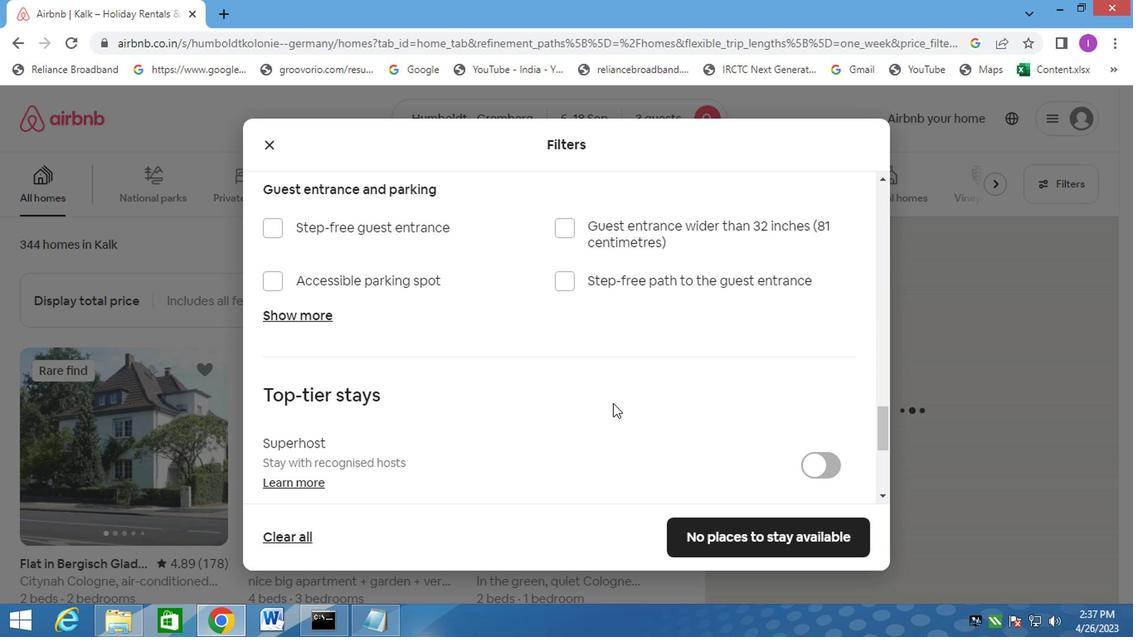 
Action: Mouse scrolled (608, 393) with delta (0, 0)
Screenshot: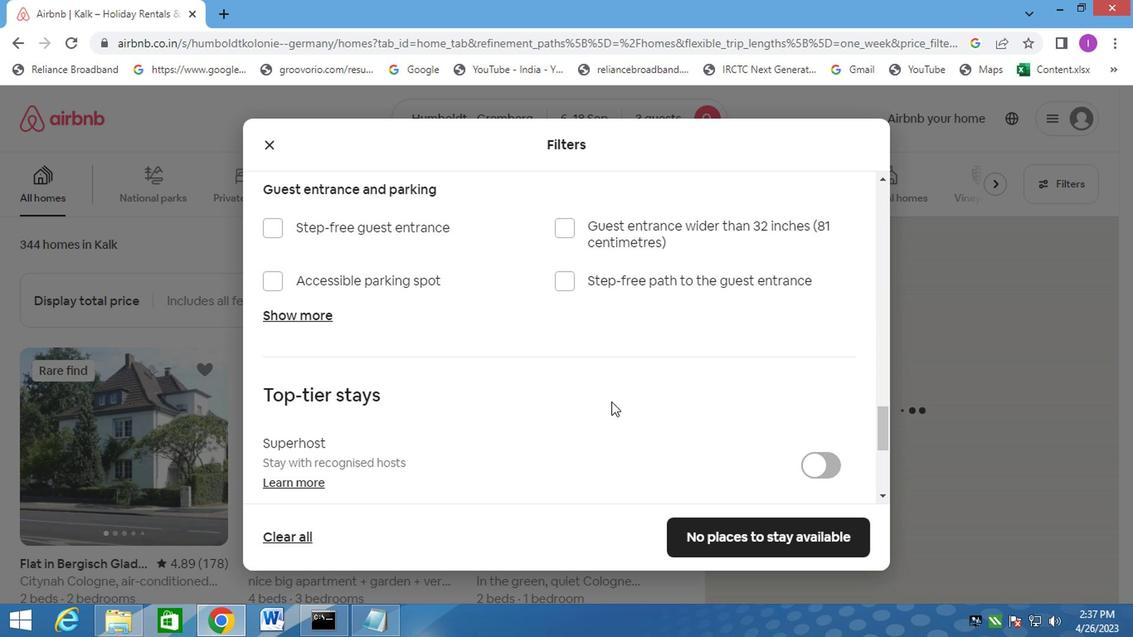 
Action: Mouse scrolled (608, 393) with delta (0, 0)
Screenshot: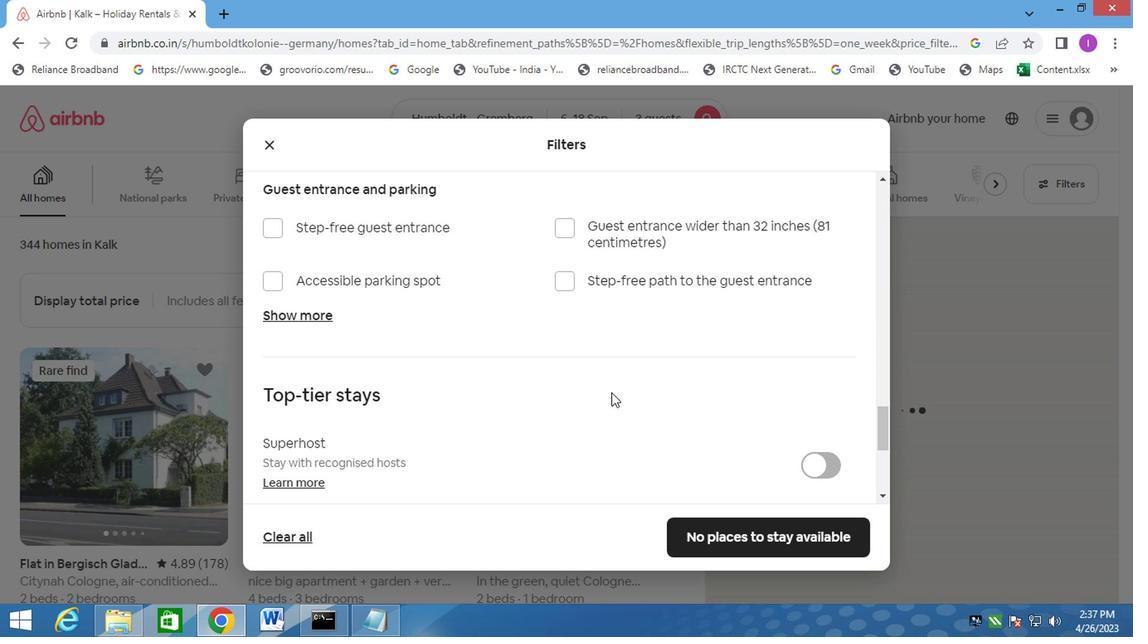 
Action: Mouse scrolled (608, 393) with delta (0, 0)
Screenshot: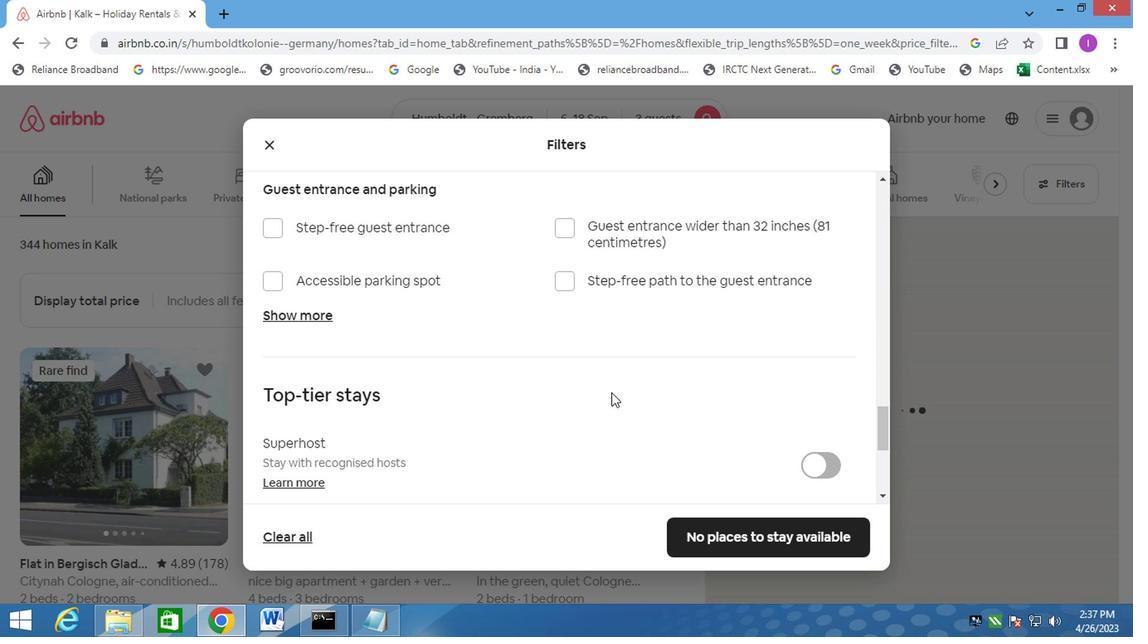 
Action: Mouse scrolled (608, 393) with delta (0, 0)
Screenshot: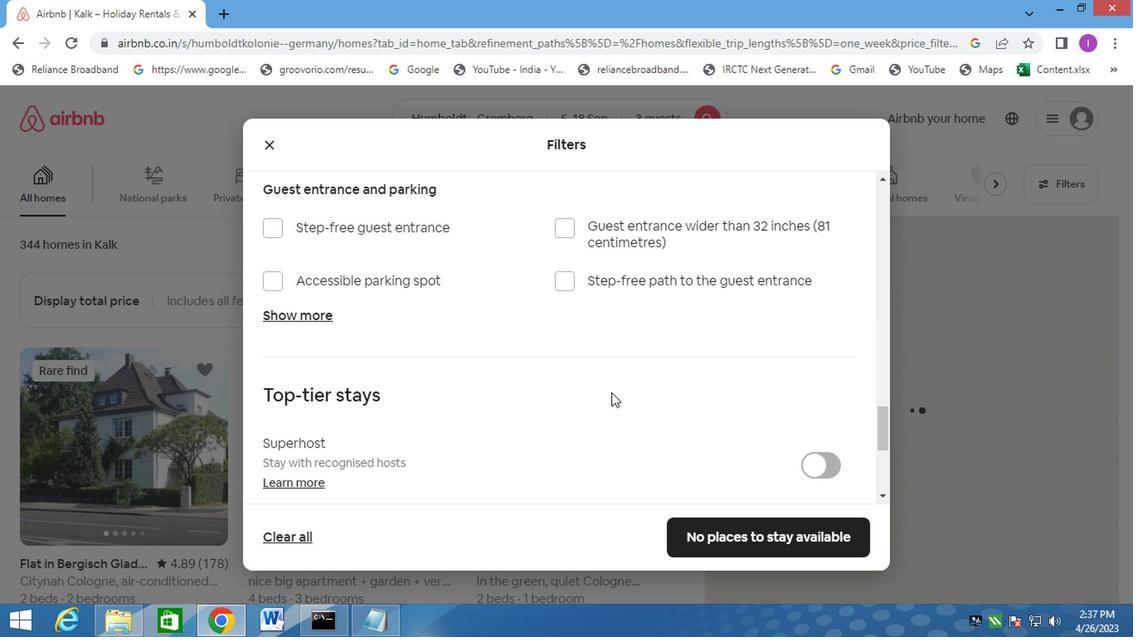 
Action: Mouse moved to (271, 387)
Screenshot: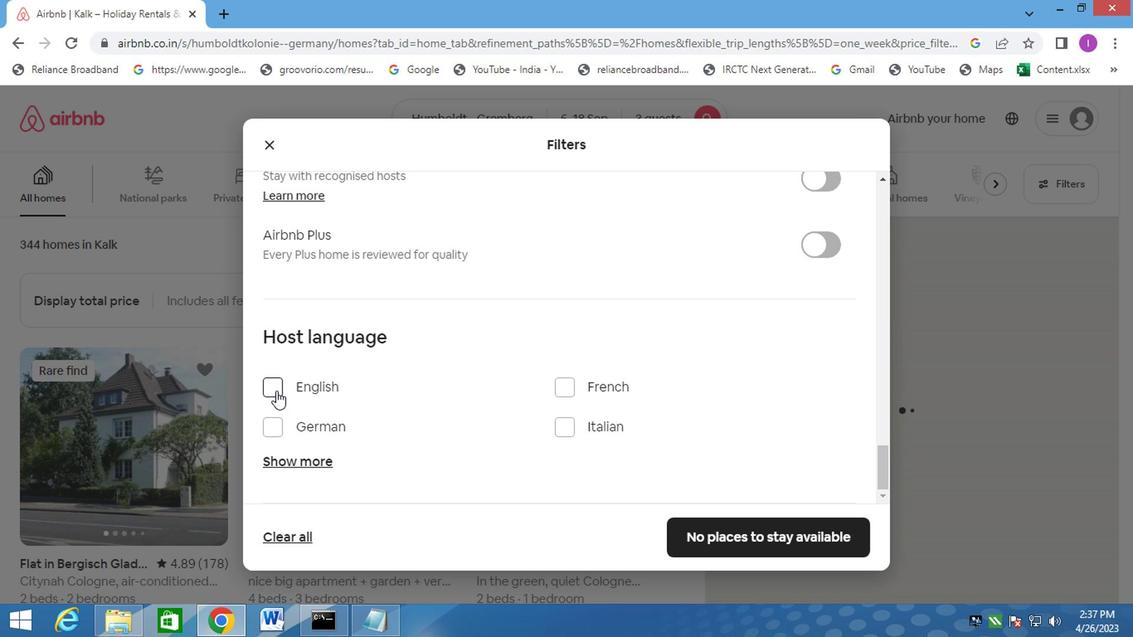 
Action: Mouse pressed left at (271, 387)
Screenshot: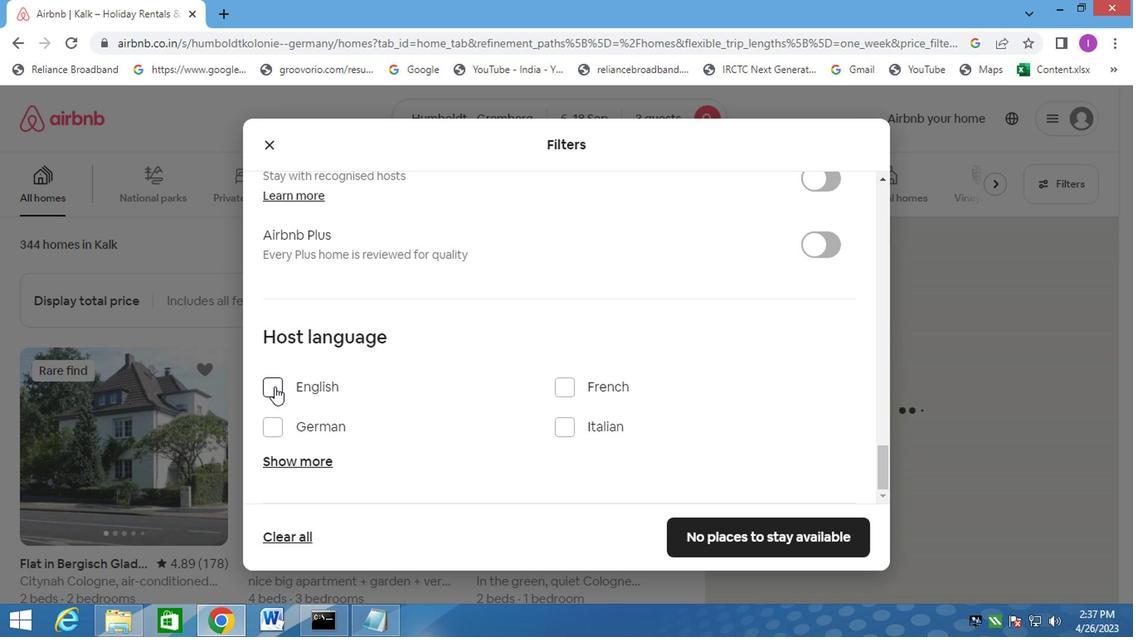 
Action: Mouse moved to (445, 416)
Screenshot: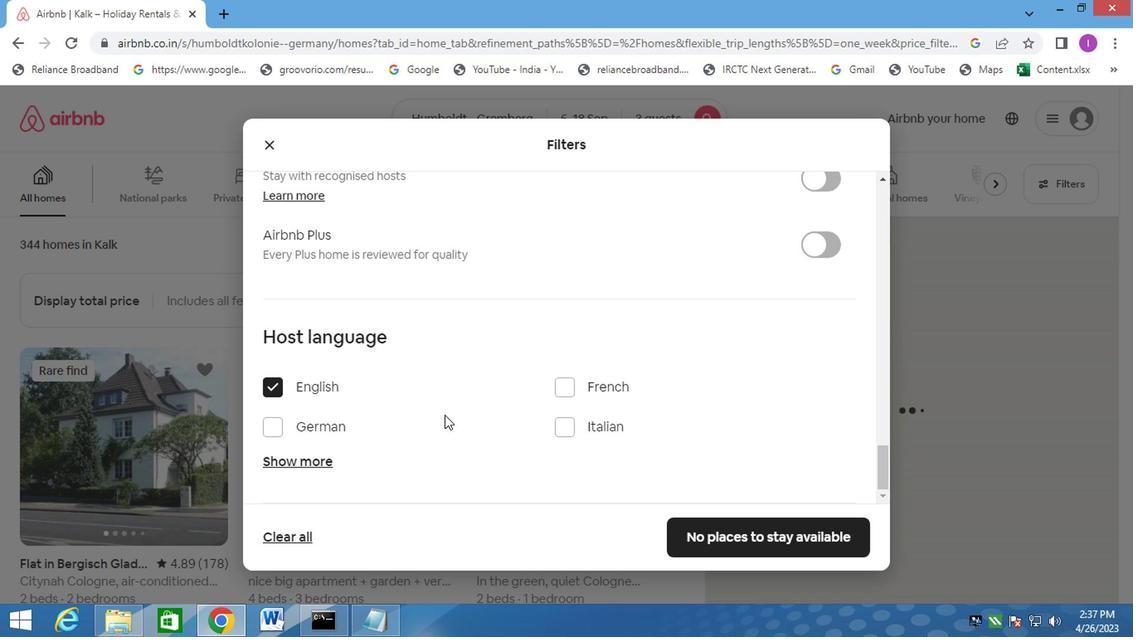 
Action: Mouse scrolled (445, 415) with delta (0, -1)
Screenshot: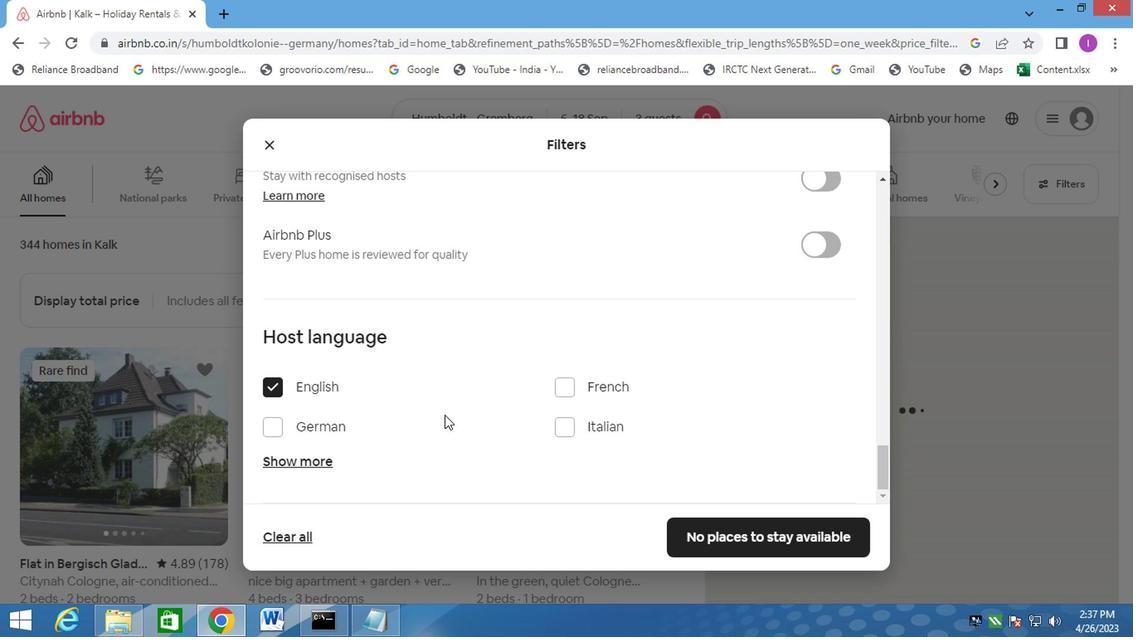 
Action: Mouse moved to (446, 417)
Screenshot: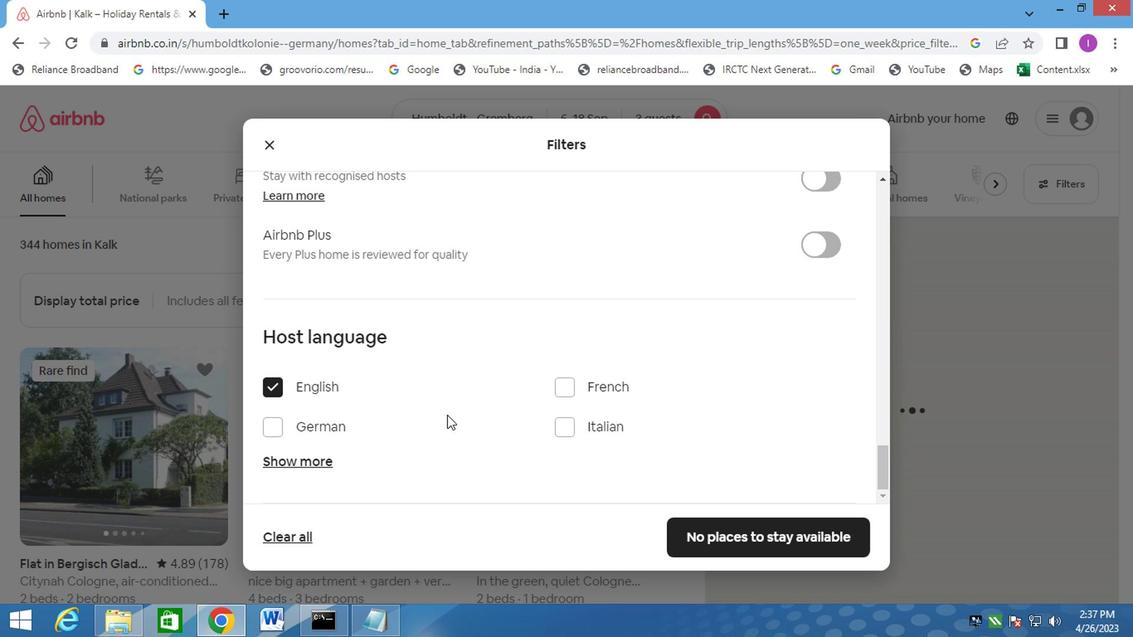 
Action: Mouse scrolled (446, 416) with delta (0, 0)
Screenshot: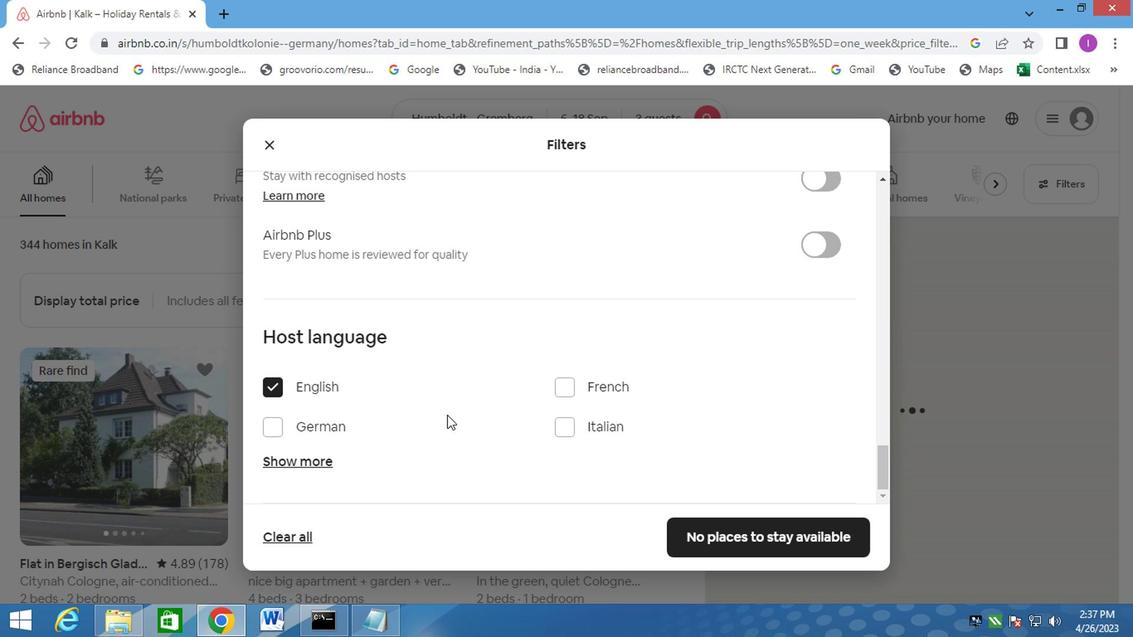 
Action: Mouse moved to (449, 420)
Screenshot: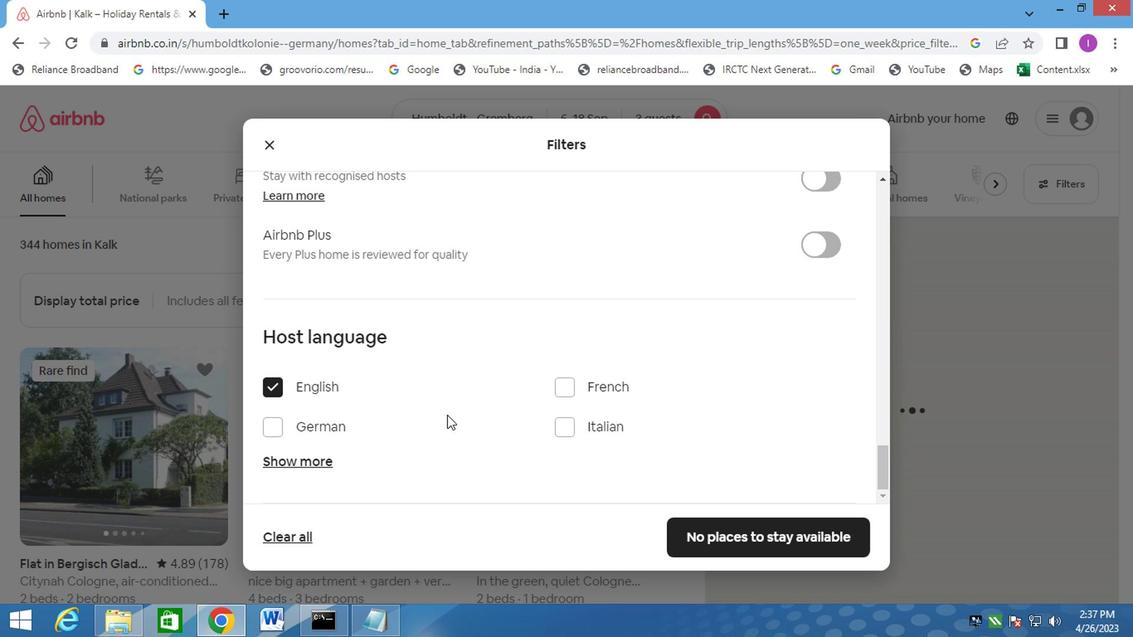 
Action: Mouse scrolled (449, 419) with delta (0, -1)
Screenshot: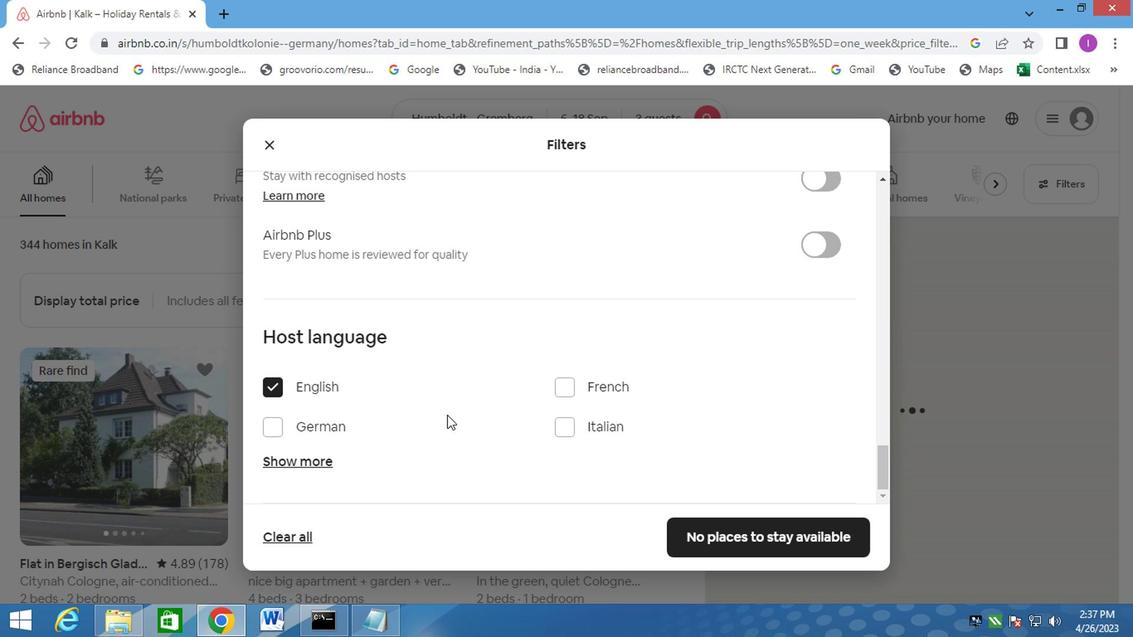 
Action: Mouse moved to (710, 532)
Screenshot: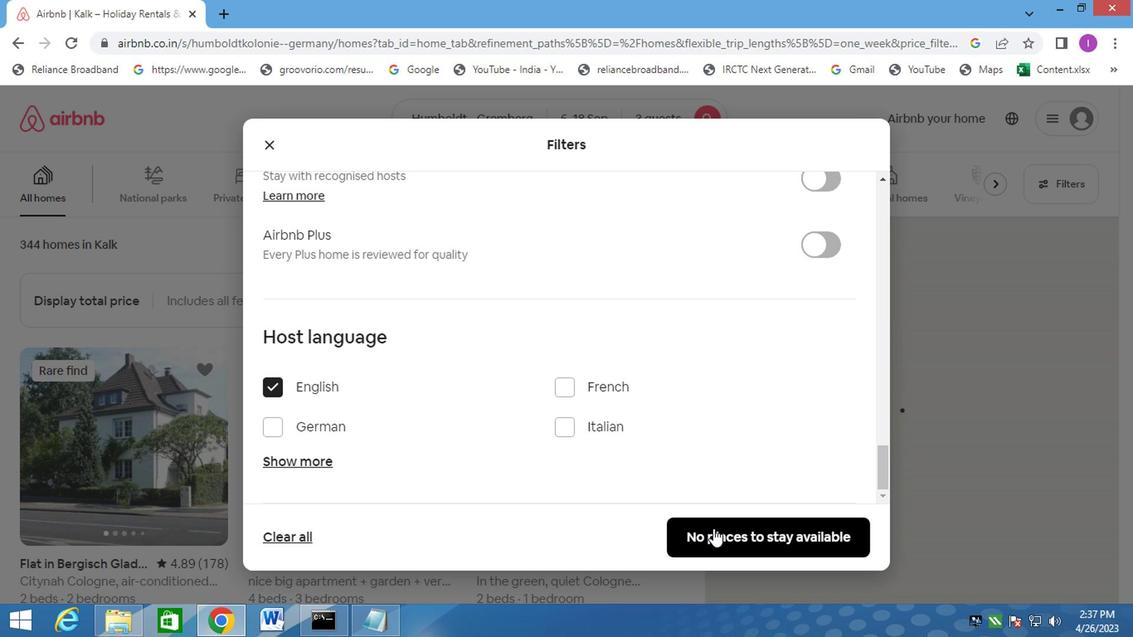 
Action: Mouse pressed left at (710, 532)
Screenshot: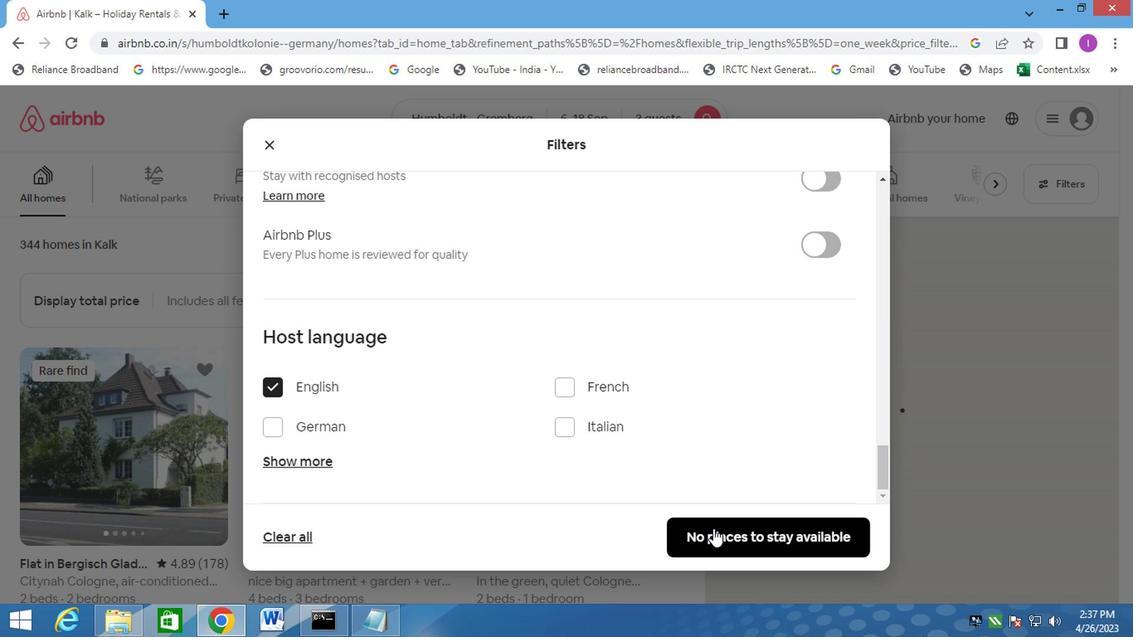 
Action: Mouse moved to (751, 518)
Screenshot: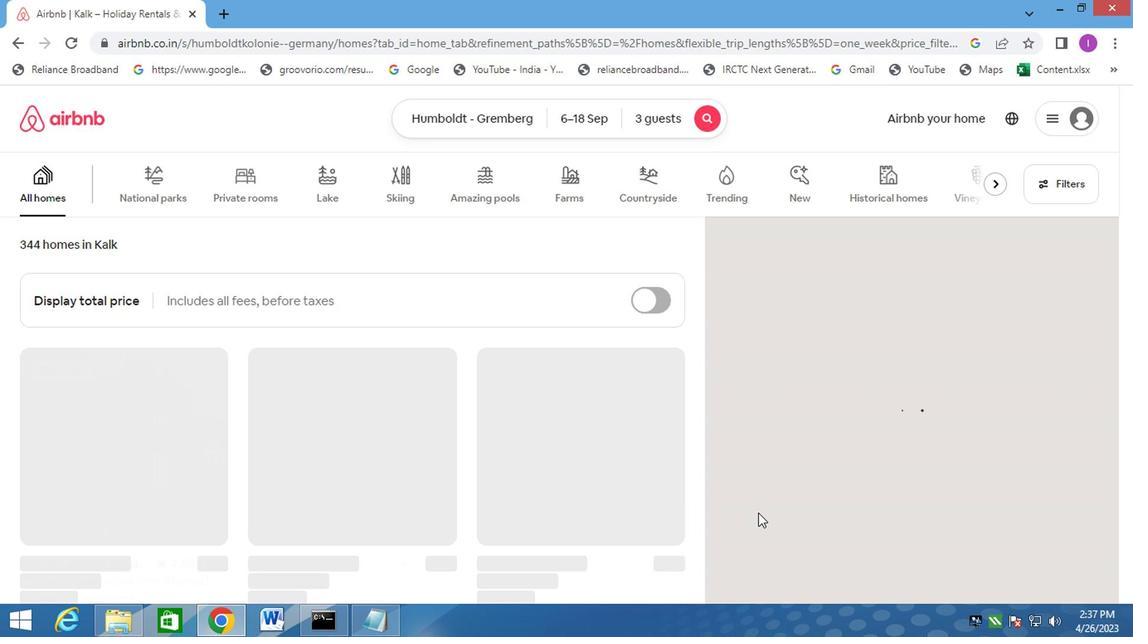 
